 Task: Add an event with the title Second Training Session: Change Management Strategies, date ''2024/04/21'', time 8:00 AM to 10:00 AMand add a description: Participants will learn how to provide feedback and constructive criticism in a constructive and respectful manner. They will practice giving and receiving feedback, focusing on specific behaviors and outcomes, and offering suggestions for improvement.Select event color  Tomato . Add location for the event as: Shanghai, China, logged in from the account softage.8@softage.netand send the event invitation to softage.9@softage.net and softage.10@softage.net. Set a reminder for the event Every weekday(Monday to Friday)
Action: Mouse moved to (45, 96)
Screenshot: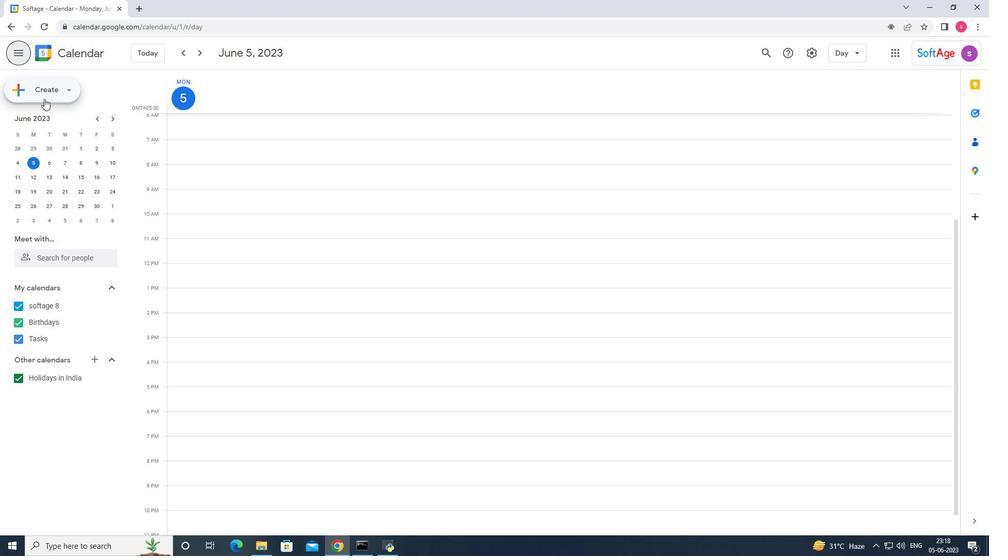 
Action: Mouse pressed left at (45, 96)
Screenshot: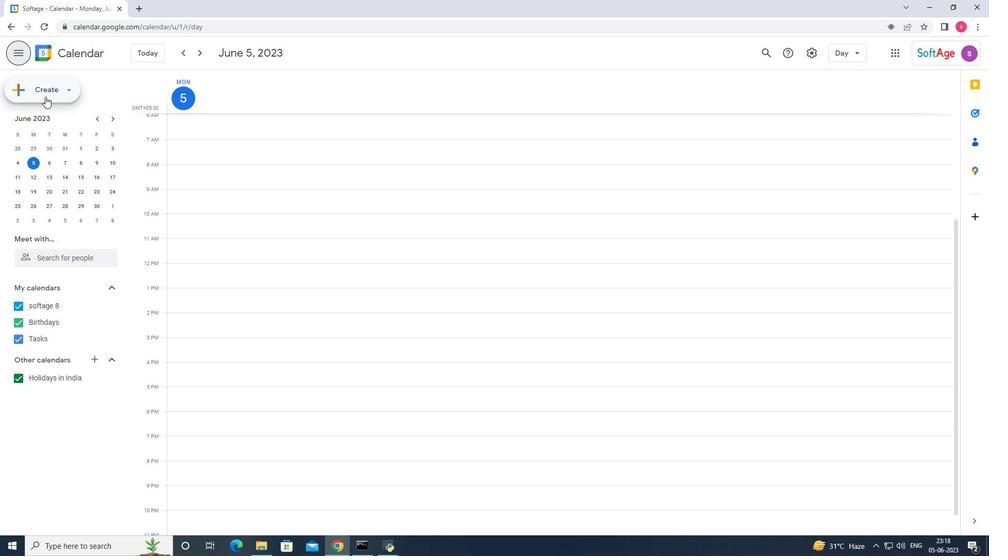 
Action: Mouse moved to (36, 122)
Screenshot: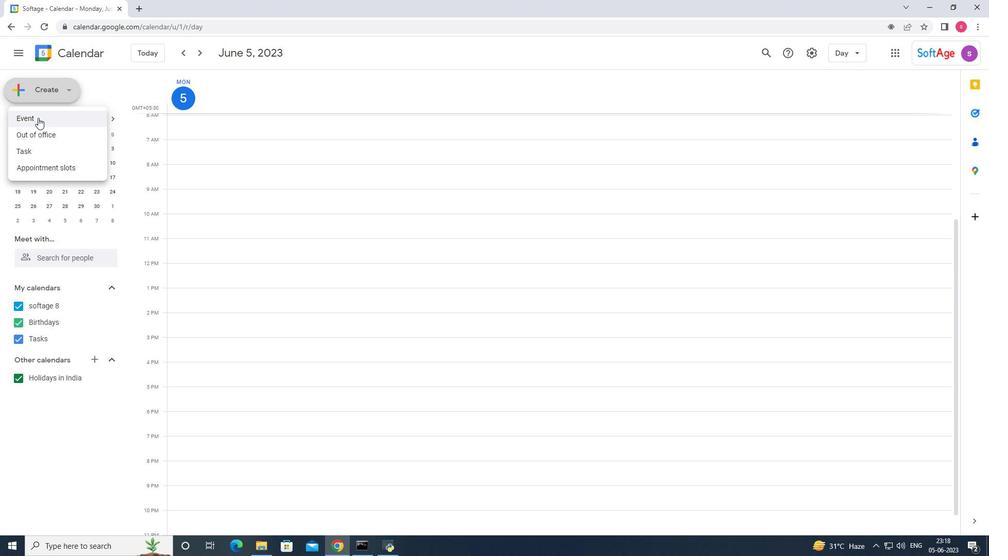 
Action: Mouse pressed left at (36, 122)
Screenshot: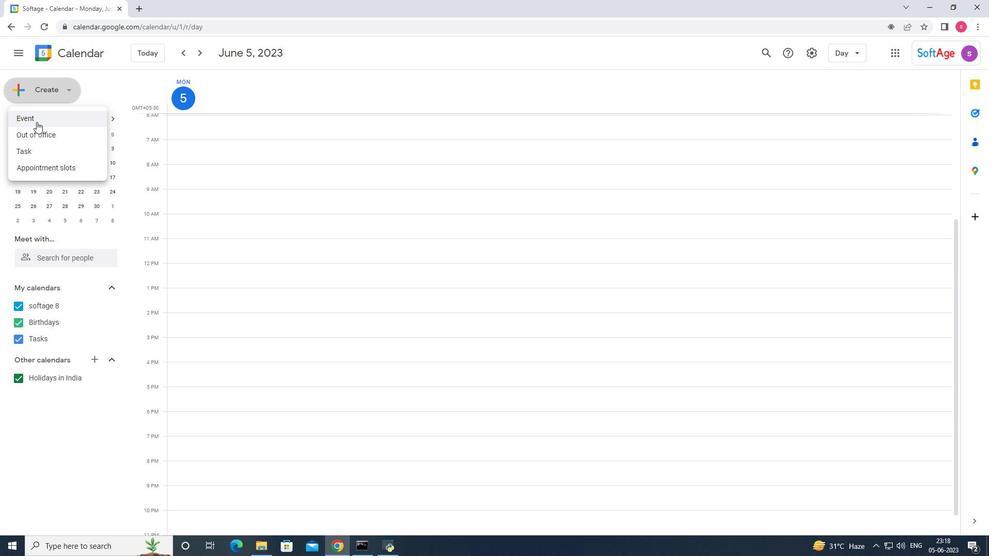 
Action: Mouse moved to (574, 503)
Screenshot: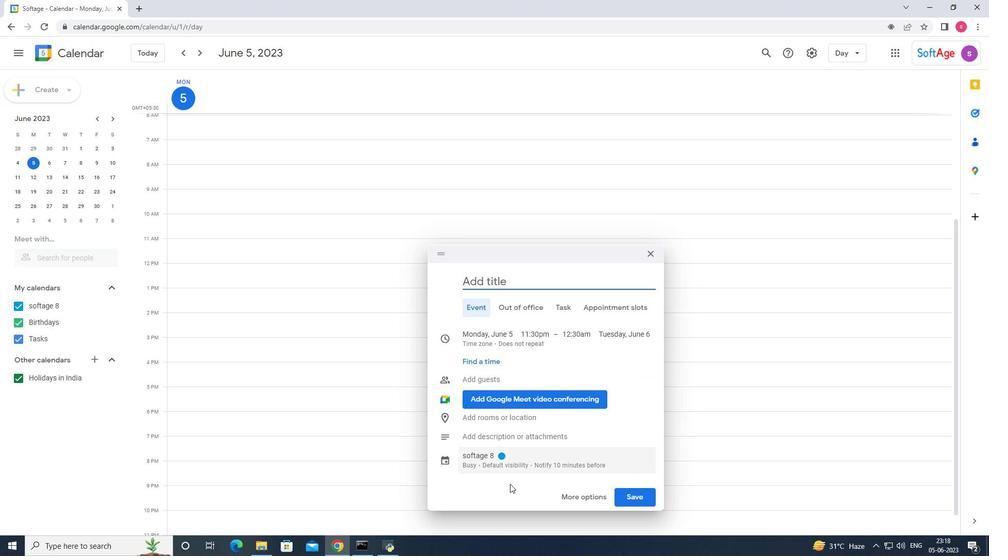 
Action: Mouse pressed left at (574, 503)
Screenshot: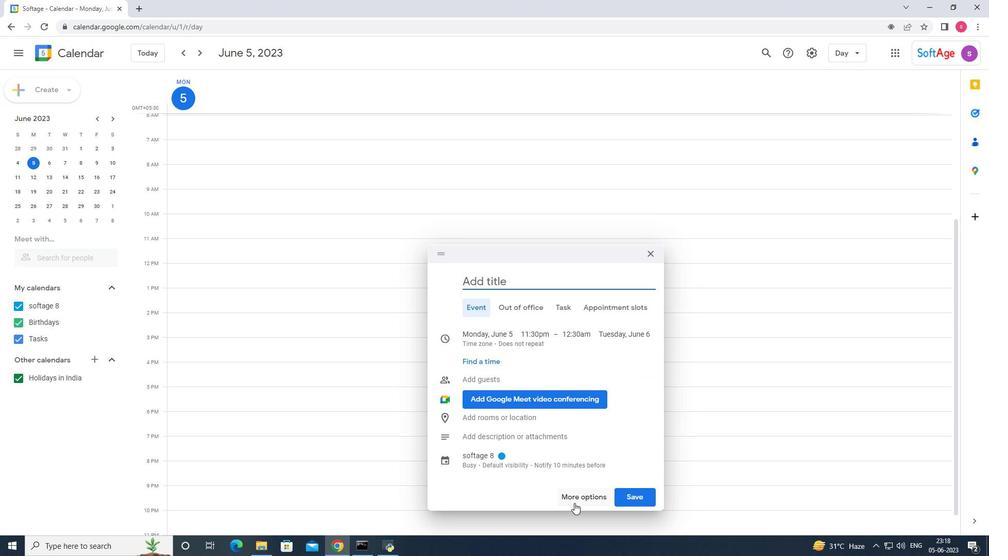 
Action: Mouse moved to (174, 60)
Screenshot: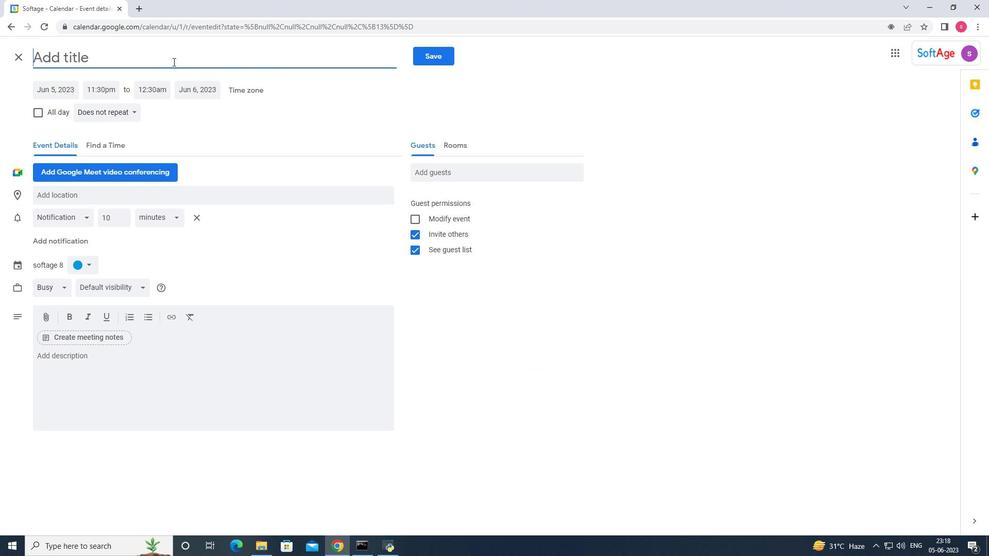 
Action: Mouse pressed left at (174, 60)
Screenshot: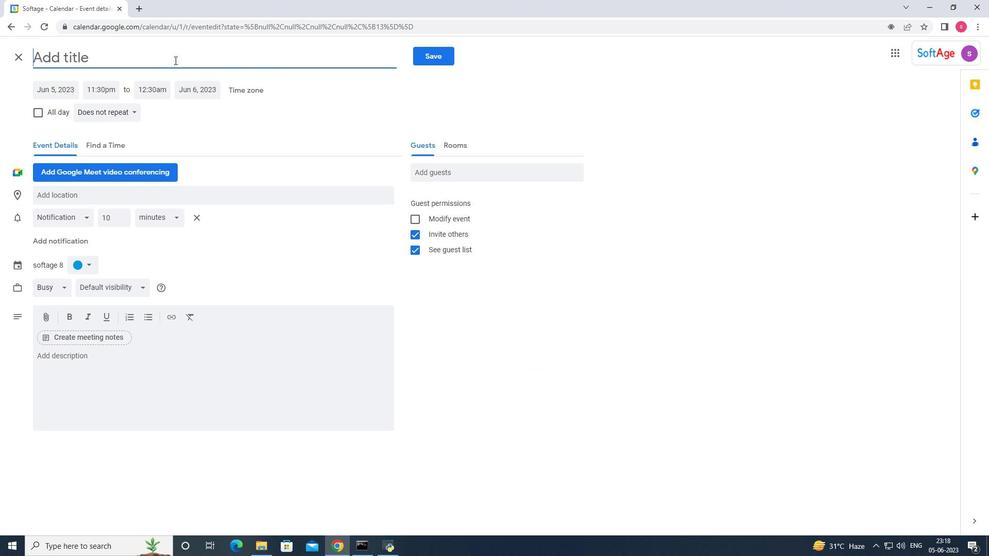 
Action: Key pressed <Key.shift>Second<Key.space>n<Key.backspace><Key.shift>Training<Key.space><Key.shift>Session<Key.space><Key.shift>:<Key.backspace><Key.backspace><Key.shift><Key.shift><Key.shift><Key.shift><Key.shift><Key.shift><Key.shift><Key.shift><Key.shift><Key.shift><Key.shift><Key.shift><Key.shift><Key.shift><Key.shift>:<Key.space><Key.shift>Change<Key.space><Key.shift>Management<Key.space><Key.shift>Strar<Key.backspace>tegies<Key.space>
Screenshot: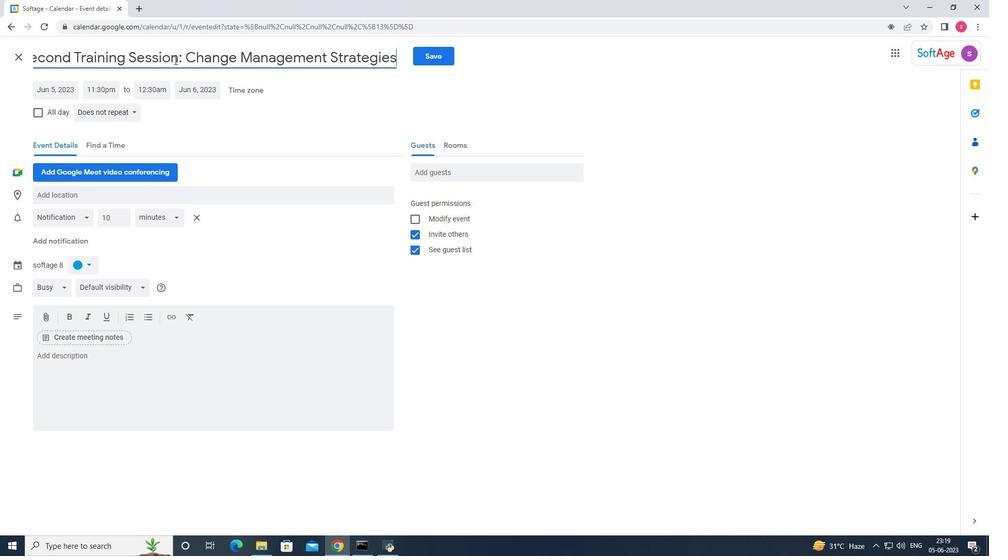
Action: Mouse moved to (62, 84)
Screenshot: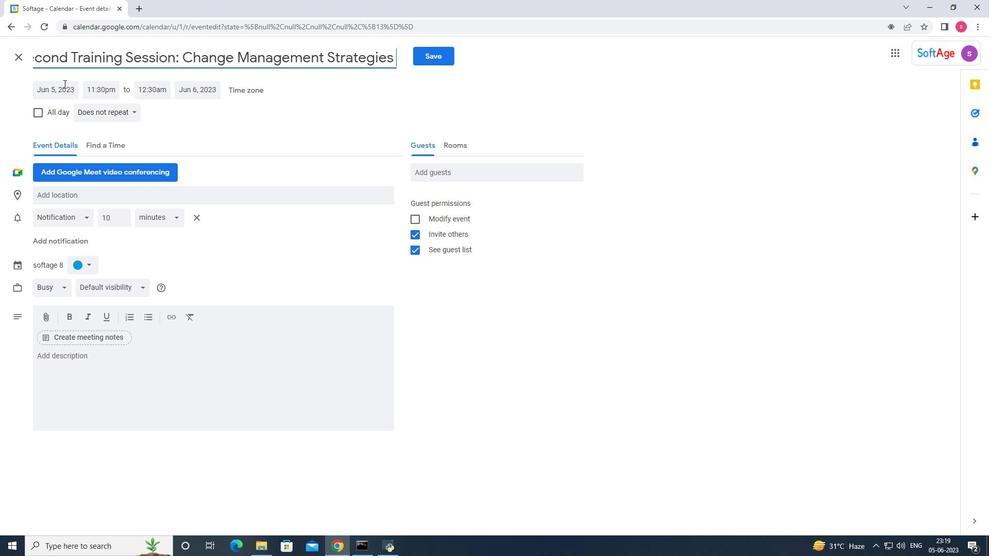 
Action: Mouse pressed left at (62, 84)
Screenshot: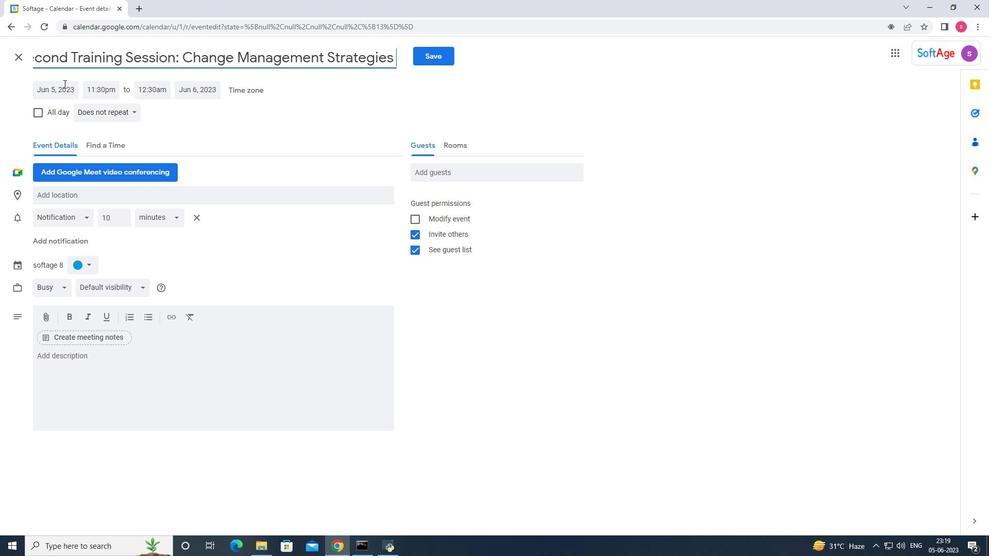 
Action: Mouse moved to (168, 114)
Screenshot: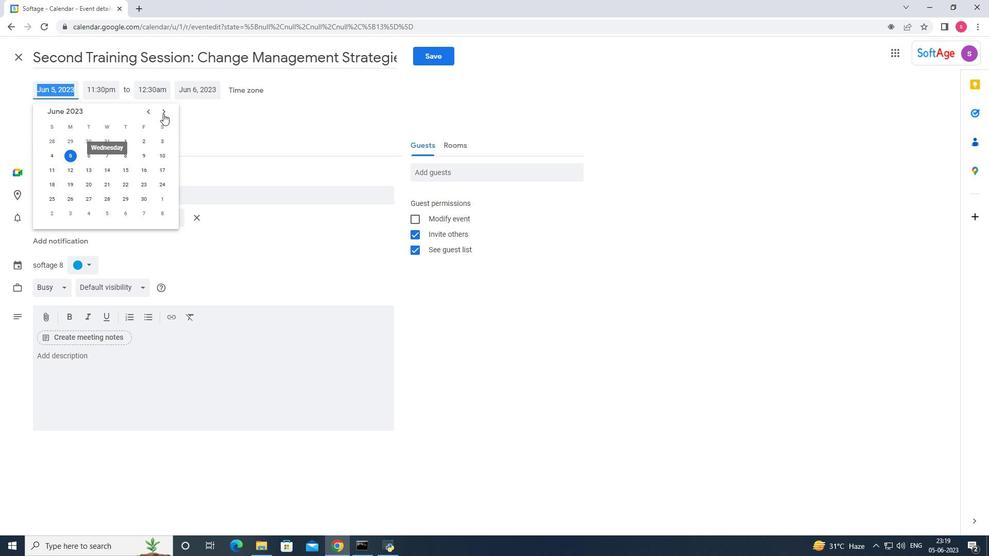 
Action: Mouse pressed left at (168, 114)
Screenshot: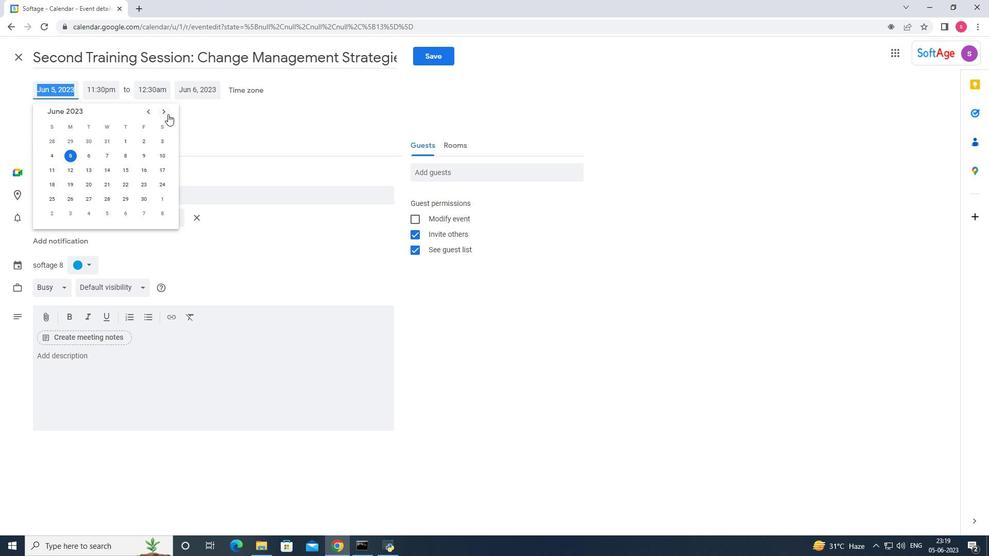 
Action: Mouse pressed left at (168, 114)
Screenshot: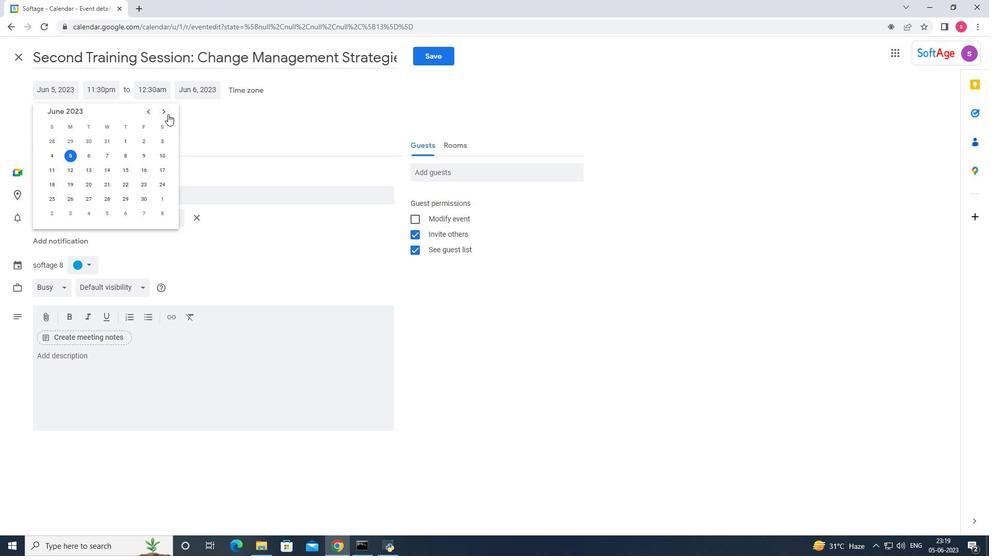 
Action: Mouse pressed left at (168, 114)
Screenshot: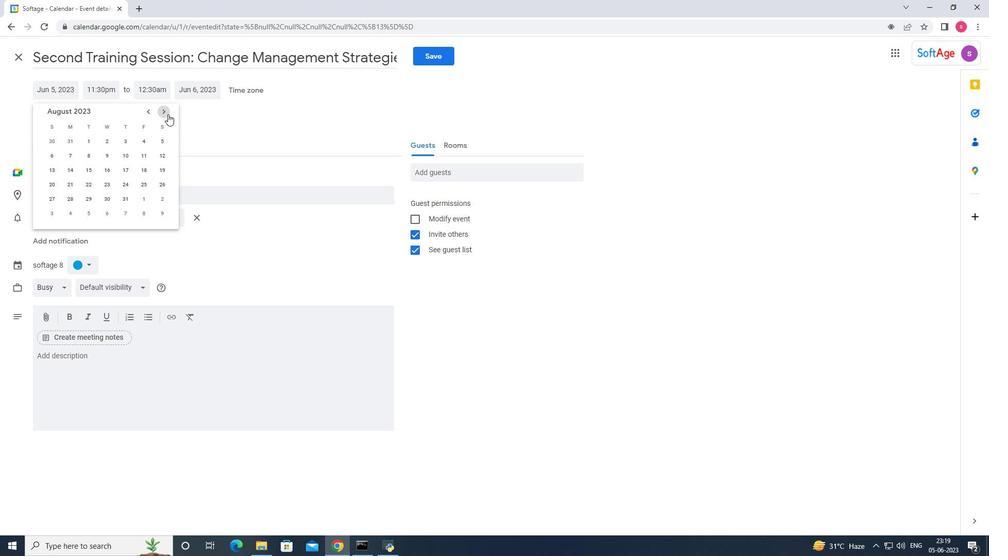 
Action: Mouse pressed left at (168, 114)
Screenshot: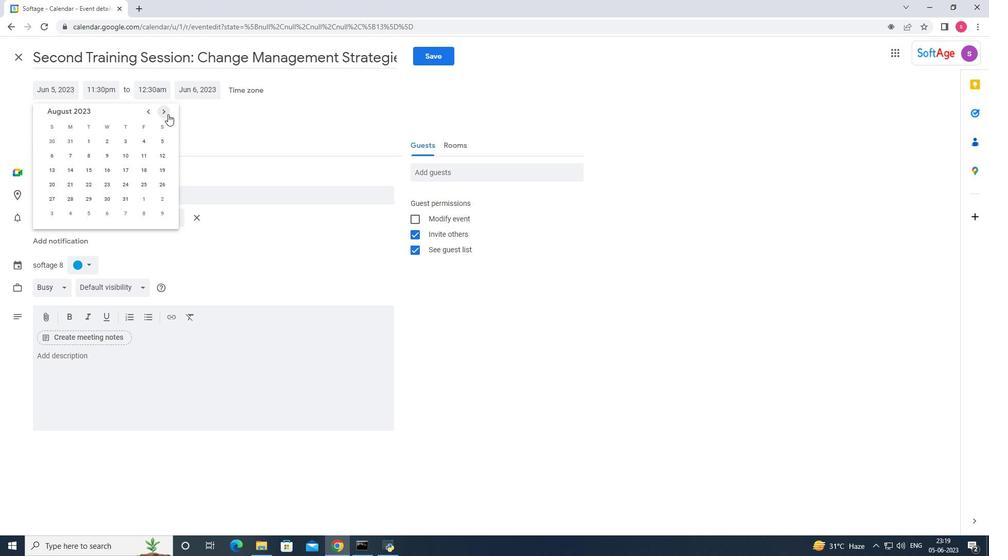 
Action: Mouse pressed left at (168, 114)
Screenshot: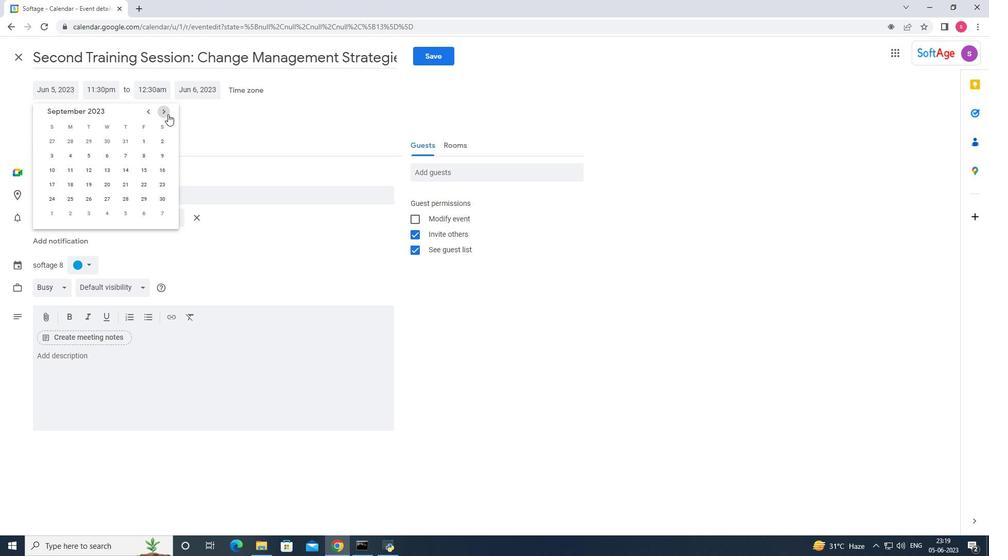 
Action: Mouse pressed left at (168, 114)
Screenshot: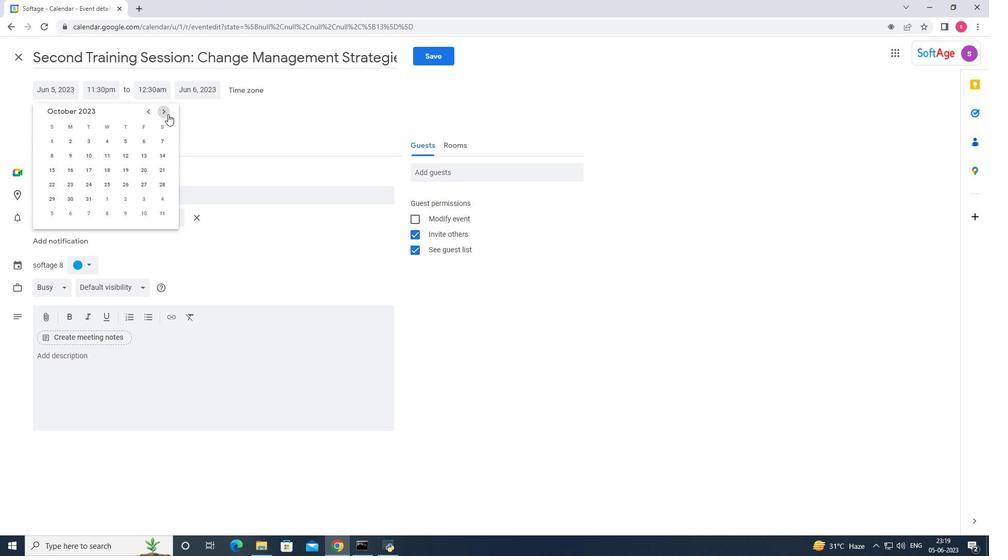 
Action: Mouse pressed left at (168, 114)
Screenshot: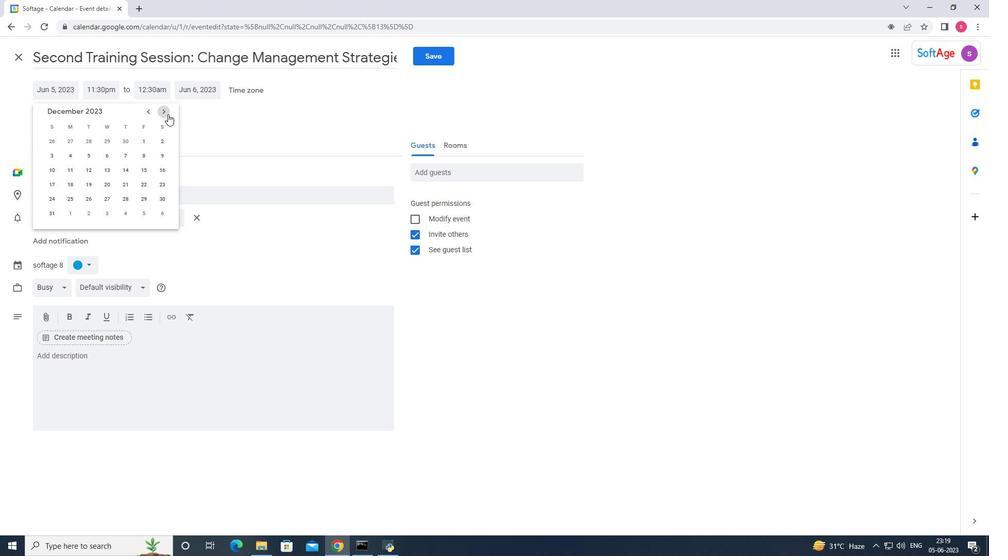 
Action: Mouse pressed left at (168, 114)
Screenshot: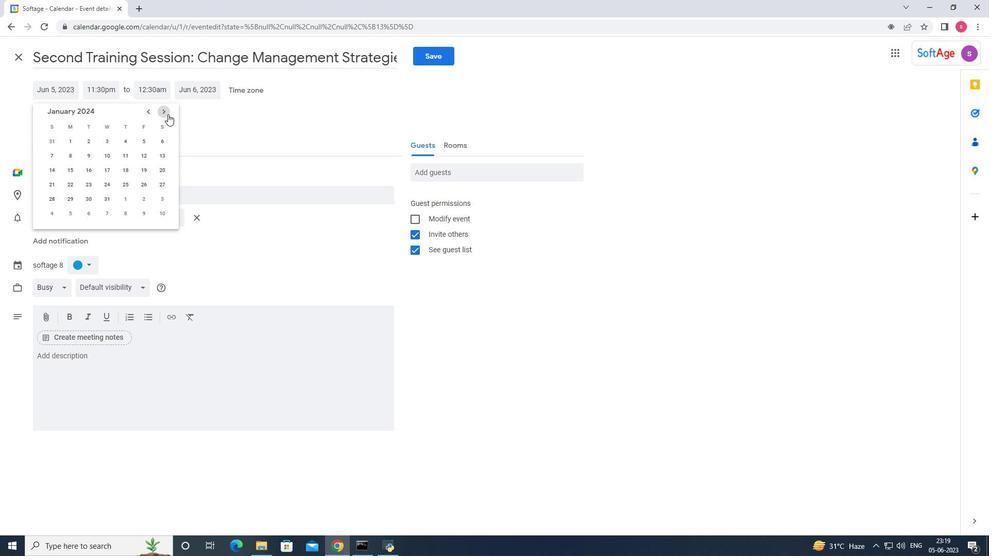 
Action: Mouse pressed left at (168, 114)
Screenshot: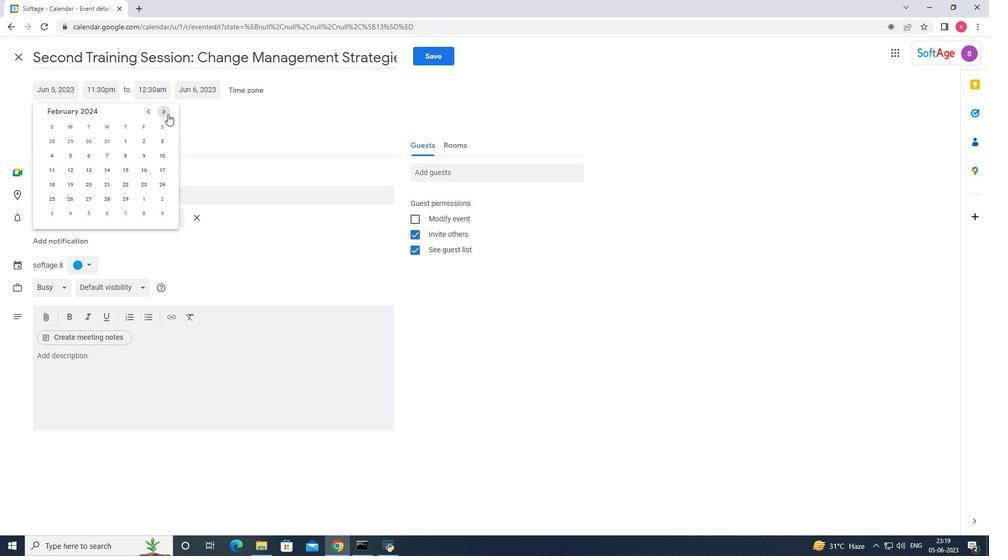 
Action: Mouse pressed left at (168, 114)
Screenshot: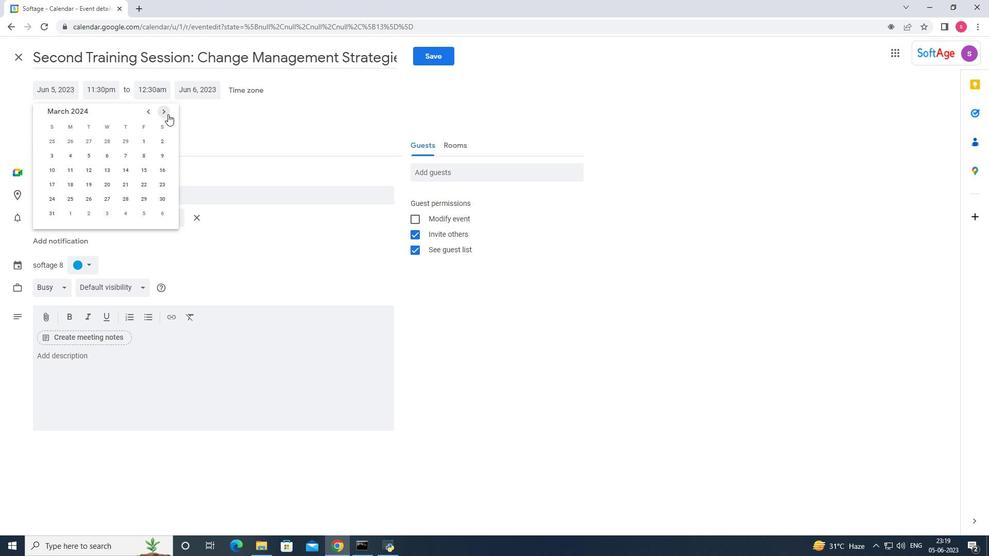 
Action: Mouse moved to (54, 189)
Screenshot: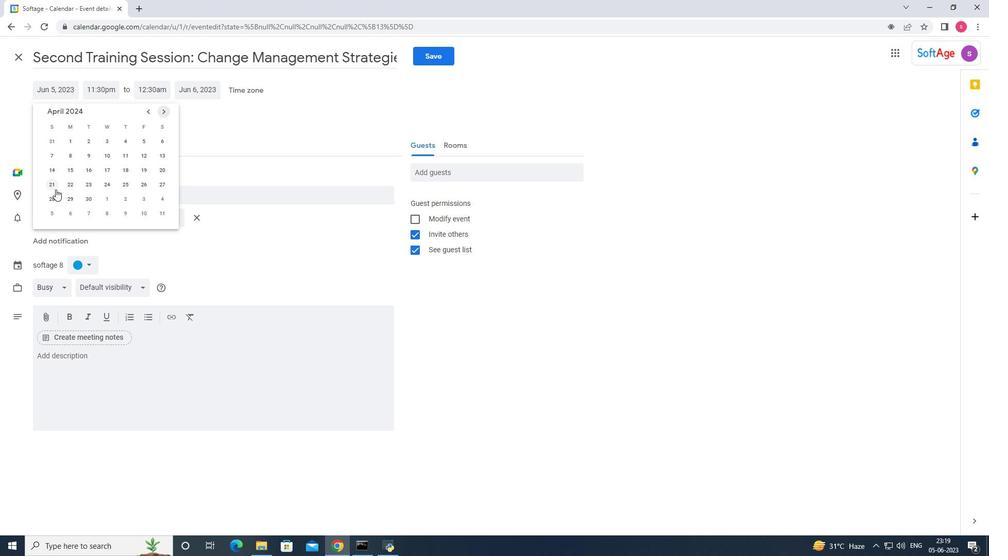 
Action: Mouse pressed left at (54, 189)
Screenshot: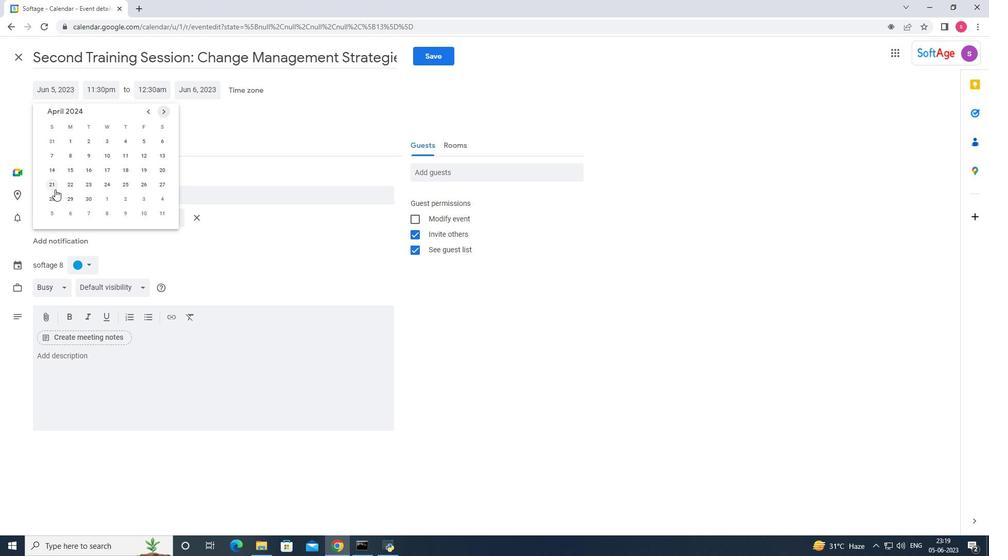 
Action: Mouse moved to (117, 88)
Screenshot: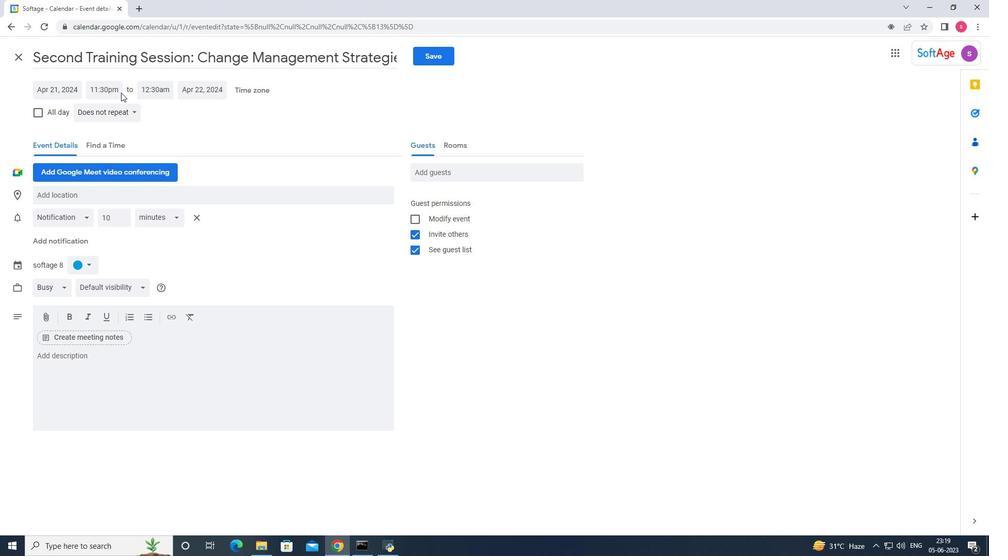 
Action: Mouse pressed left at (117, 88)
Screenshot: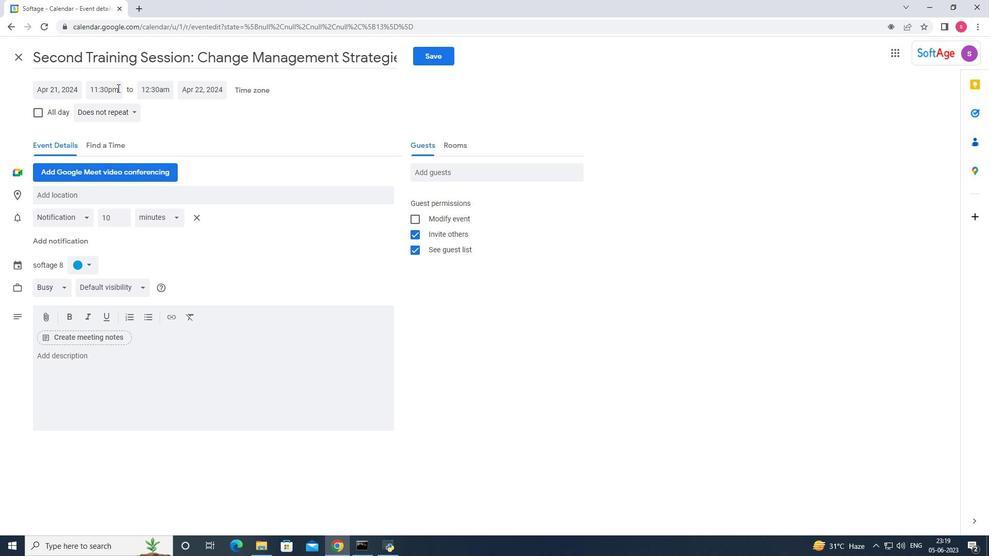 
Action: Mouse moved to (131, 153)
Screenshot: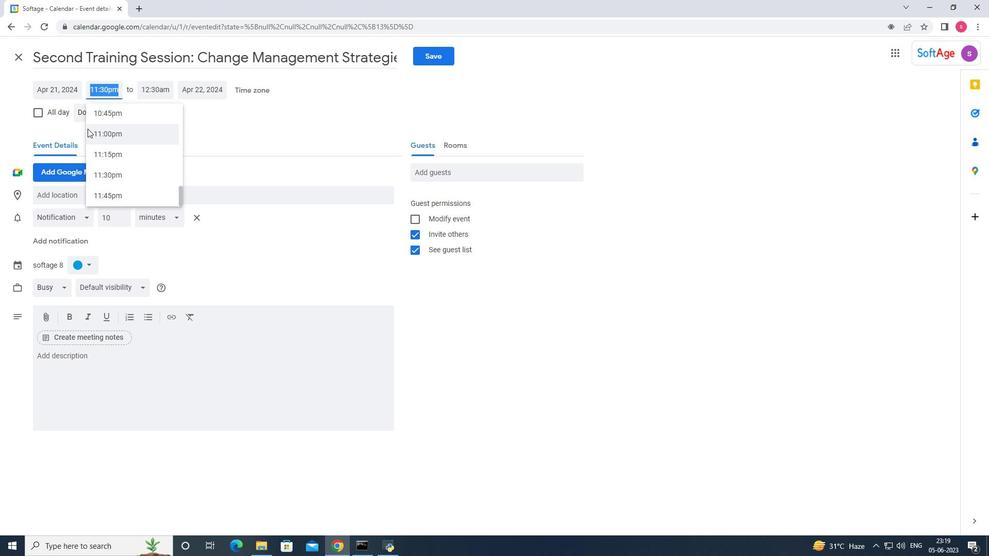 
Action: Mouse scrolled (131, 153) with delta (0, 0)
Screenshot: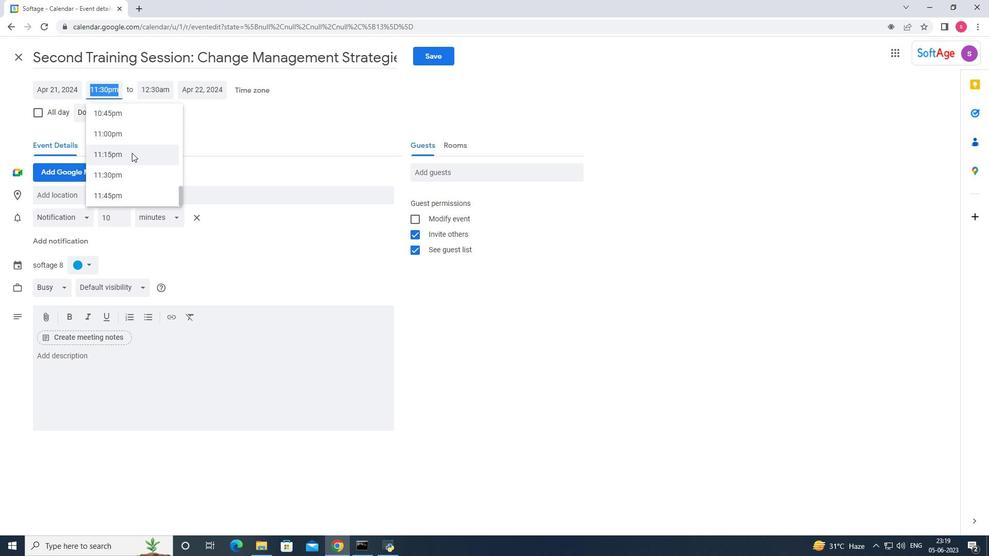 
Action: Mouse scrolled (131, 153) with delta (0, 0)
Screenshot: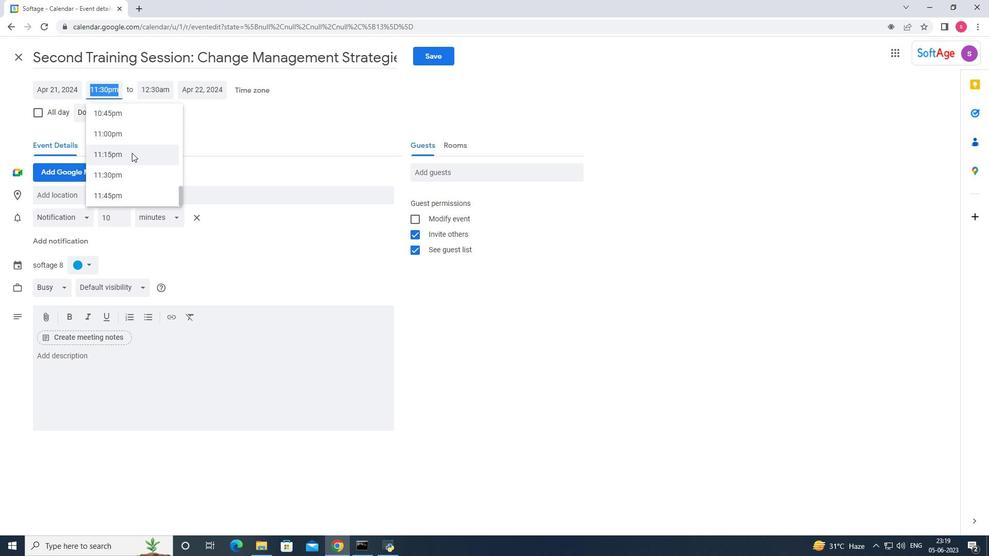 
Action: Mouse scrolled (131, 153) with delta (0, 0)
Screenshot: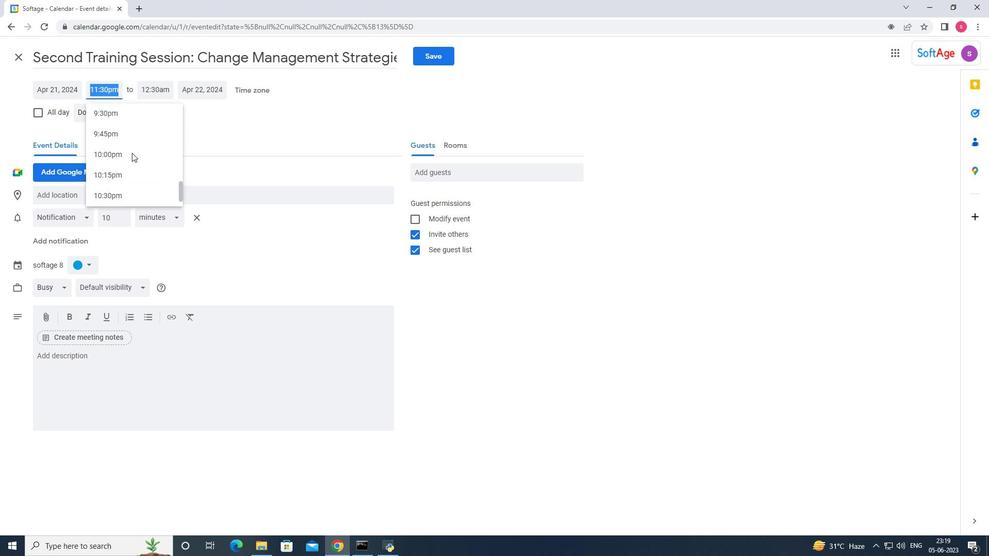 
Action: Mouse scrolled (131, 153) with delta (0, 0)
Screenshot: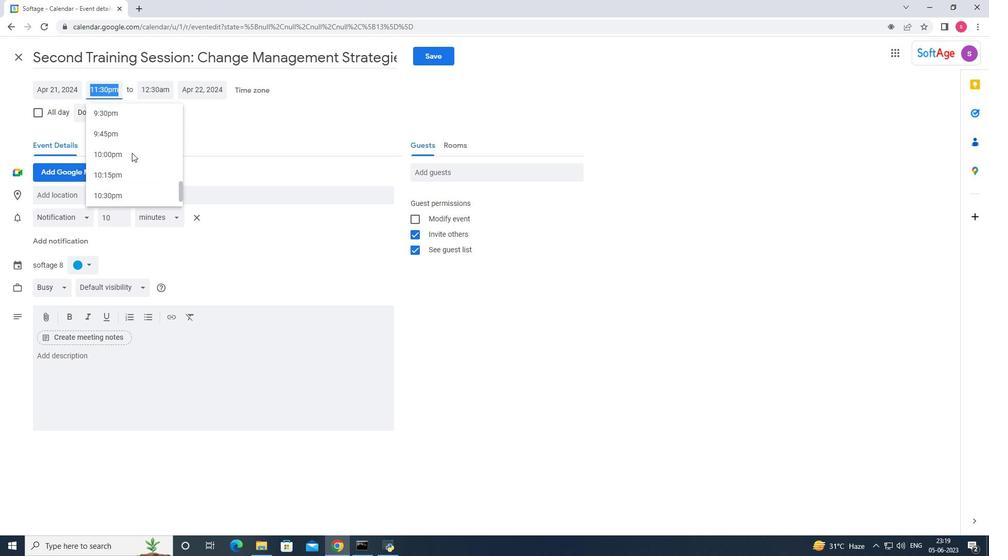 
Action: Mouse scrolled (131, 153) with delta (0, 0)
Screenshot: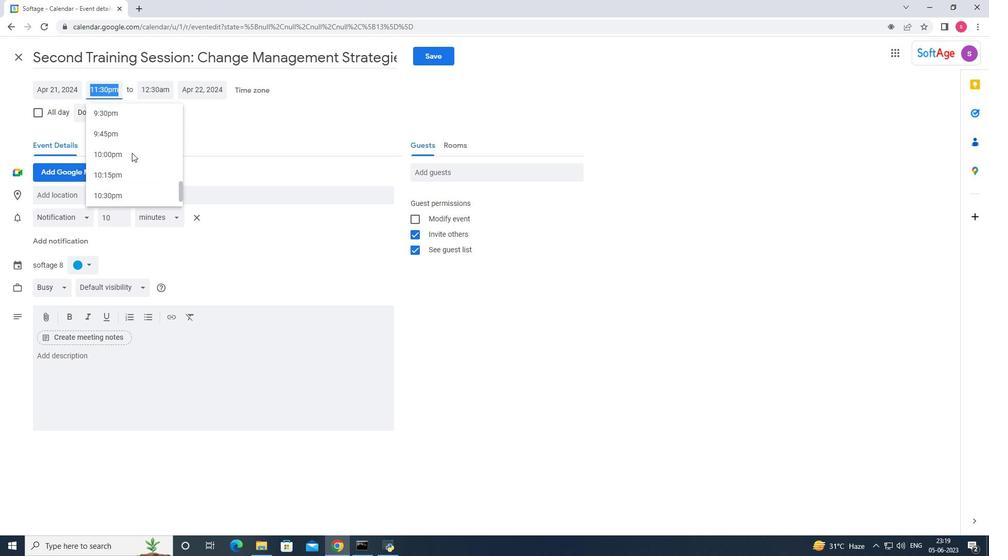
Action: Mouse scrolled (131, 153) with delta (0, 0)
Screenshot: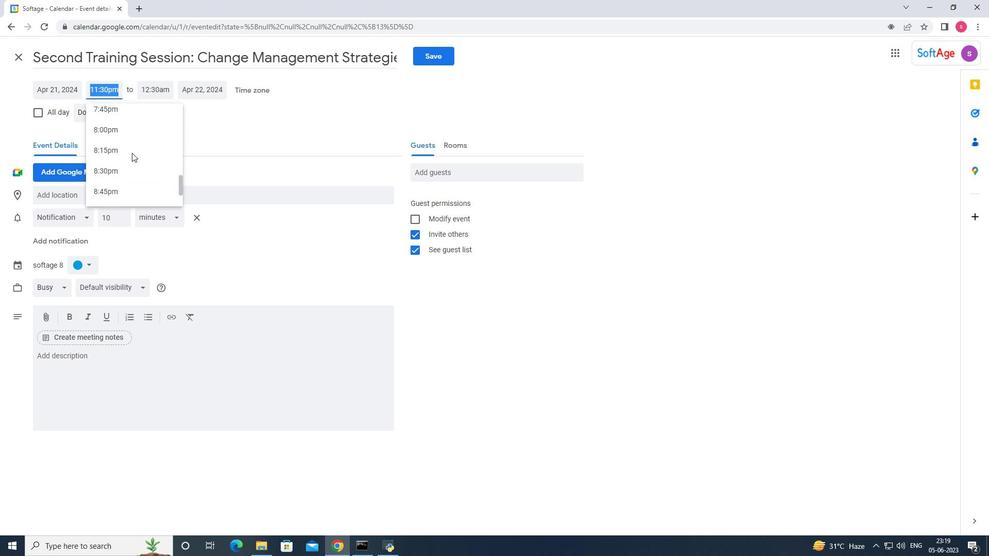 
Action: Mouse scrolled (131, 153) with delta (0, 0)
Screenshot: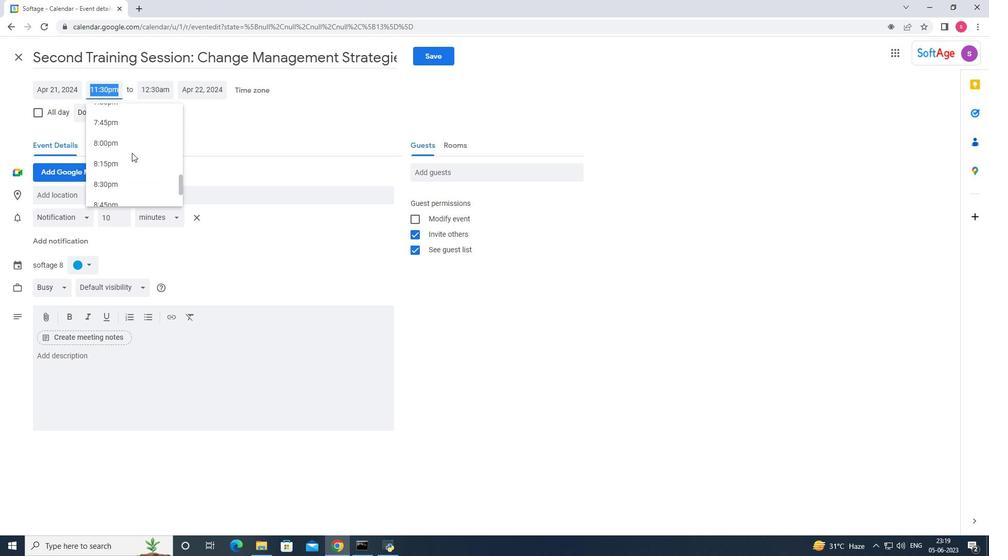 
Action: Mouse scrolled (131, 153) with delta (0, 0)
Screenshot: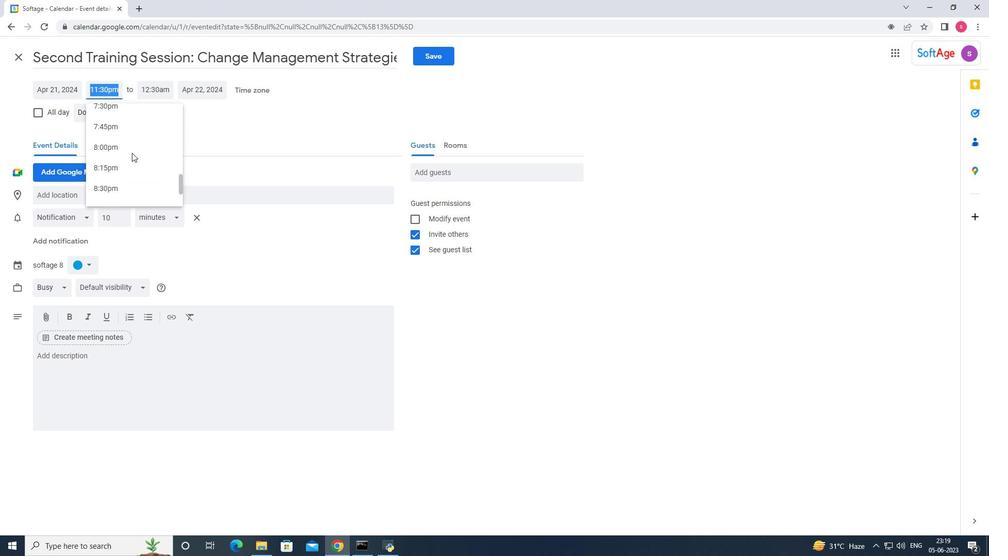 
Action: Mouse scrolled (131, 153) with delta (0, 0)
Screenshot: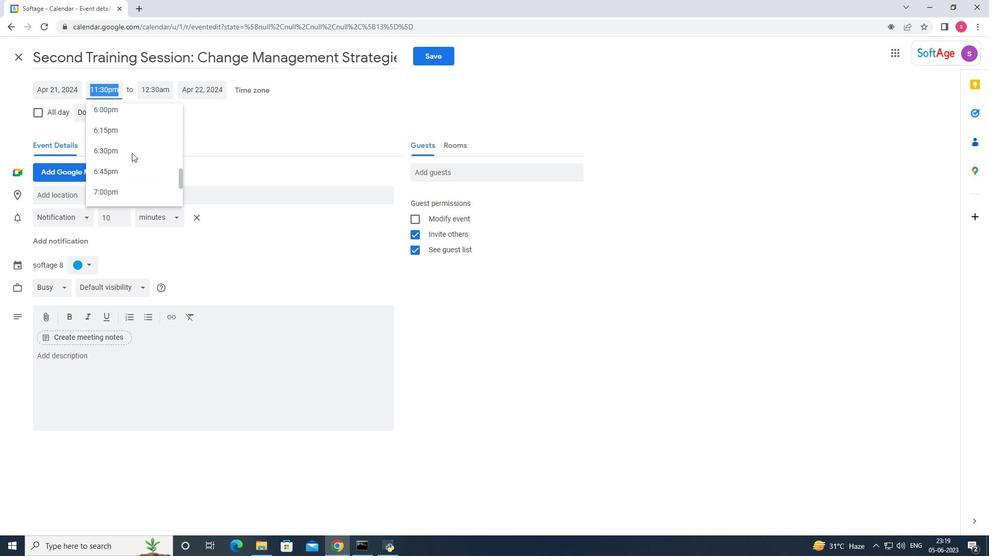 
Action: Mouse scrolled (131, 153) with delta (0, 0)
Screenshot: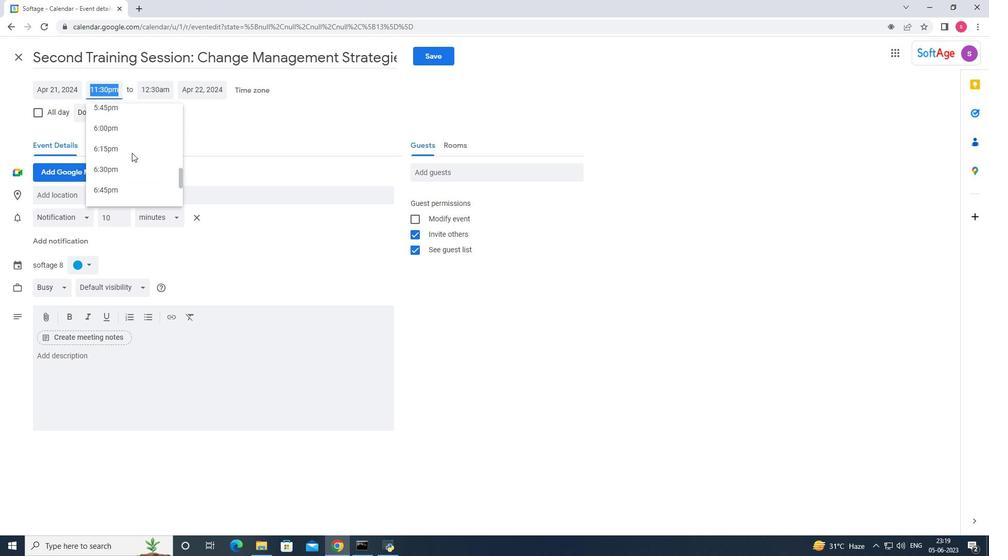 
Action: Mouse scrolled (131, 153) with delta (0, 0)
Screenshot: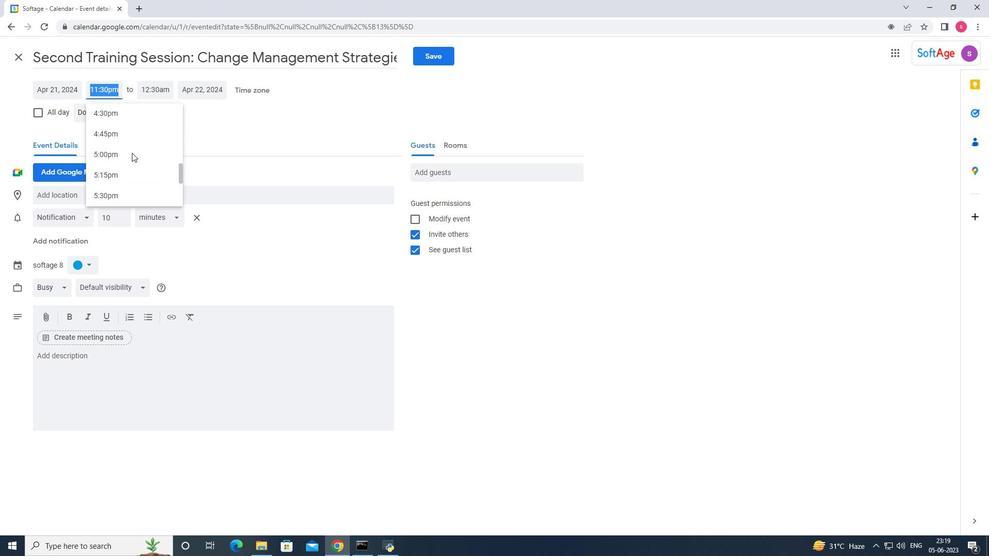 
Action: Mouse scrolled (131, 153) with delta (0, 0)
Screenshot: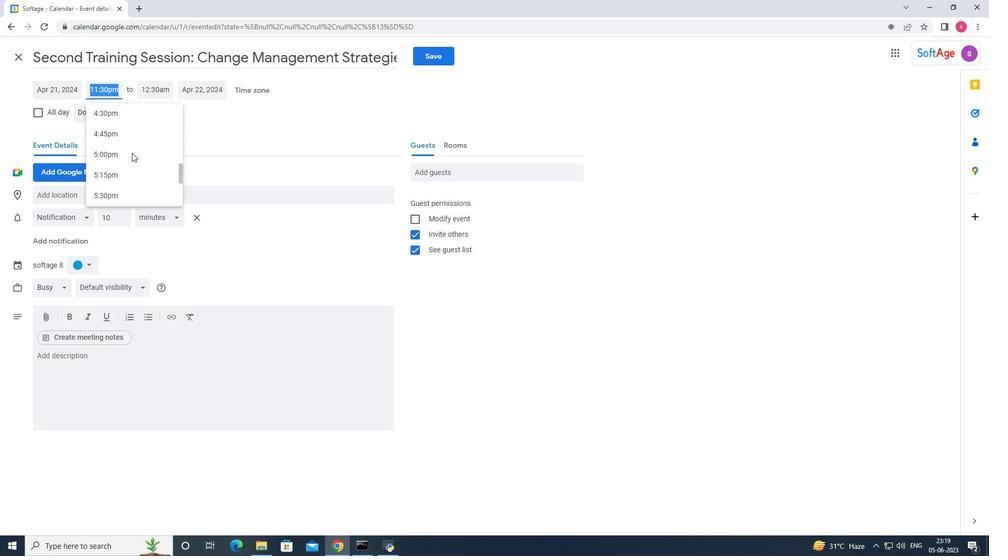 
Action: Mouse scrolled (131, 153) with delta (0, 0)
Screenshot: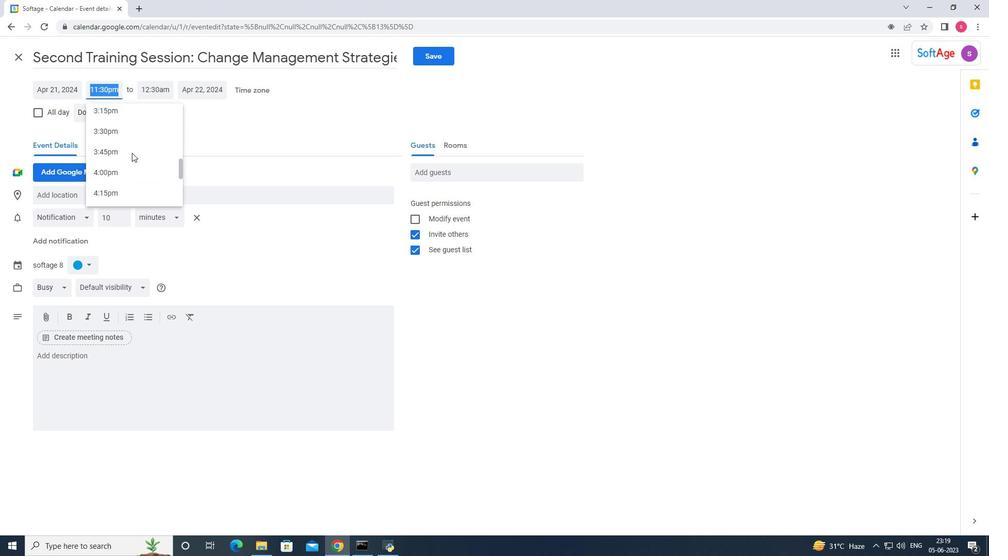 
Action: Mouse scrolled (131, 153) with delta (0, 0)
Screenshot: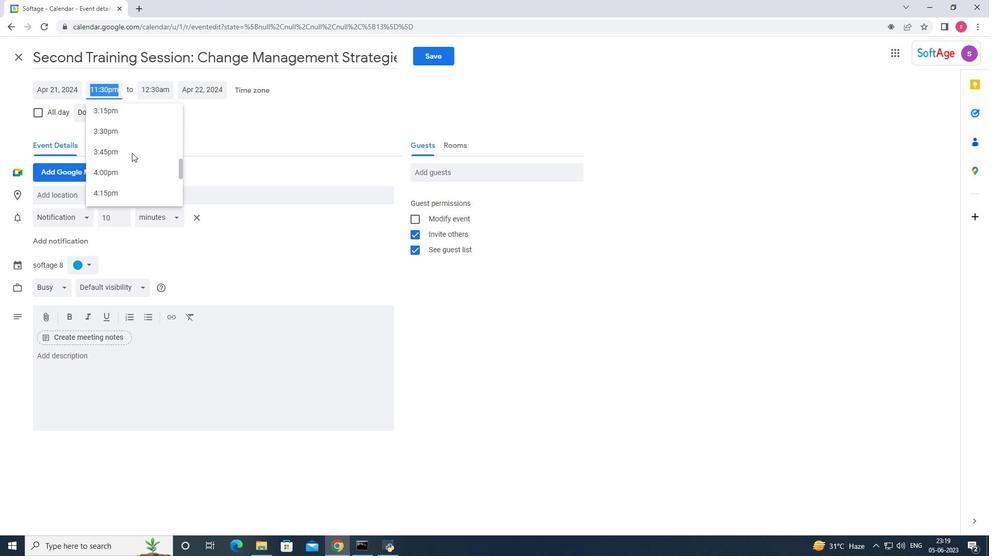 
Action: Mouse scrolled (131, 153) with delta (0, 0)
Screenshot: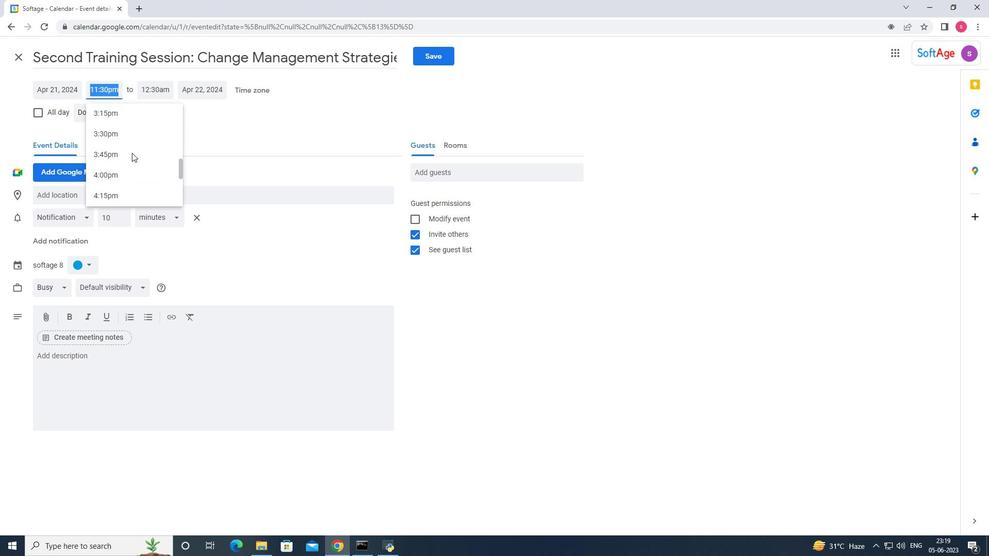 
Action: Mouse scrolled (131, 153) with delta (0, 0)
Screenshot: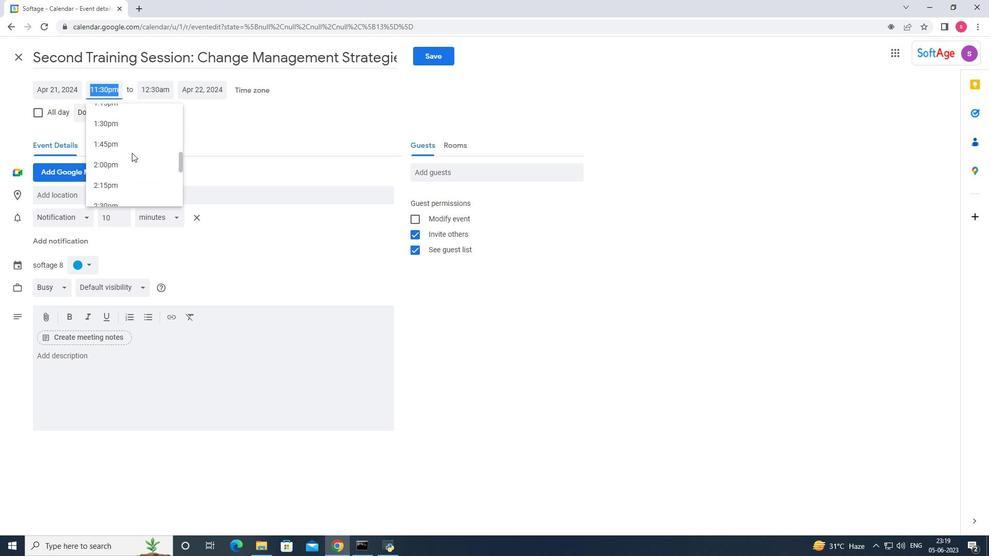 
Action: Mouse scrolled (131, 153) with delta (0, 0)
Screenshot: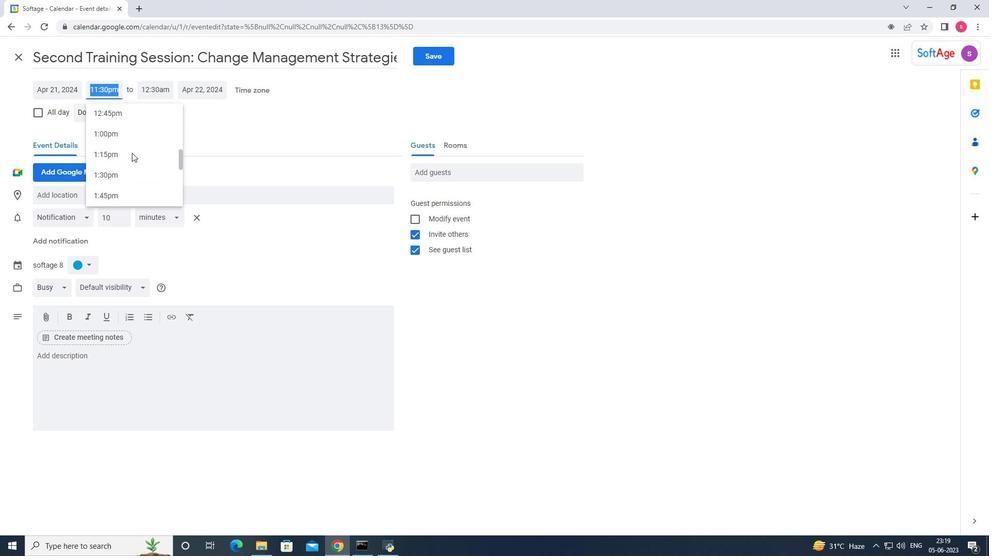 
Action: Mouse scrolled (131, 153) with delta (0, 0)
Screenshot: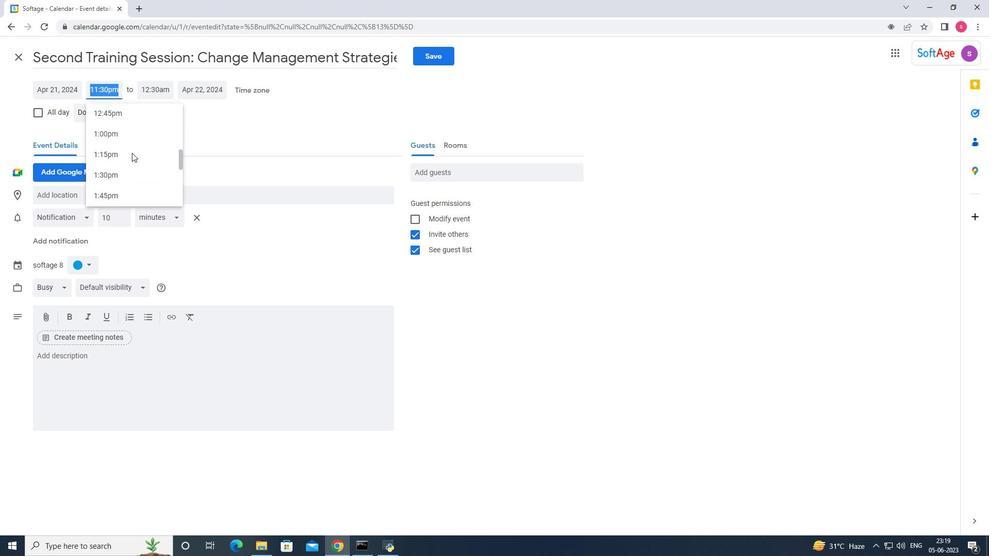 
Action: Mouse scrolled (131, 153) with delta (0, 0)
Screenshot: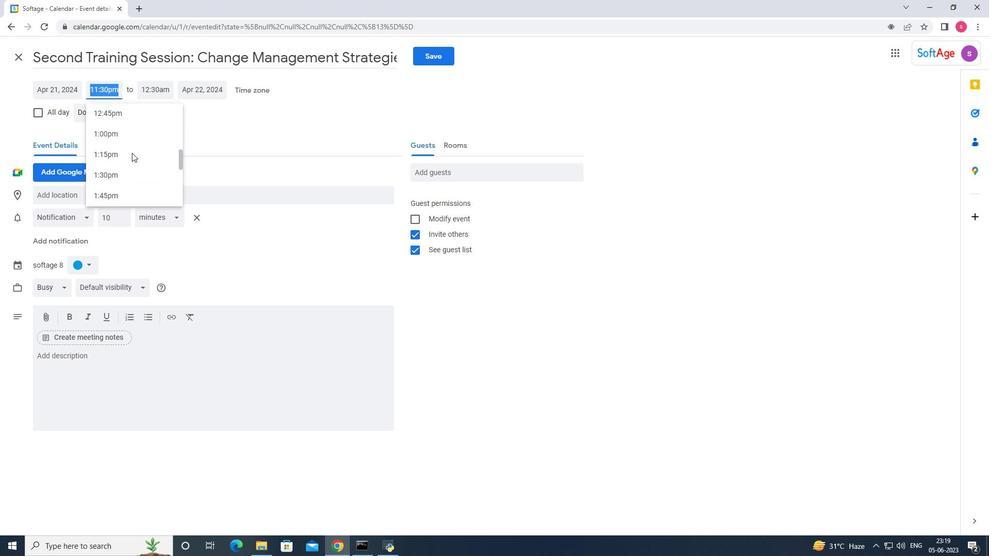 
Action: Mouse scrolled (131, 153) with delta (0, 0)
Screenshot: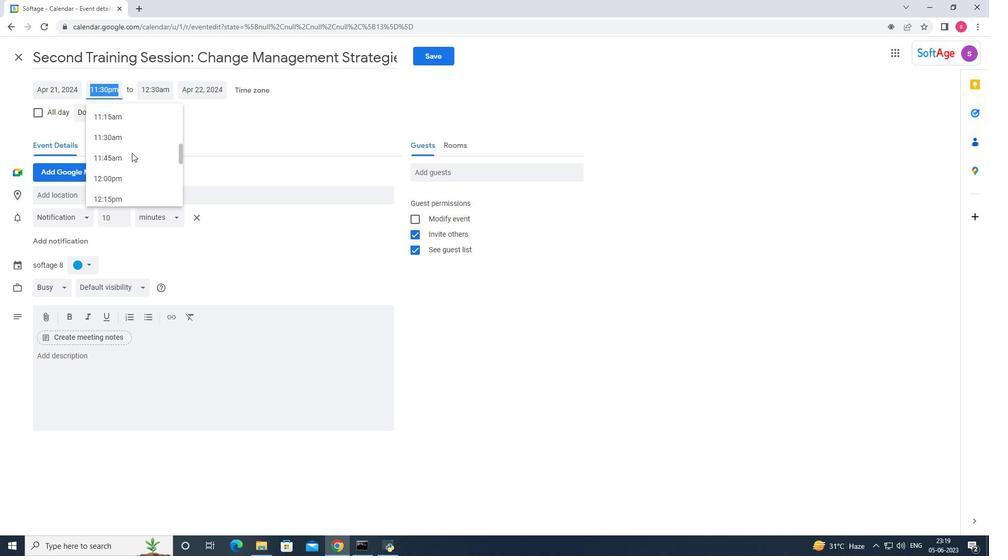 
Action: Mouse scrolled (131, 153) with delta (0, 0)
Screenshot: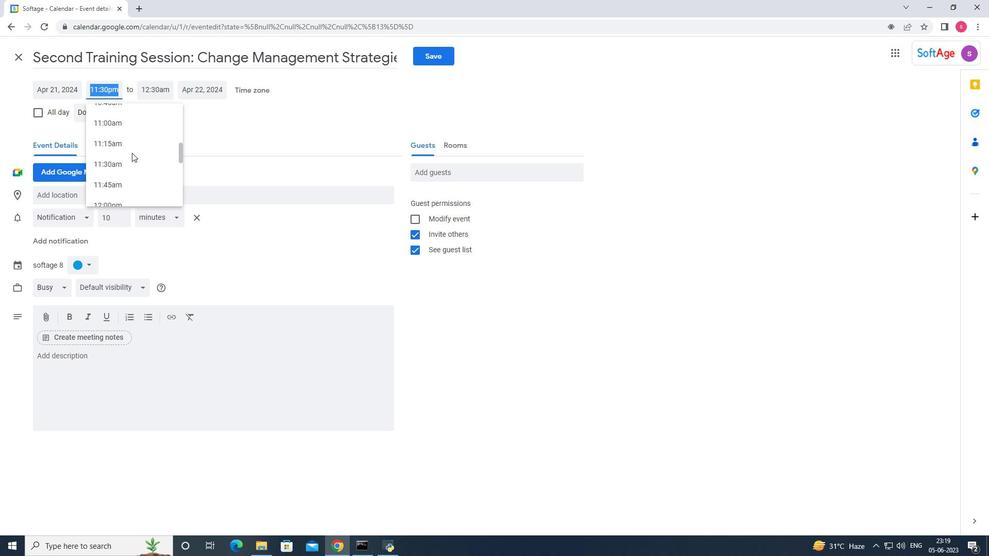 
Action: Mouse scrolled (131, 153) with delta (0, 0)
Screenshot: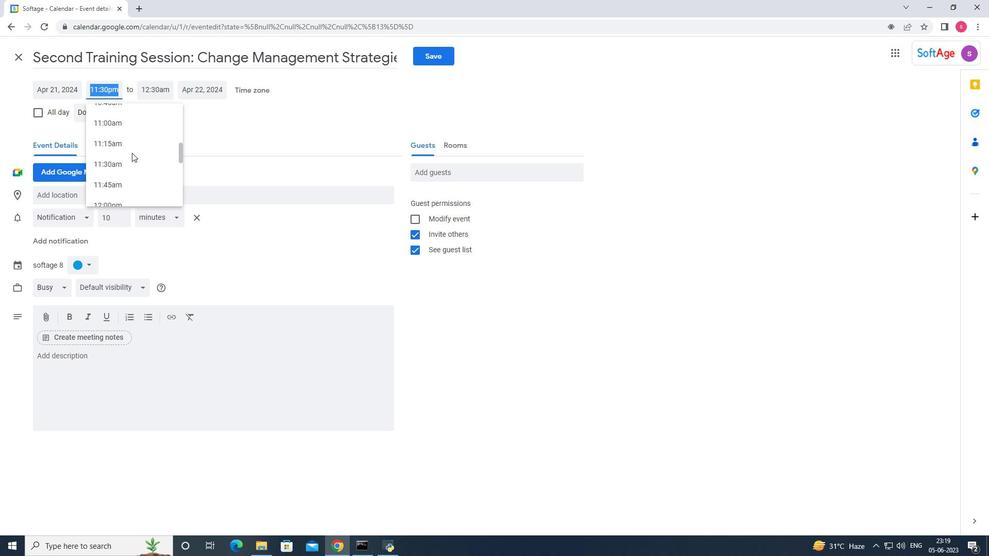 
Action: Mouse scrolled (131, 153) with delta (0, 0)
Screenshot: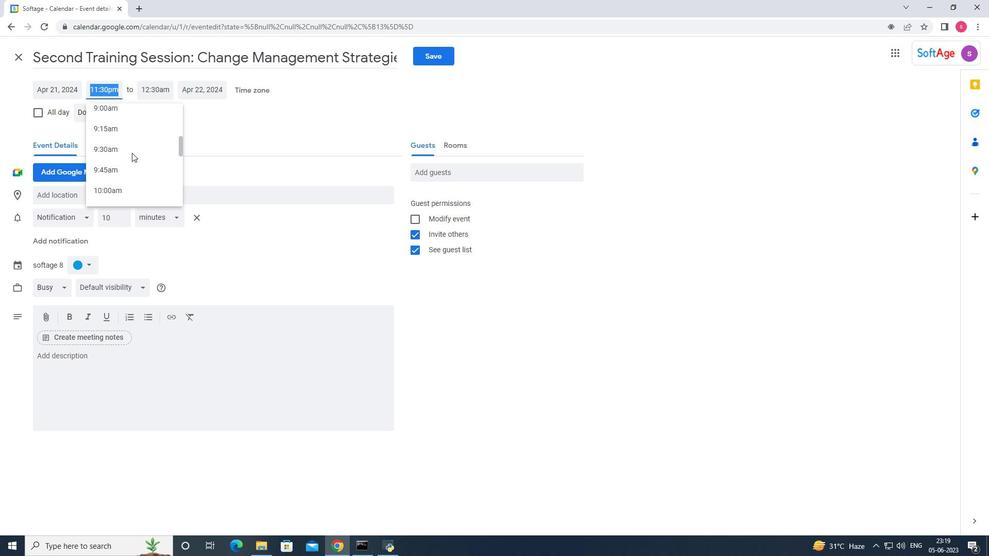 
Action: Mouse scrolled (131, 153) with delta (0, 0)
Screenshot: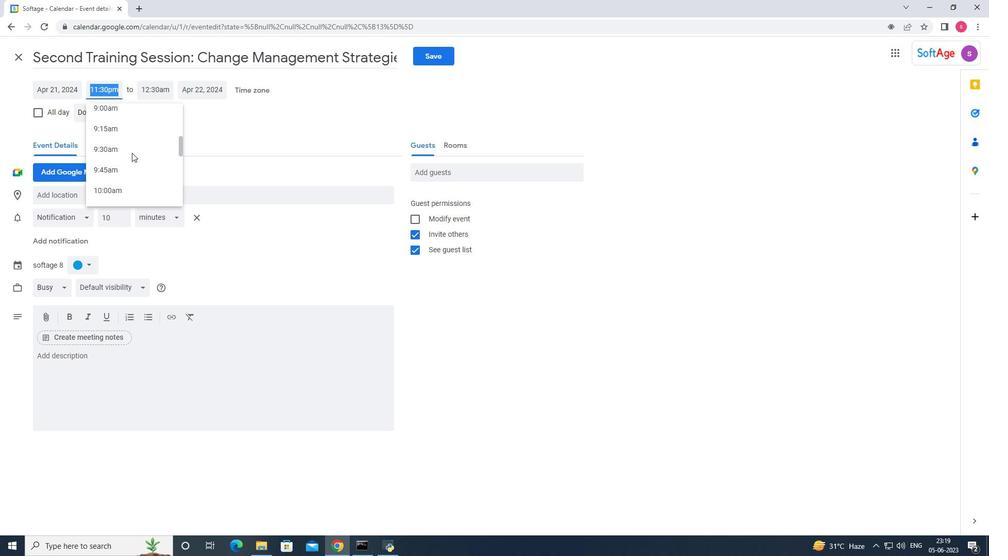 
Action: Mouse scrolled (131, 153) with delta (0, 0)
Screenshot: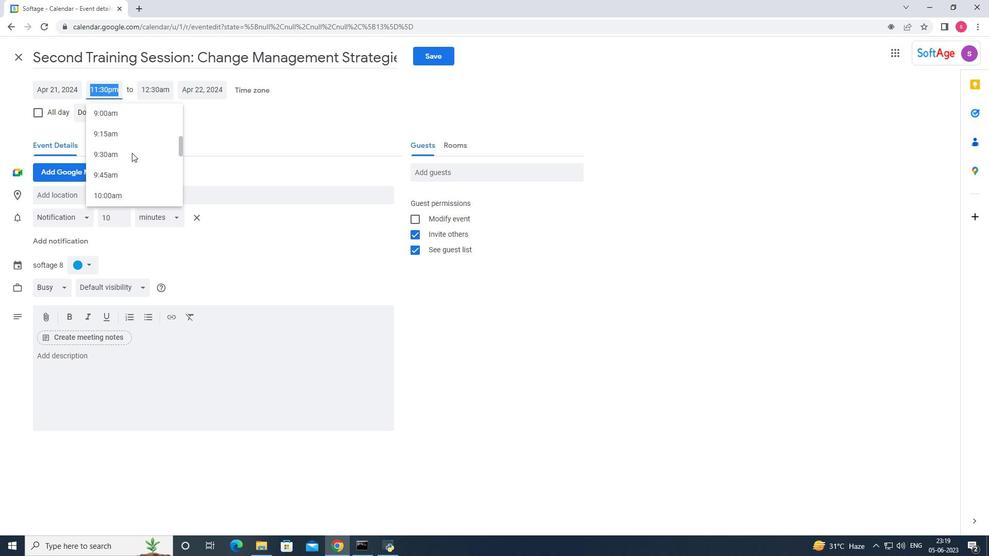 
Action: Mouse scrolled (131, 152) with delta (0, 0)
Screenshot: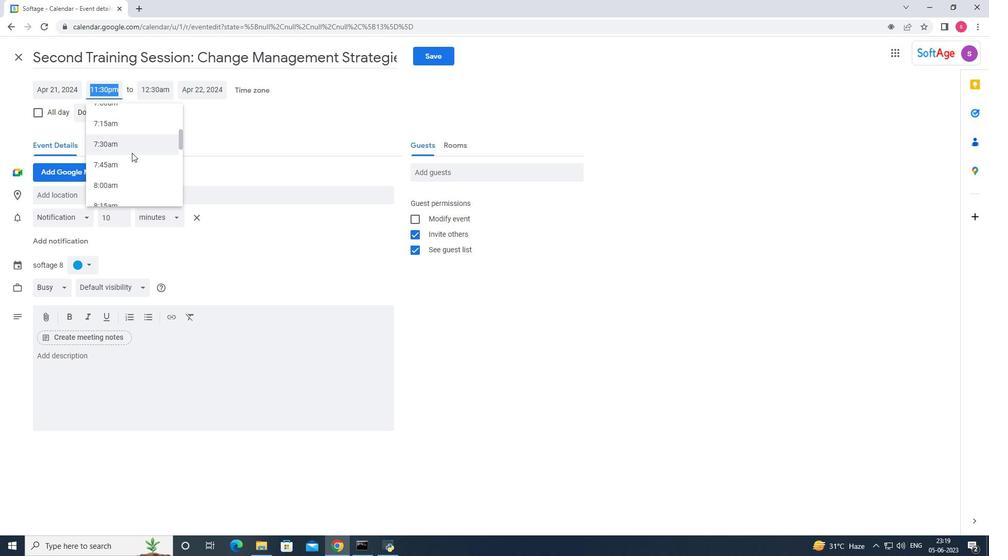 
Action: Mouse scrolled (131, 152) with delta (0, 0)
Screenshot: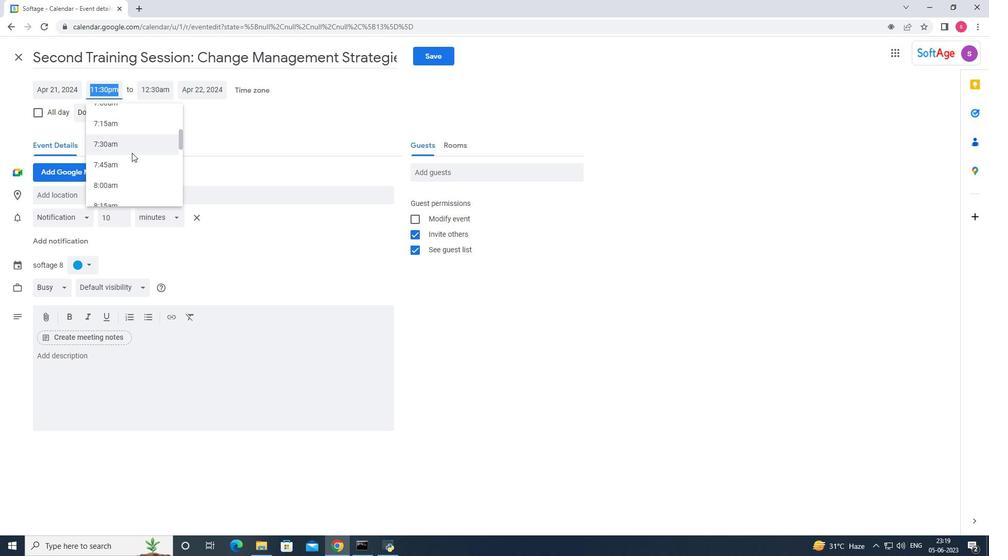 
Action: Mouse moved to (135, 133)
Screenshot: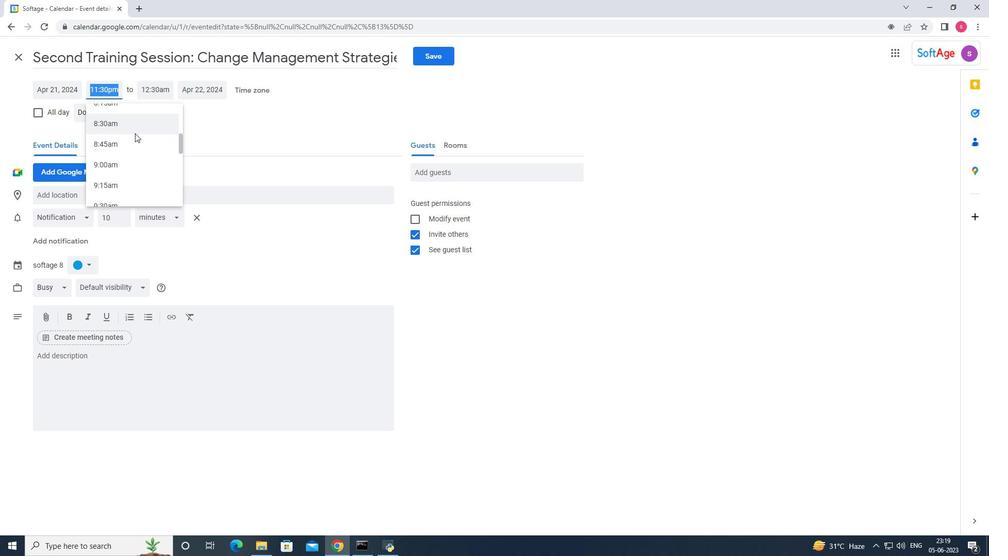 
Action: Mouse scrolled (135, 133) with delta (0, 0)
Screenshot: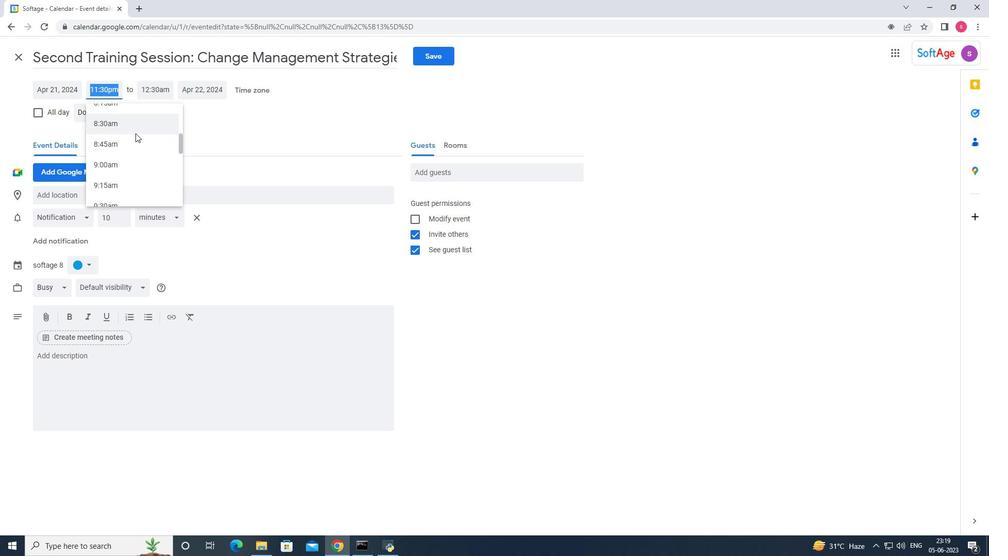 
Action: Mouse moved to (135, 136)
Screenshot: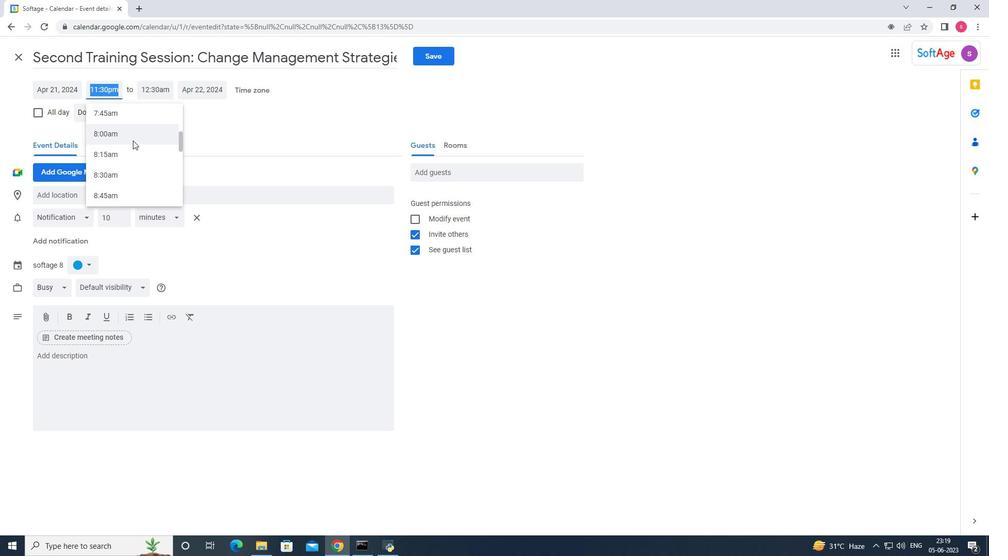 
Action: Mouse pressed left at (135, 136)
Screenshot: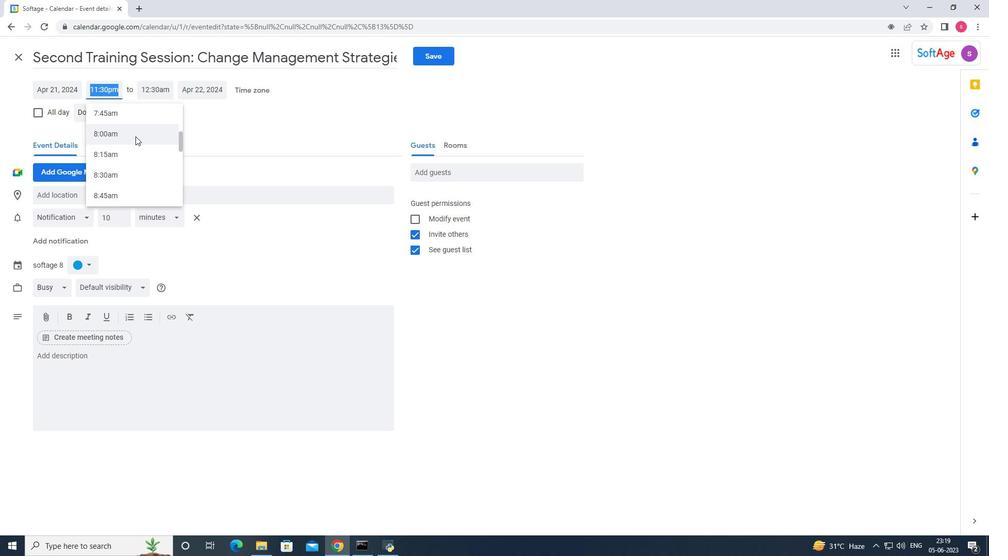 
Action: Mouse moved to (152, 94)
Screenshot: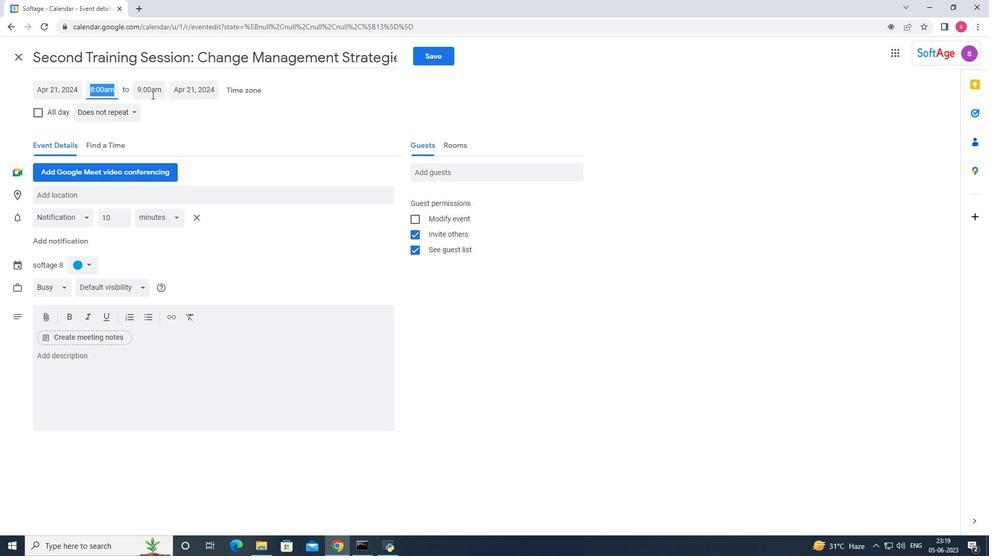 
Action: Mouse pressed left at (152, 94)
Screenshot: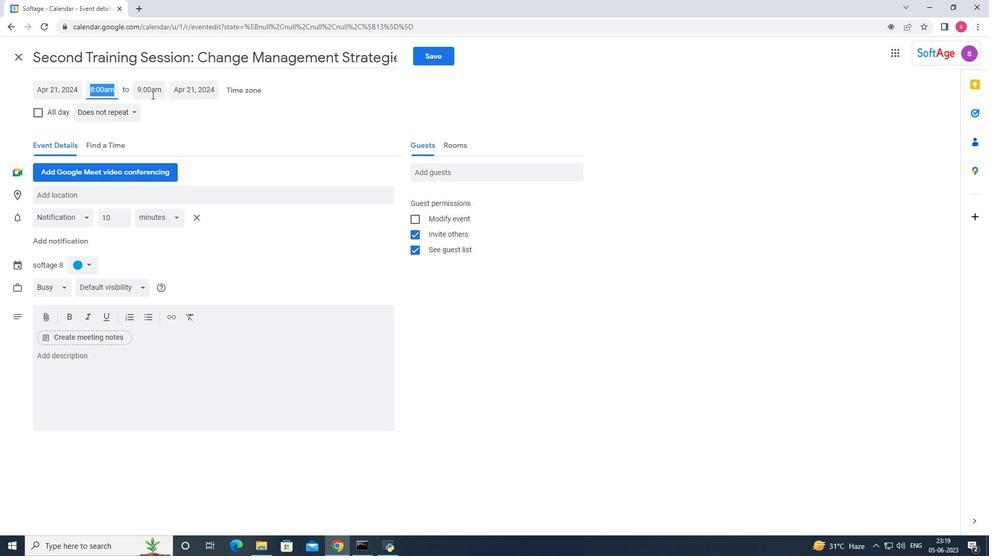 
Action: Mouse moved to (155, 204)
Screenshot: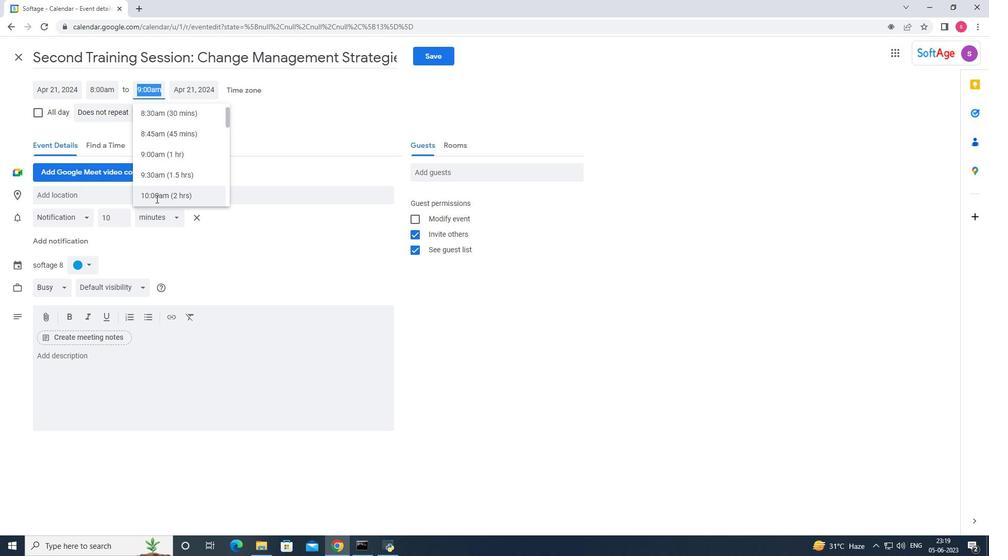 
Action: Mouse pressed left at (155, 204)
Screenshot: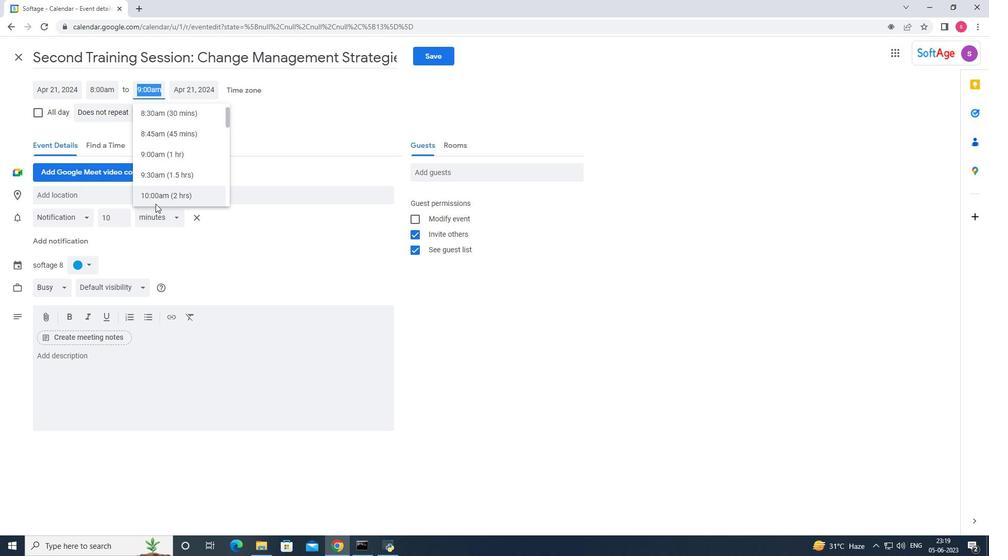 
Action: Mouse moved to (114, 115)
Screenshot: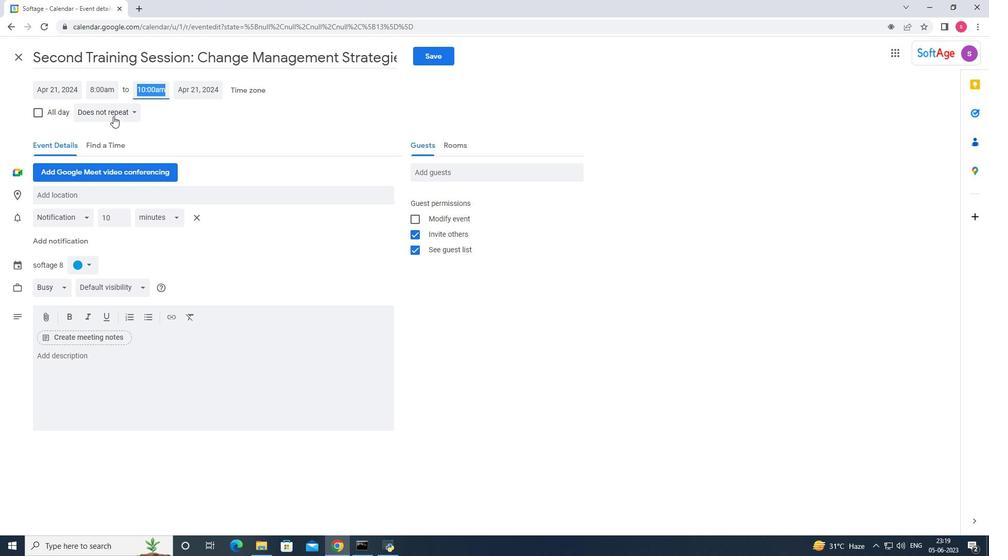 
Action: Mouse pressed left at (114, 115)
Screenshot: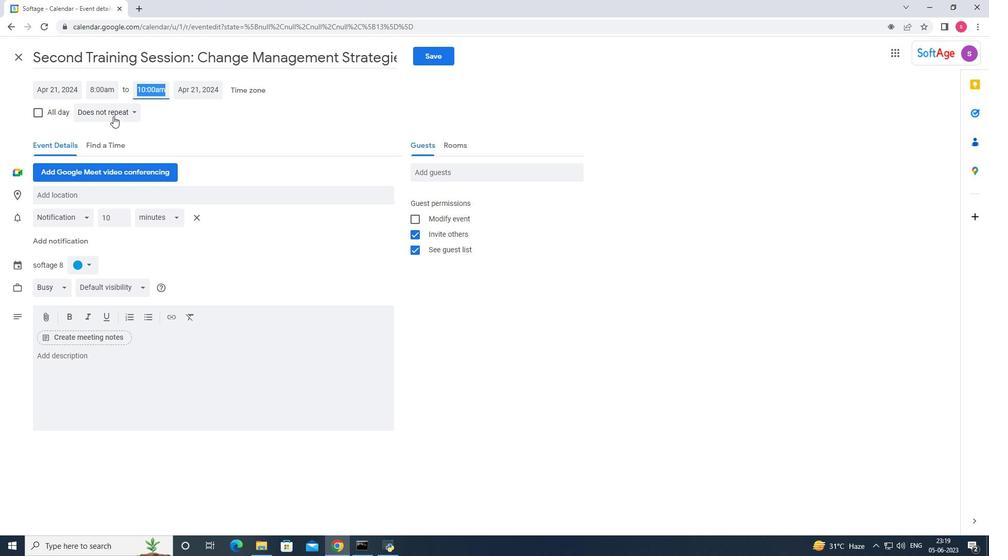 
Action: Mouse moved to (100, 206)
Screenshot: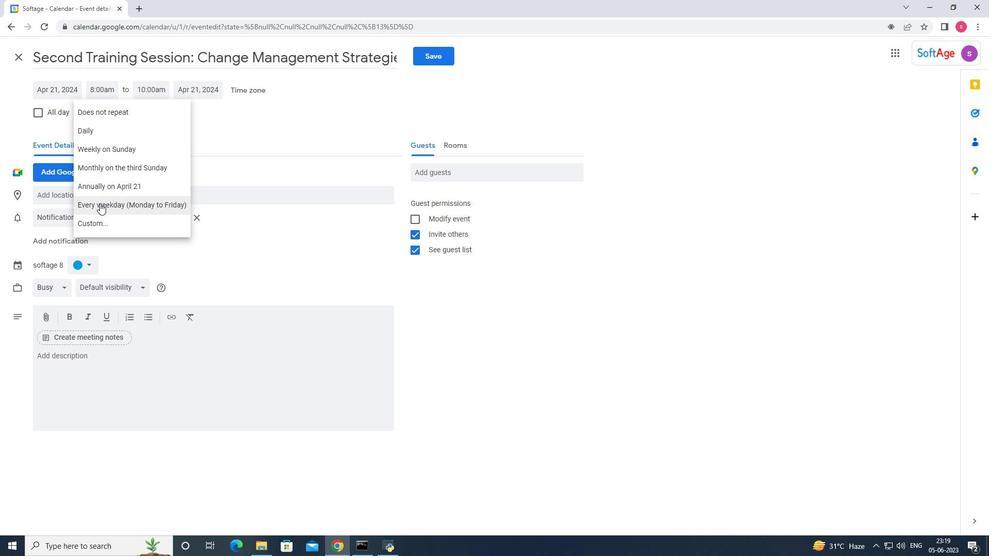 
Action: Mouse pressed left at (100, 206)
Screenshot: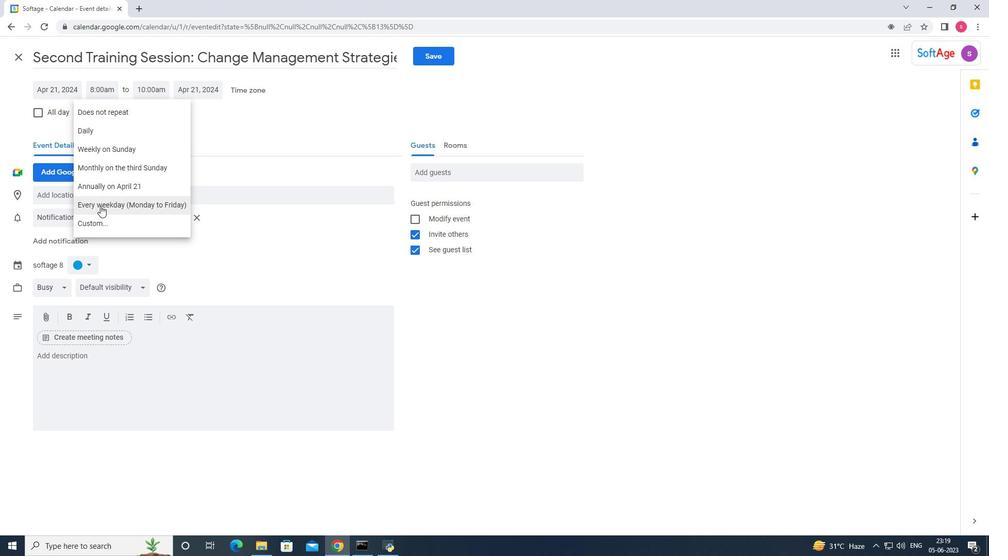 
Action: Mouse moved to (86, 196)
Screenshot: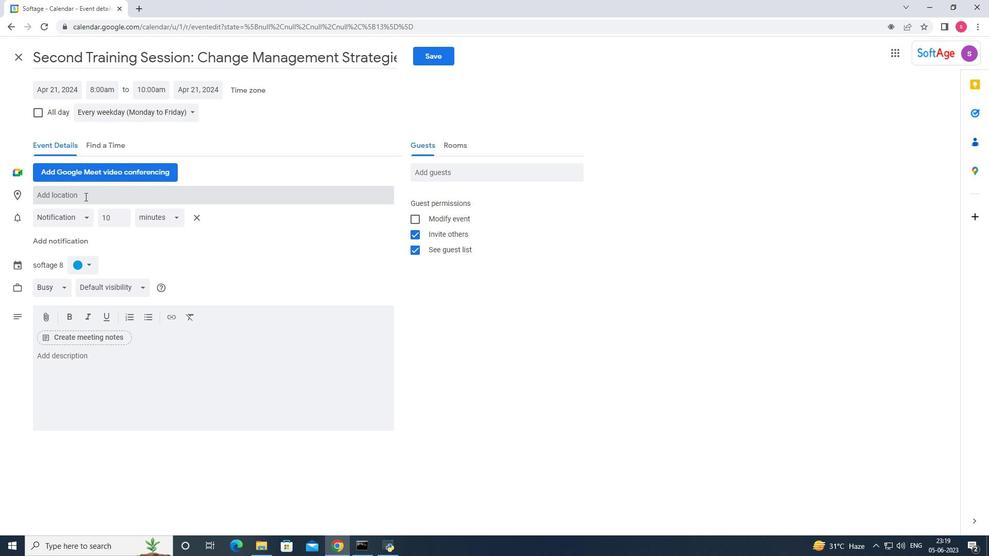 
Action: Mouse pressed left at (86, 196)
Screenshot: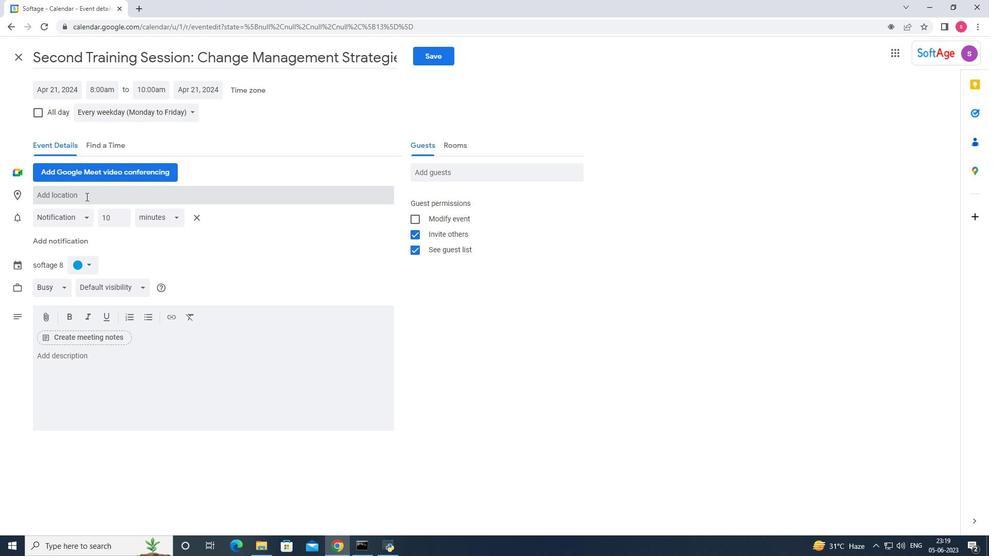 
Action: Key pressed <Key.shift>Shanghai,<Key.space><Key.shift><Key.shift><Key.shift><Key.shift>Chinsa<Key.backspace><Key.backspace>a
Screenshot: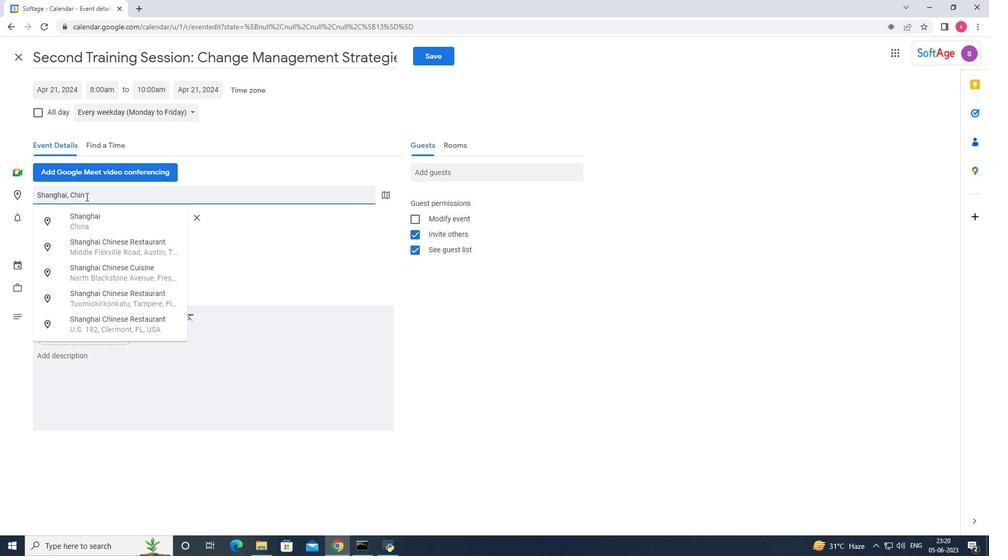 
Action: Mouse moved to (144, 193)
Screenshot: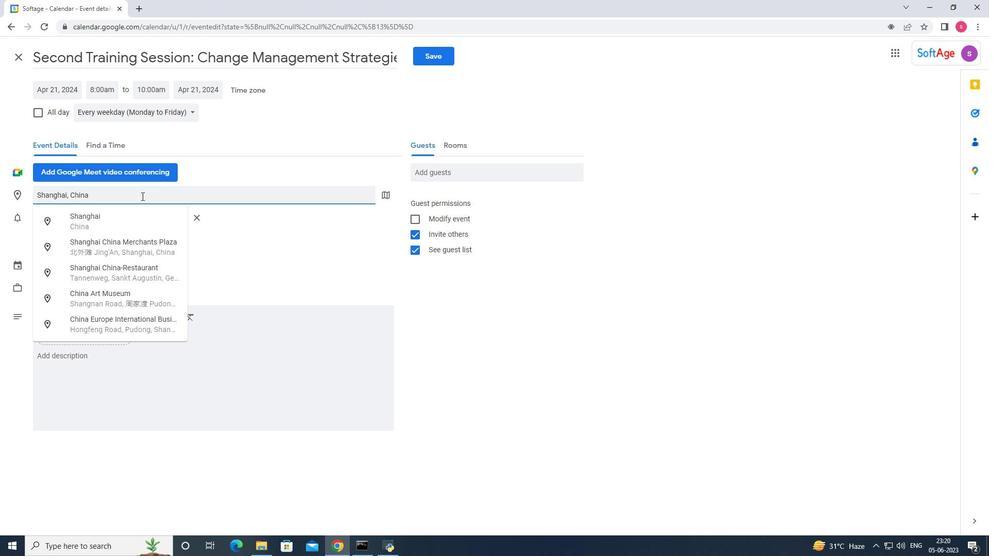
Action: Key pressed <Key.enter>
Screenshot: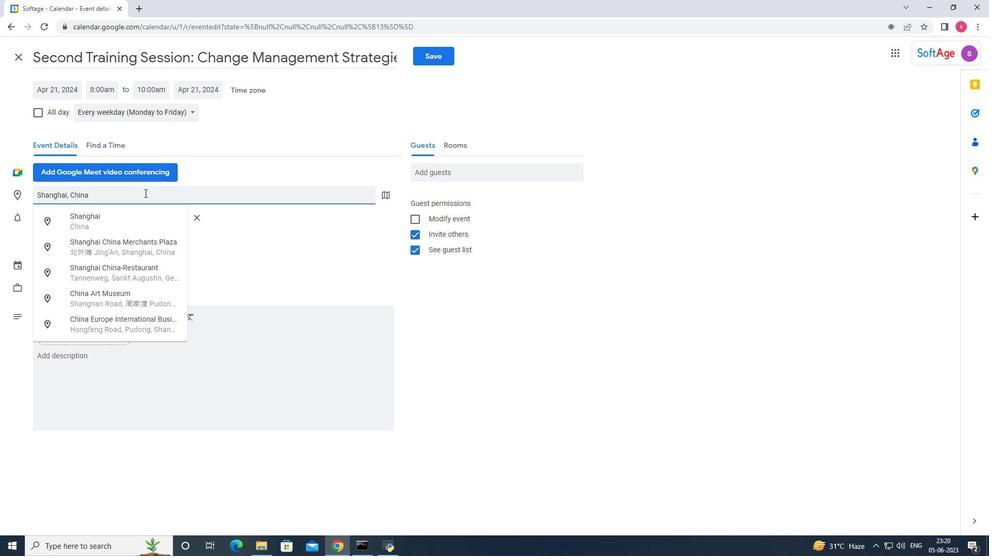 
Action: Mouse moved to (114, 370)
Screenshot: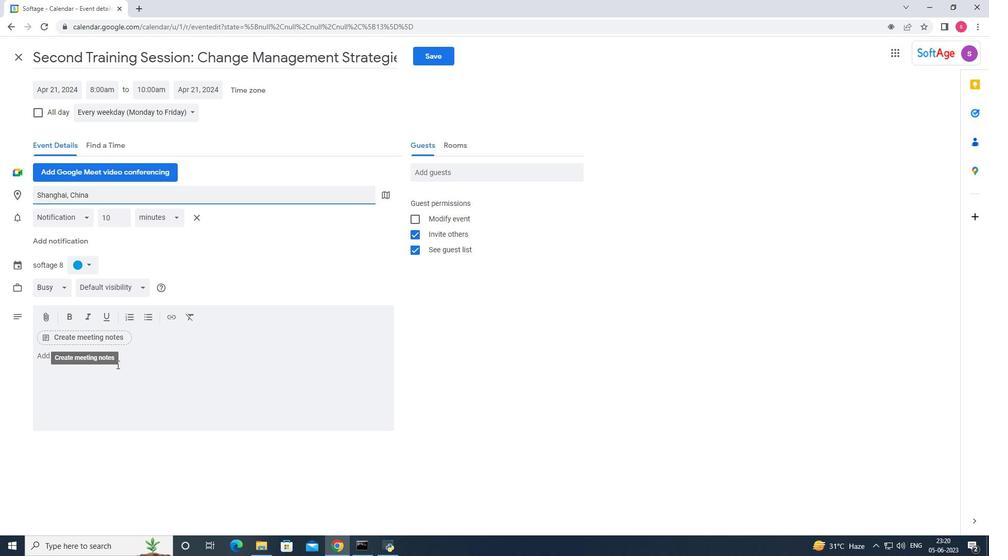 
Action: Mouse pressed left at (114, 370)
Screenshot: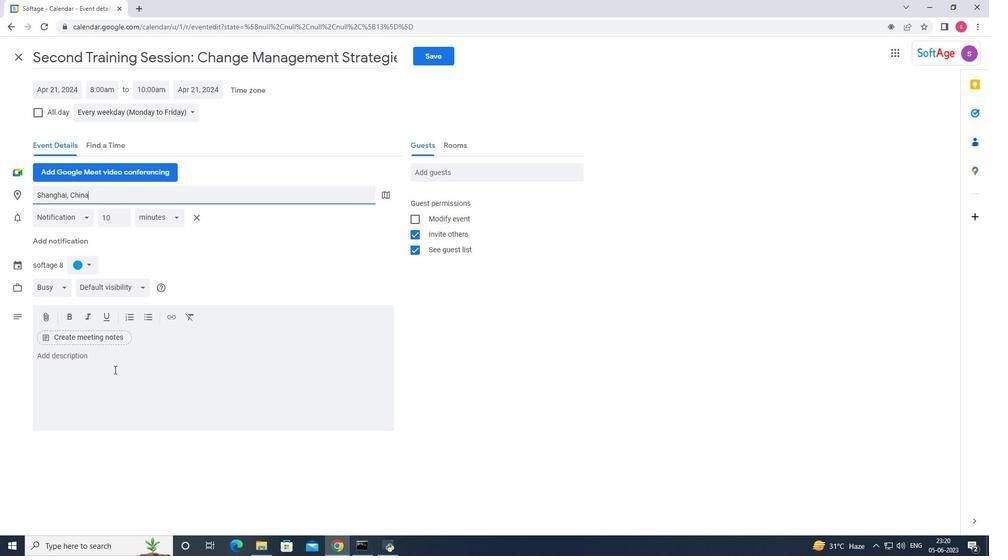 
Action: Mouse moved to (111, 370)
Screenshot: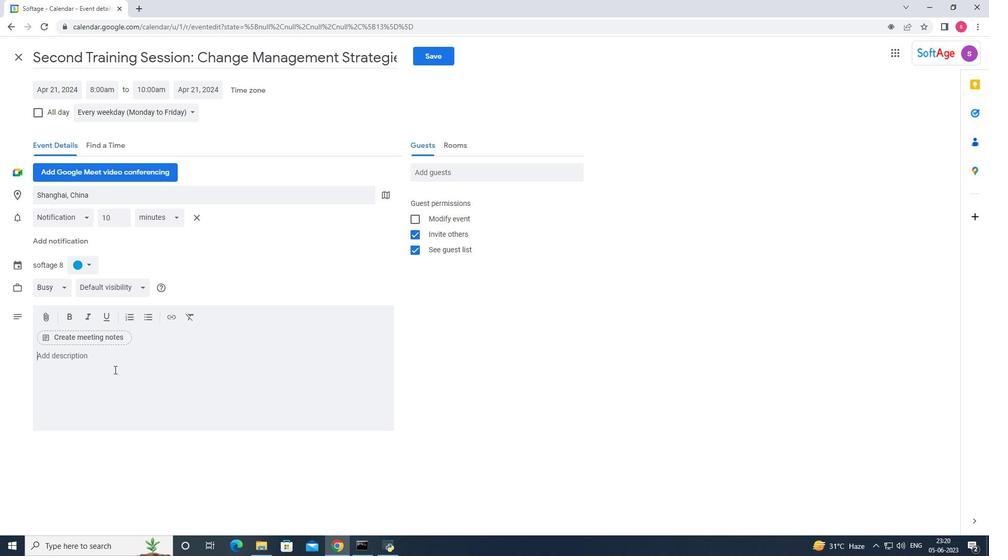 
Action: Key pressed <Key.shift>Participants<Key.space>will<Key.space>learn<Key.space>hoe<Key.backspace>w<Key.space>to<Key.space>provide<Key.space>feedback<Key.space>and<Key.space>constructive<Key.space>criticism<Key.space>in<Key.space>a<Key.space>constructin<Key.backspace>ve<Key.space>and<Key.space>repectful<Key.space>manner.<Key.space><Key.shift><Key.shift><Key.shift><Key.shift><Key.shift><Key.shift><Key.shift>They<Key.space>will<Key.space>practice<Key.space>giving<Key.space>and<Key.space>receving<Key.space>feedback,<Key.space>focusing<Key.space>on<Key.space>specific<Key.space>behaviours<Key.space>and<Key.space>outcomes,<Key.space>and<Key.space>offering<Key.space><Key.left><Key.right>suggestiom<Key.backspace>ns<Key.space>for<Key.space>improvr<Key.backspace>ement.
Screenshot: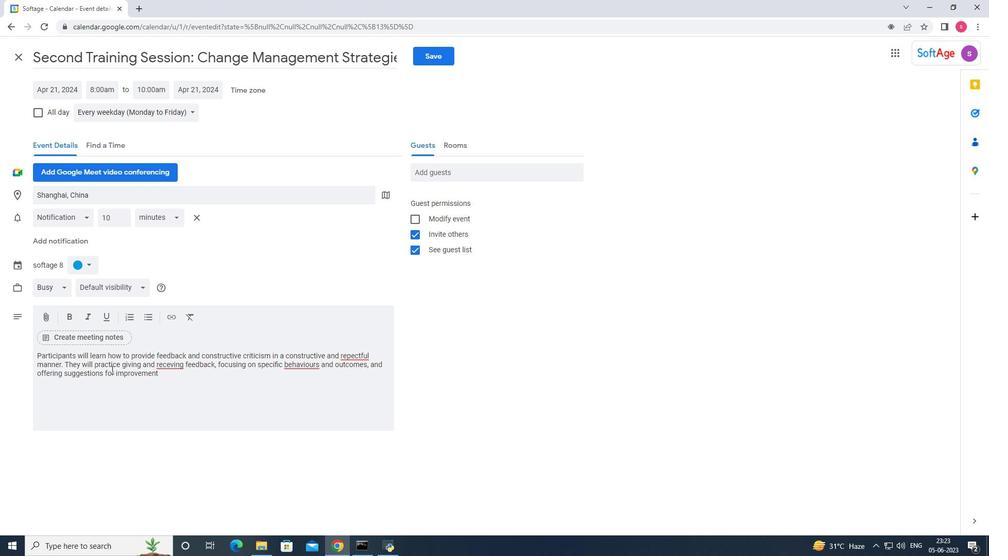 
Action: Mouse moved to (174, 374)
Screenshot: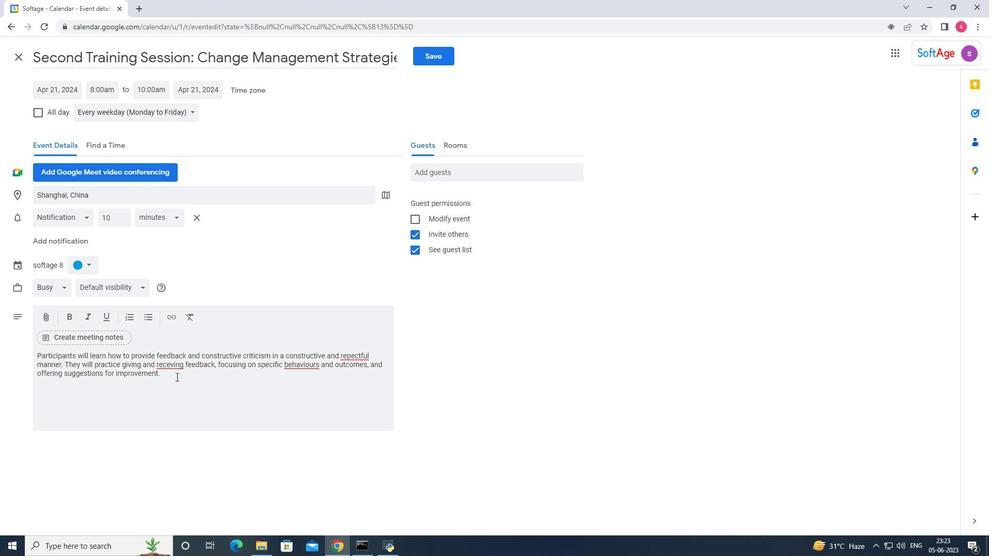 
Action: Mouse pressed right at (174, 374)
Screenshot: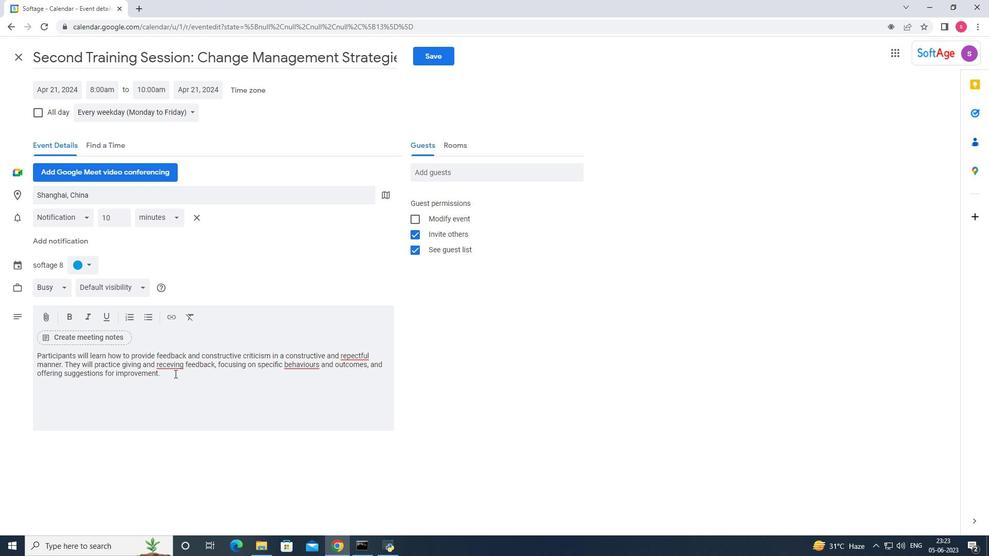 
Action: Mouse moved to (172, 368)
Screenshot: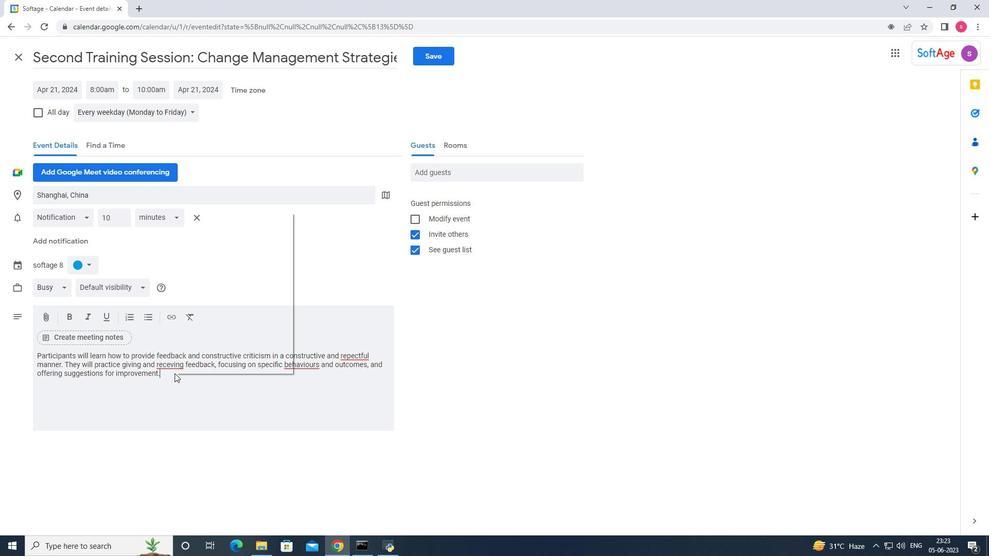 
Action: Mouse pressed left at (172, 368)
Screenshot: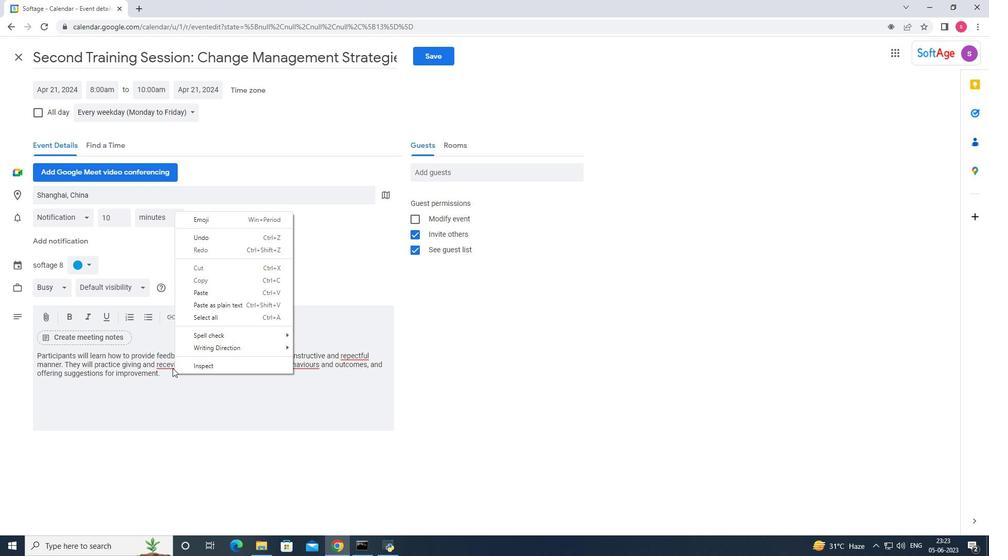 
Action: Mouse moved to (172, 367)
Screenshot: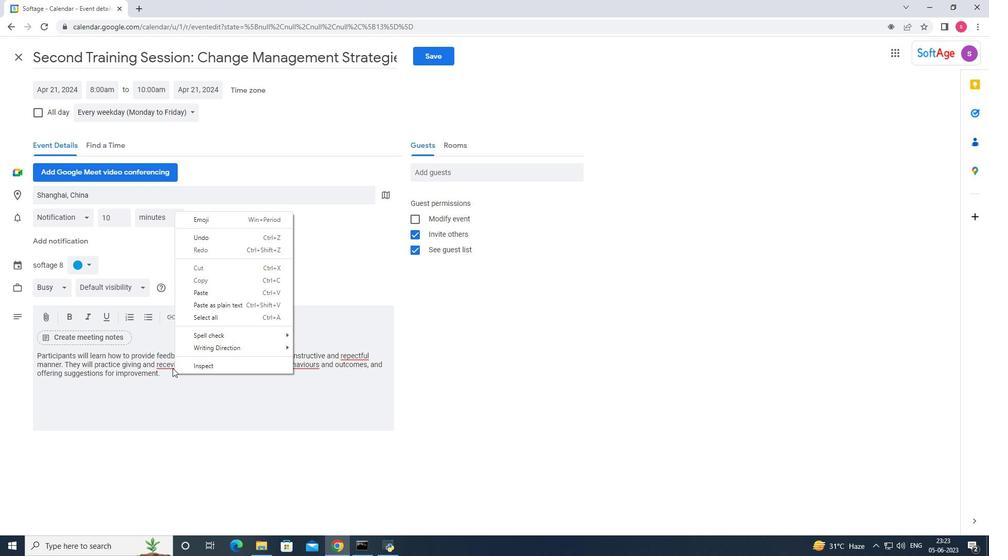 
Action: Mouse pressed right at (172, 367)
Screenshot: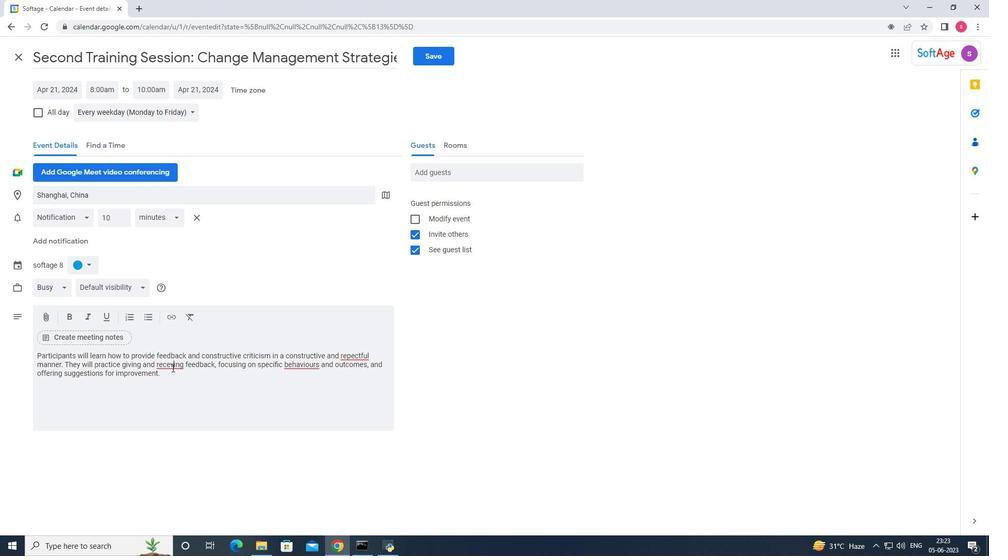 
Action: Mouse moved to (191, 380)
Screenshot: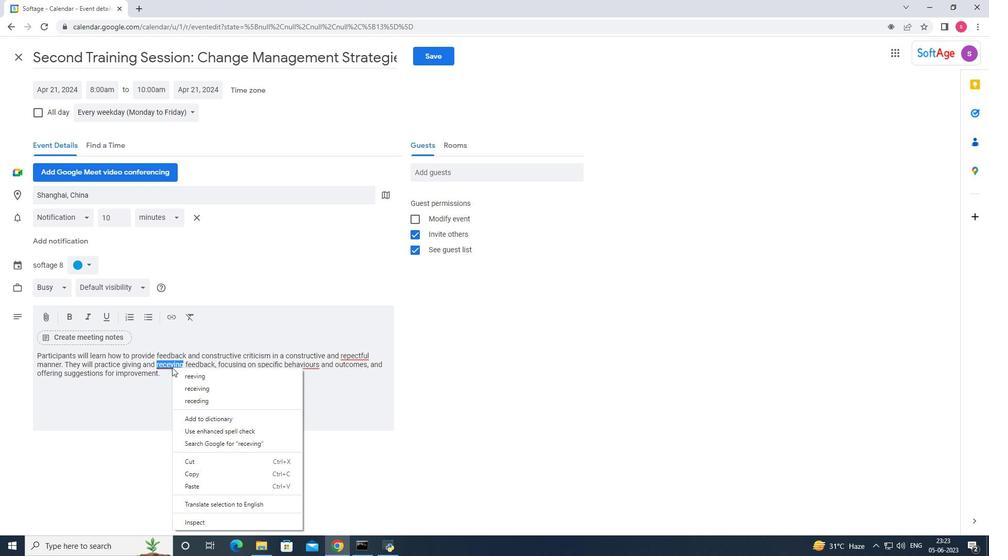 
Action: Mouse pressed left at (191, 380)
Screenshot: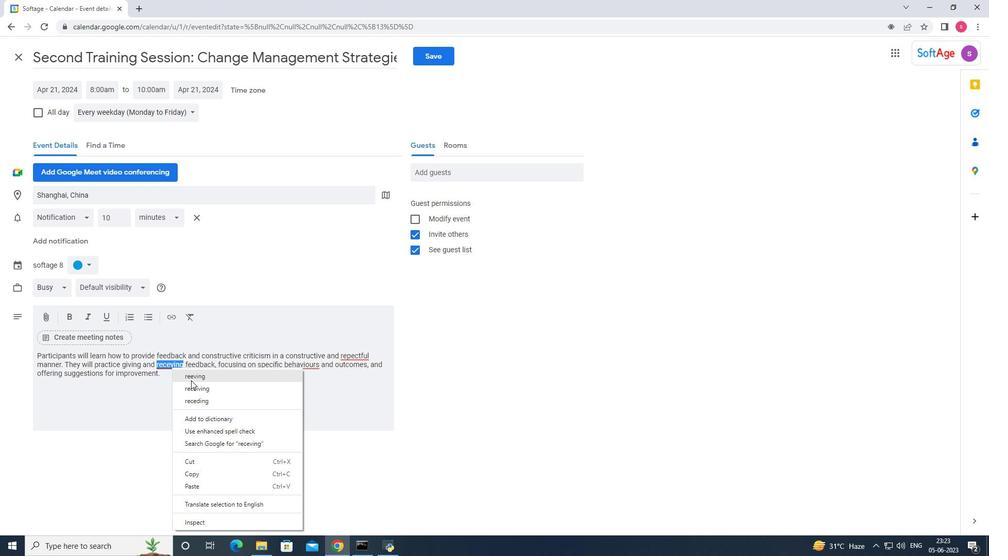 
Action: Mouse moved to (172, 365)
Screenshot: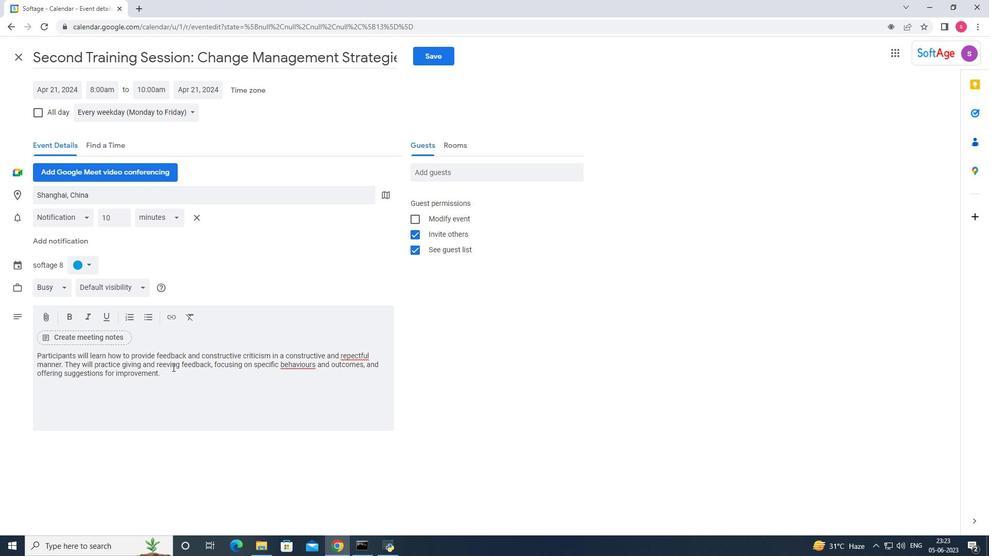 
Action: Mouse pressed right at (172, 365)
Screenshot: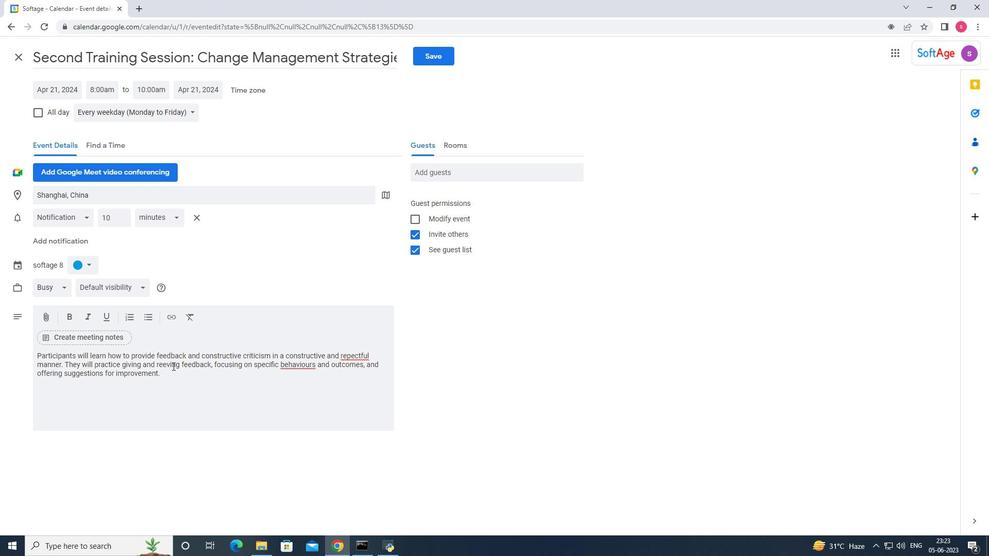 
Action: Mouse moved to (163, 363)
Screenshot: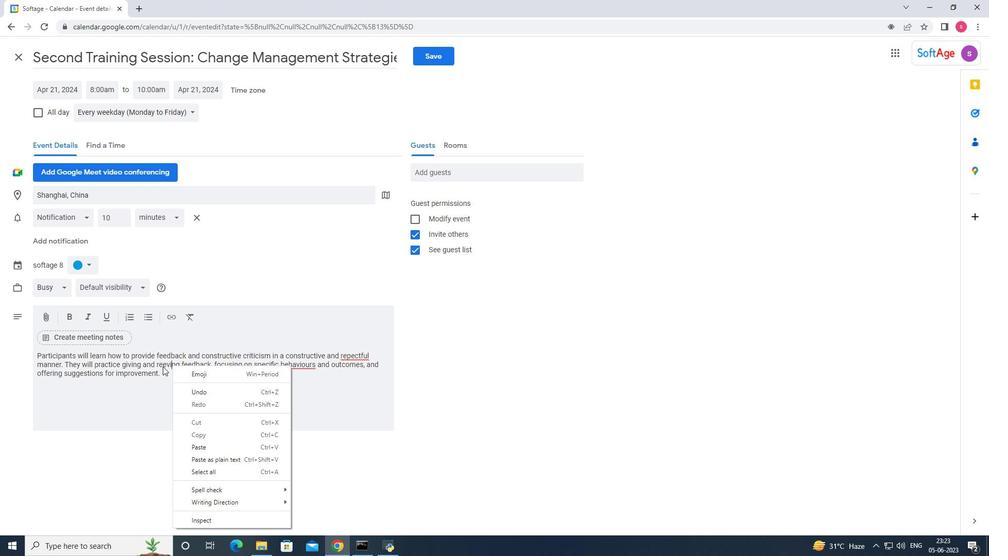 
Action: Mouse pressed right at (163, 363)
Screenshot: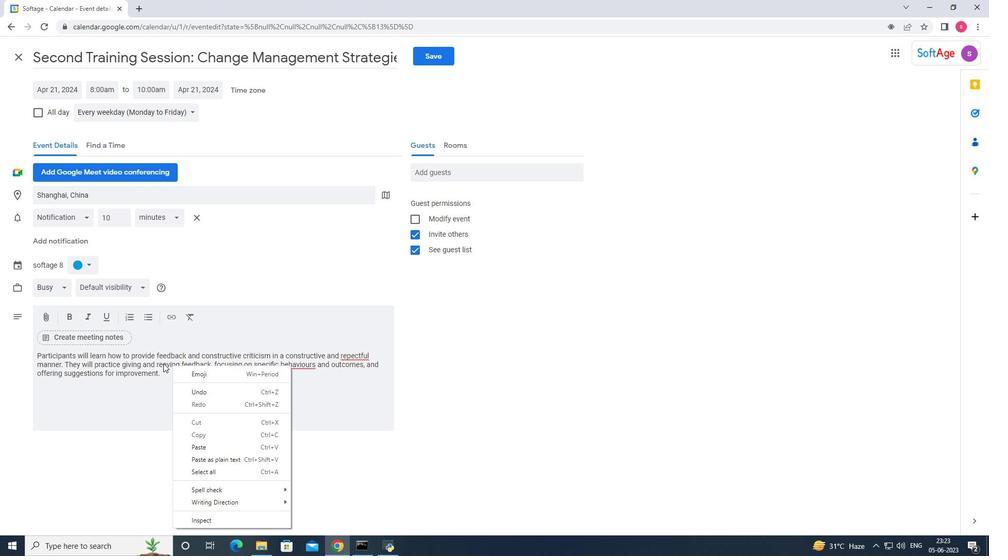 
Action: Mouse moved to (158, 363)
Screenshot: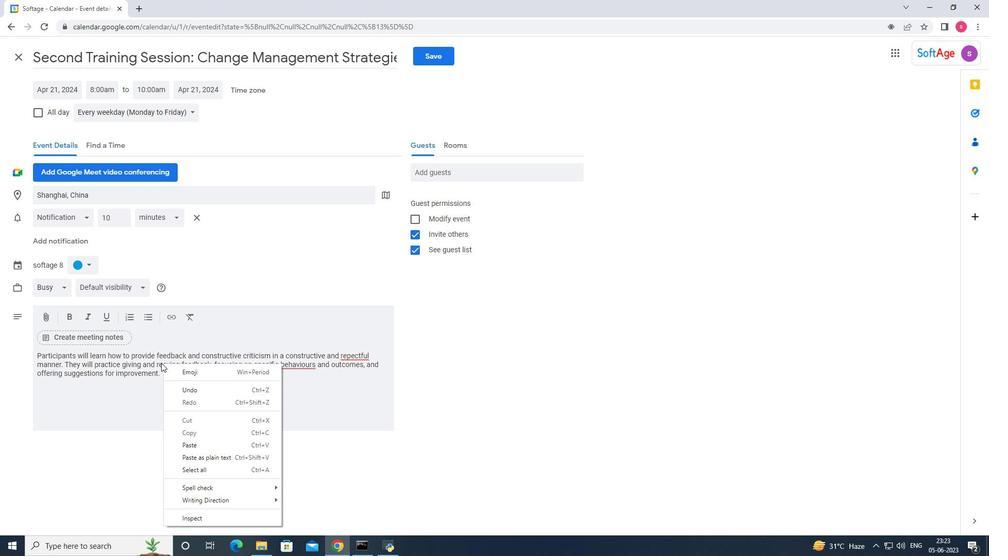
Action: Mouse pressed left at (158, 363)
Screenshot: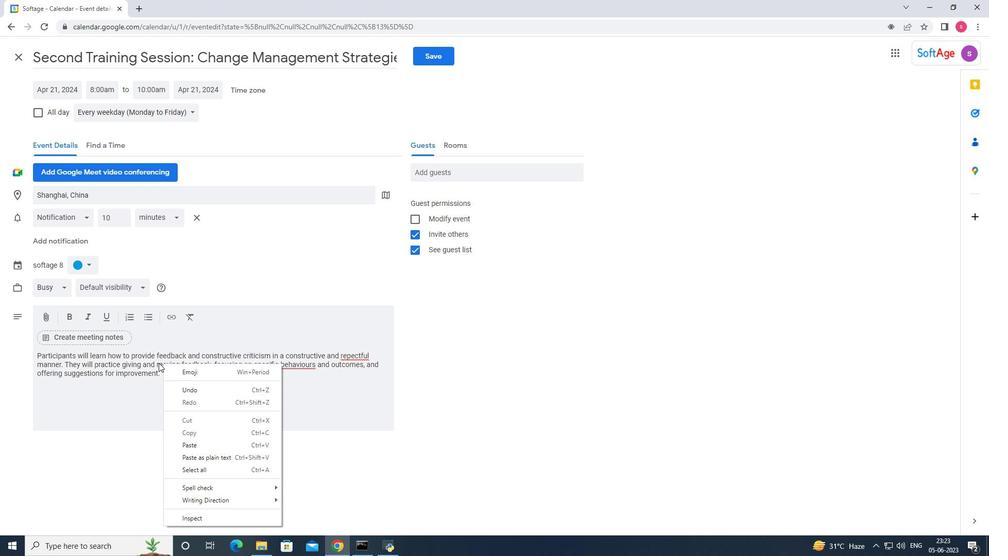 
Action: Mouse moved to (163, 365)
Screenshot: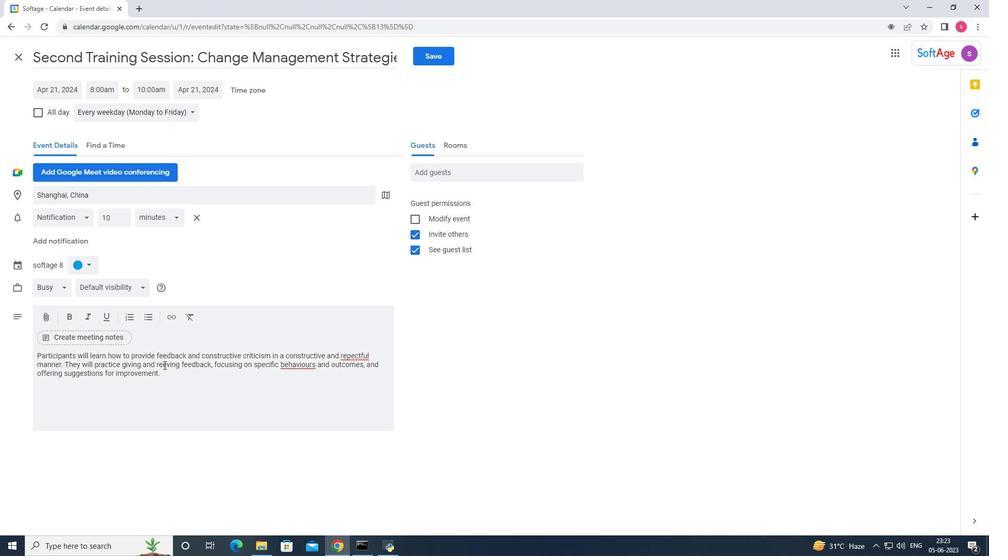 
Action: Mouse pressed left at (163, 365)
Screenshot: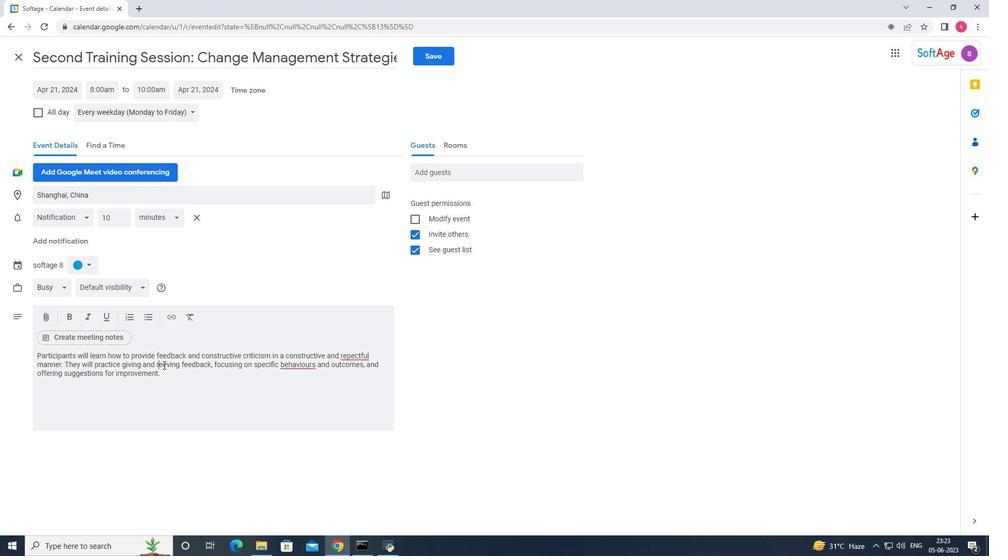 
Action: Mouse moved to (199, 383)
Screenshot: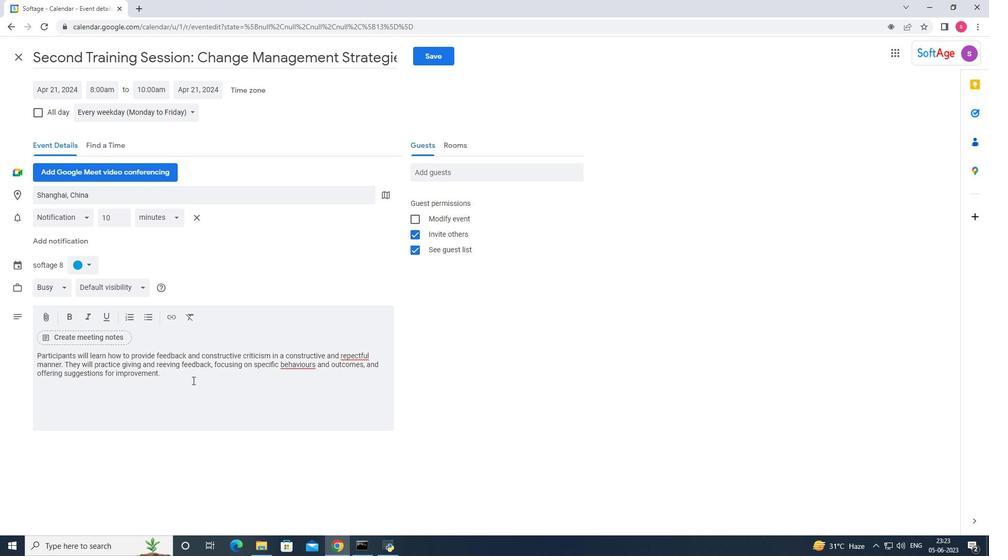 
Action: Key pressed c
Screenshot: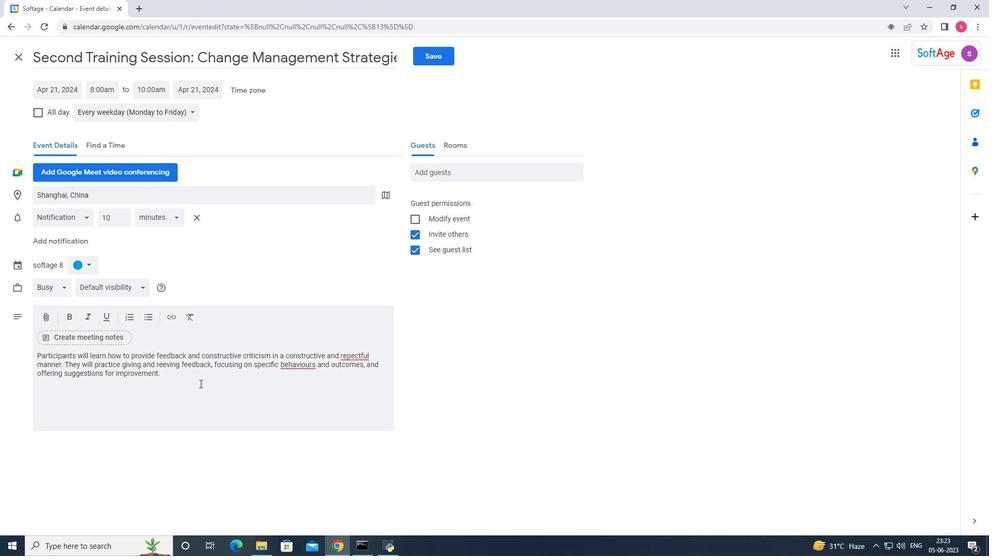
Action: Mouse moved to (167, 360)
Screenshot: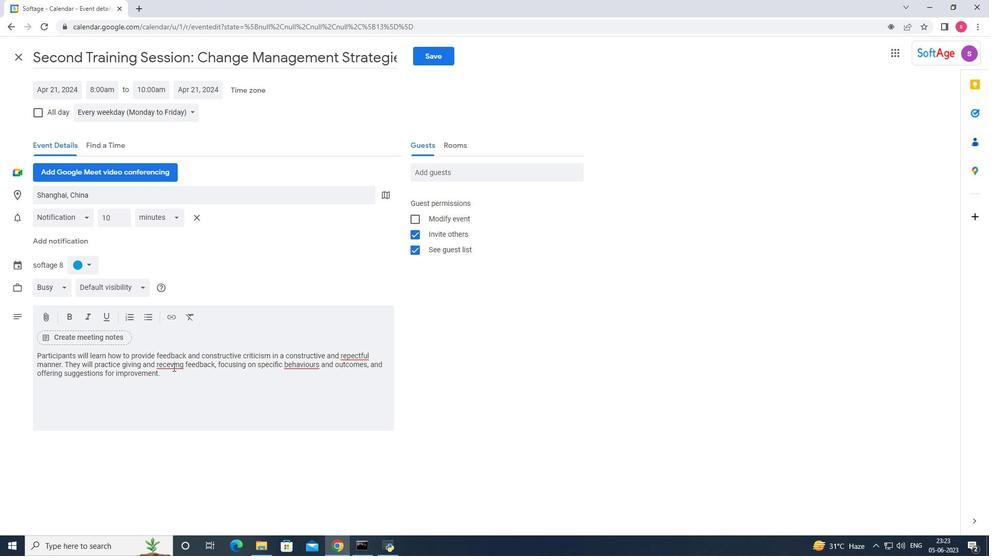 
Action: Mouse pressed right at (167, 360)
Screenshot: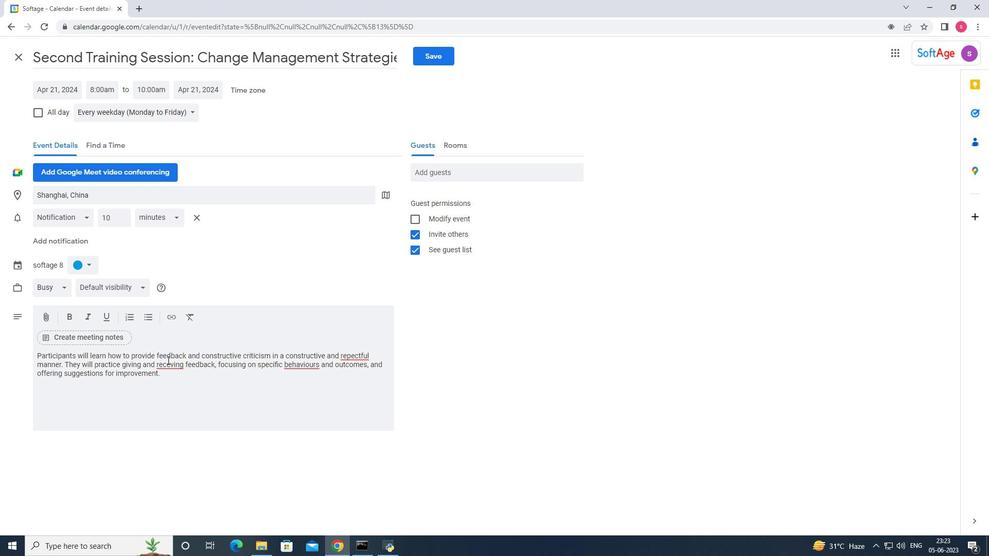 
Action: Mouse moved to (167, 364)
Screenshot: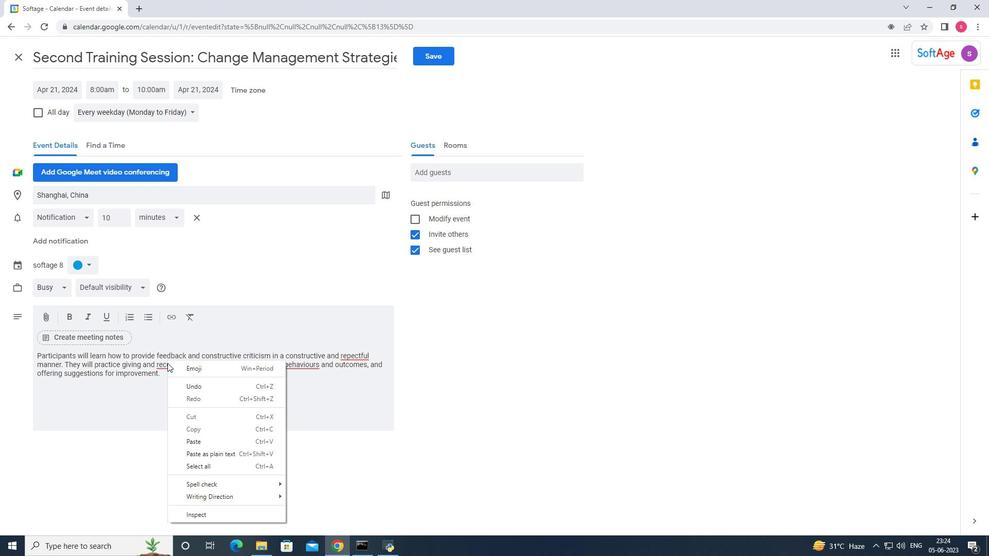 
Action: Mouse pressed left at (167, 364)
Screenshot: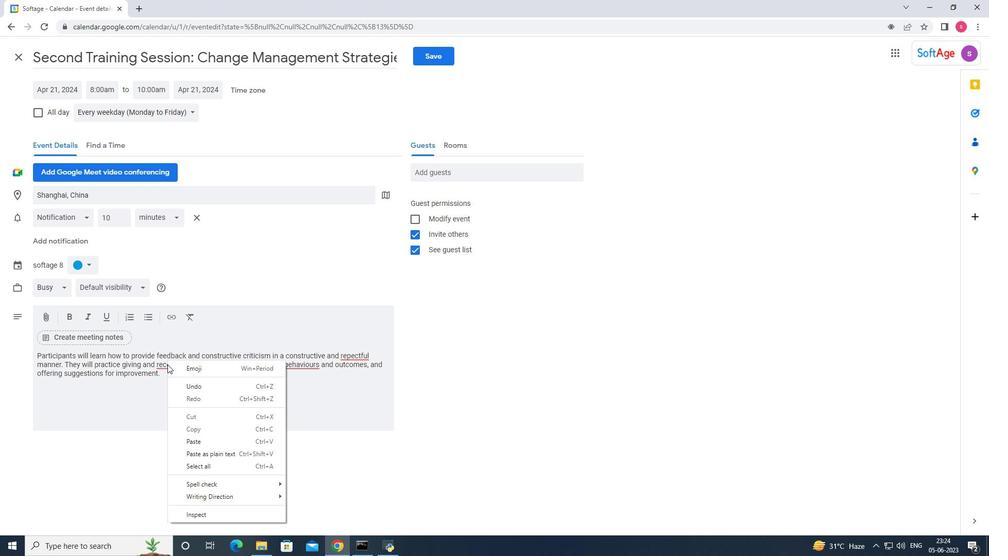 
Action: Mouse moved to (167, 365)
Screenshot: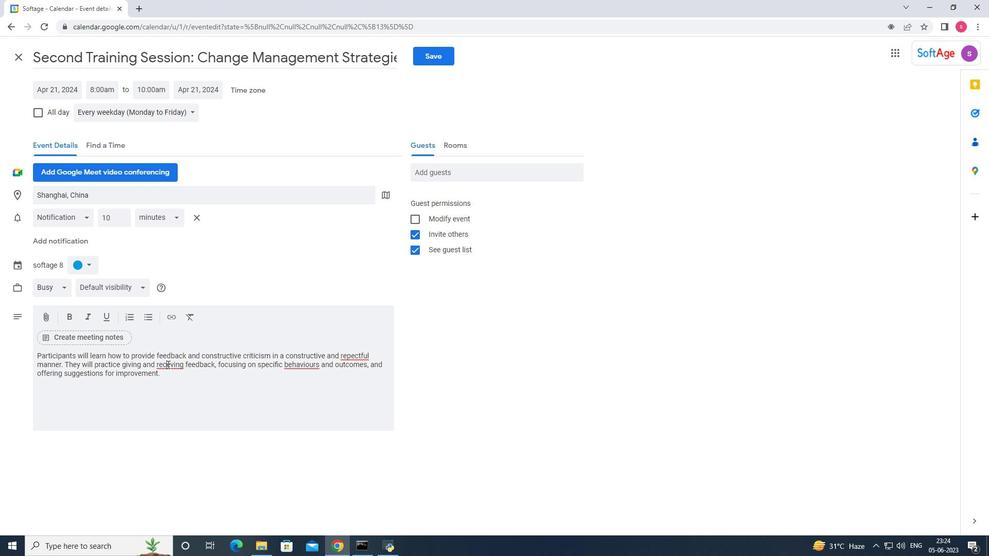 
Action: Mouse pressed right at (167, 365)
Screenshot: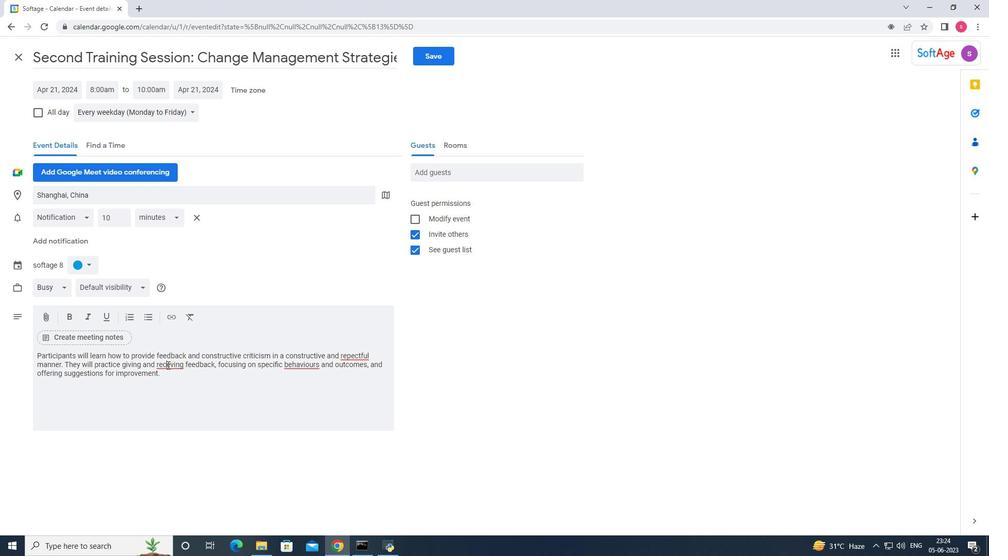 
Action: Mouse moved to (193, 390)
Screenshot: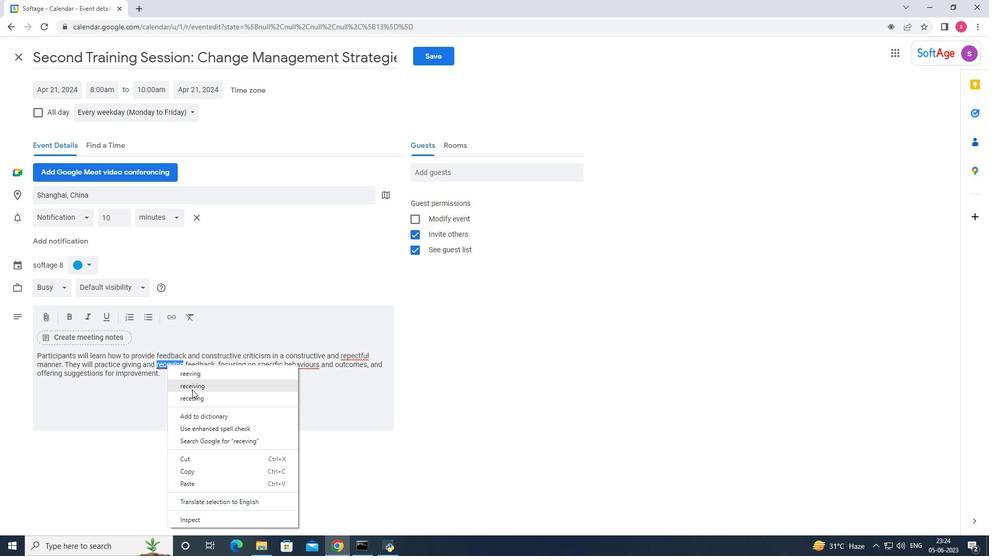 
Action: Mouse pressed left at (193, 390)
Screenshot: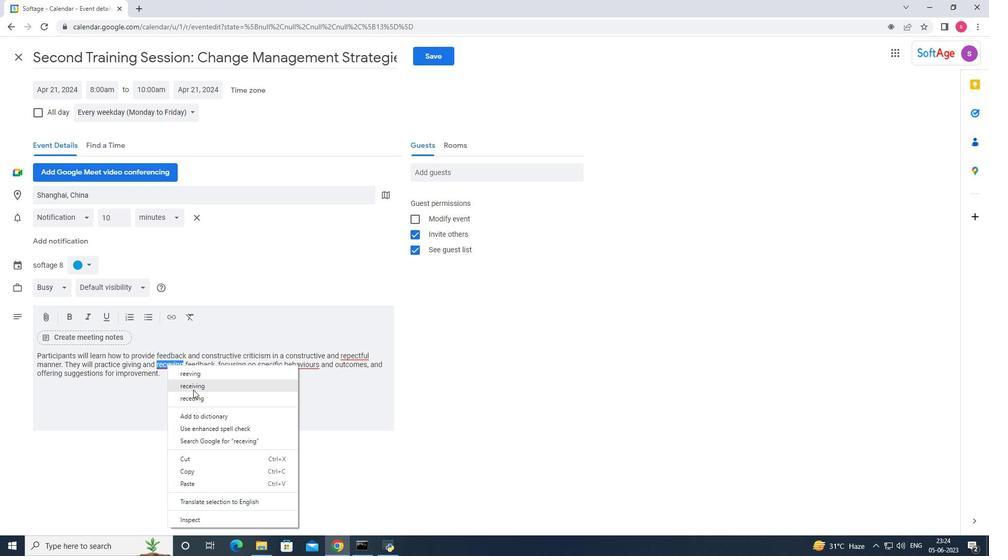 
Action: Mouse moved to (289, 365)
Screenshot: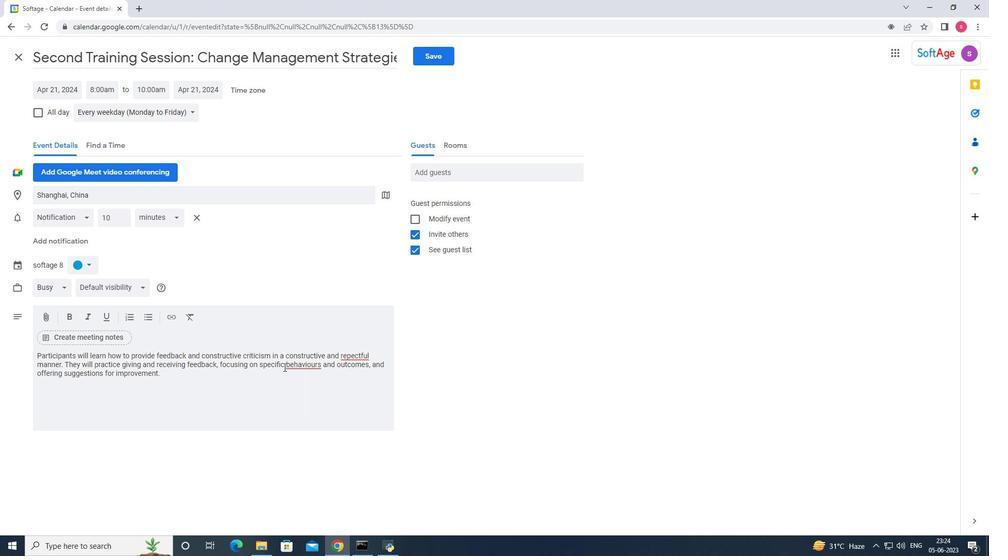 
Action: Mouse pressed right at (289, 365)
Screenshot: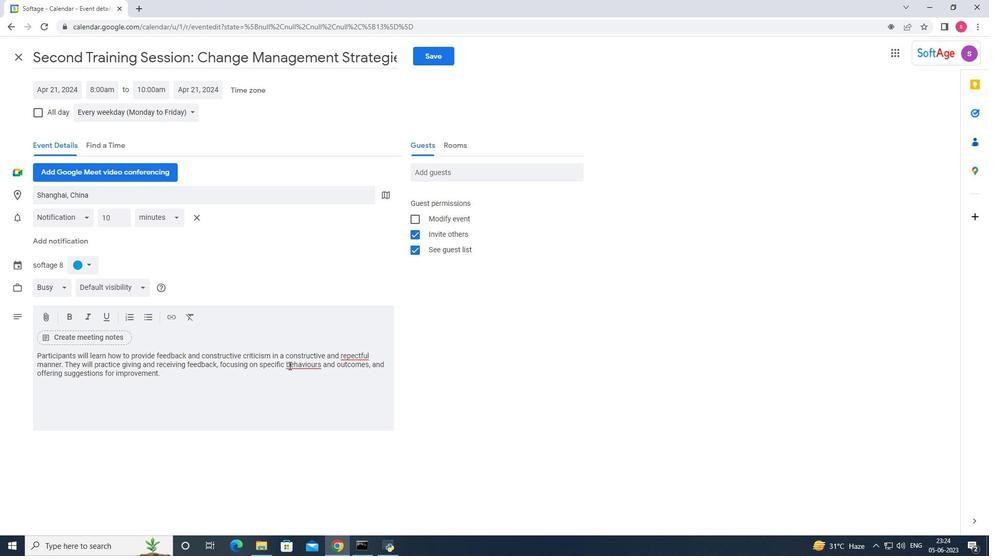 
Action: Mouse moved to (305, 374)
Screenshot: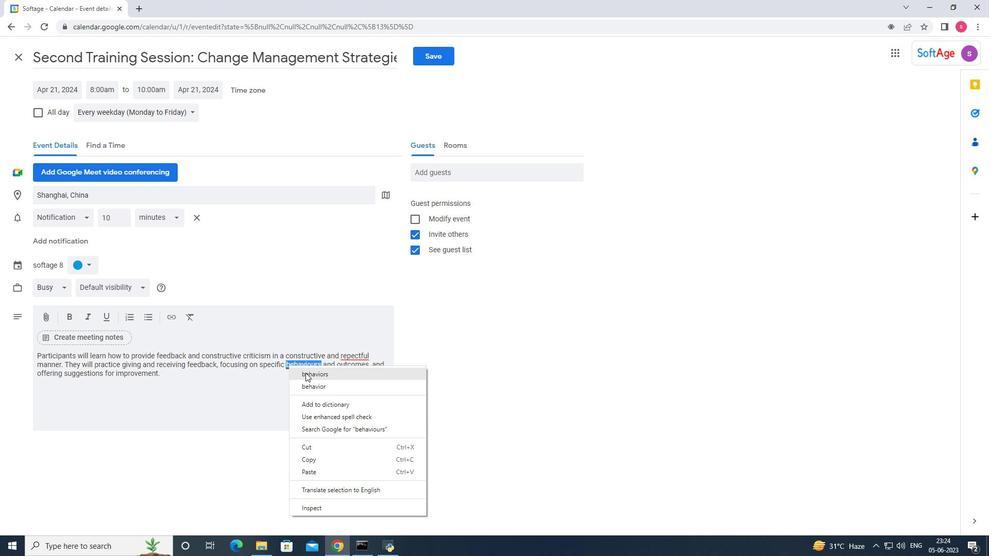 
Action: Mouse pressed left at (305, 374)
Screenshot: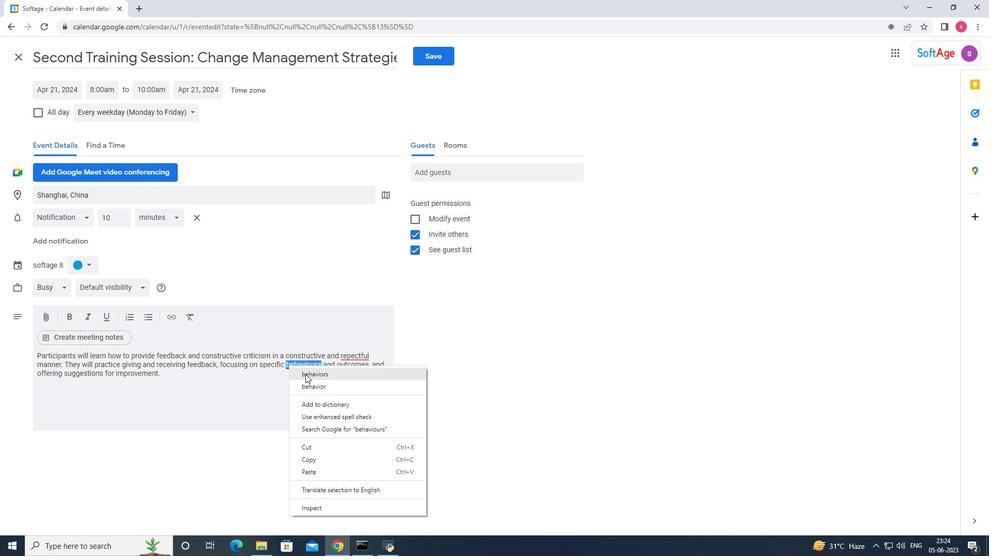 
Action: Mouse moved to (302, 366)
Screenshot: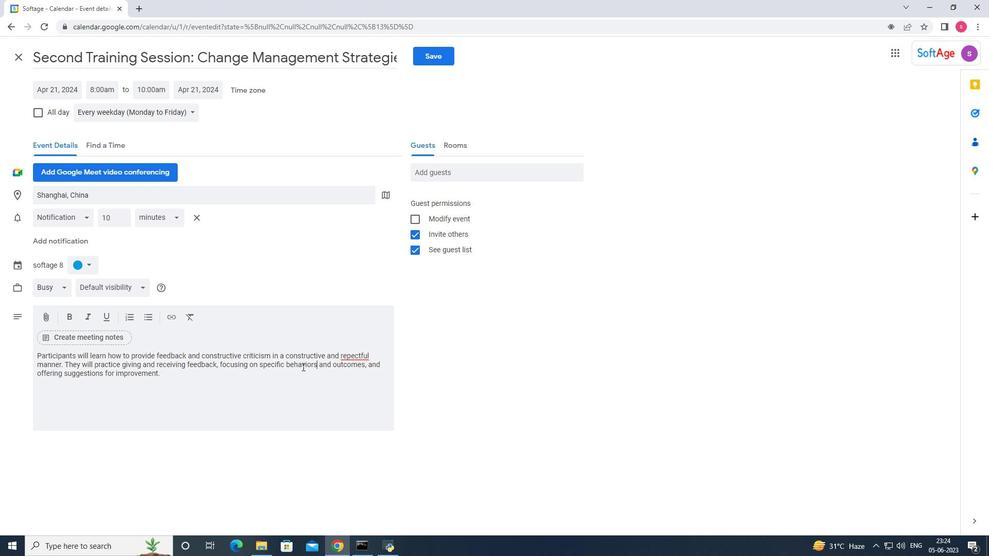 
Action: Mouse pressed left at (302, 366)
Screenshot: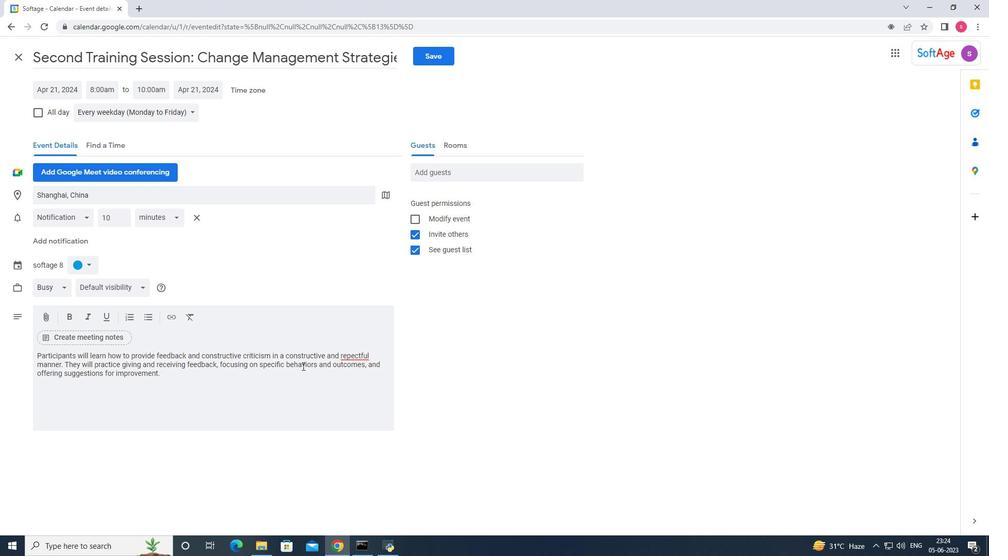 
Action: Key pressed h
Screenshot: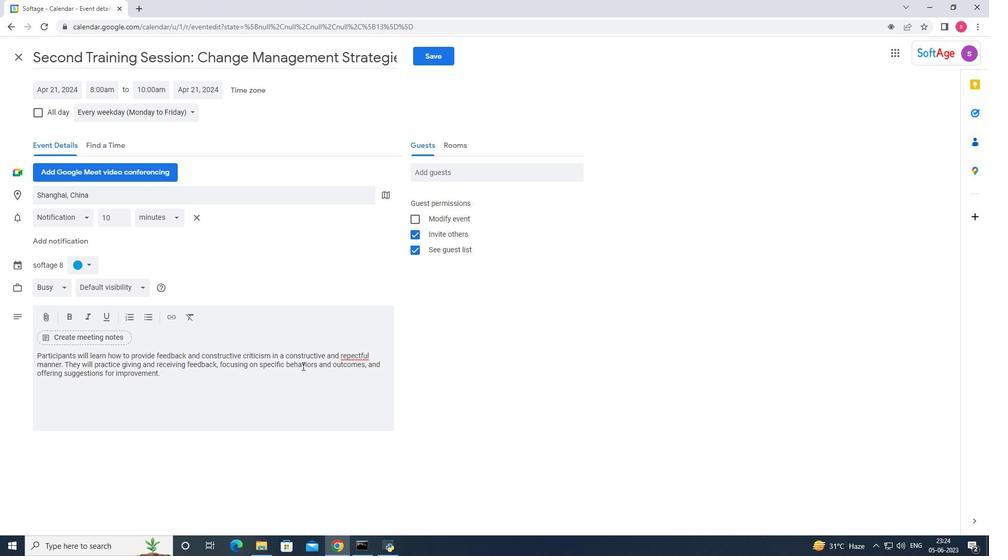 
Action: Mouse pressed right at (302, 366)
Screenshot: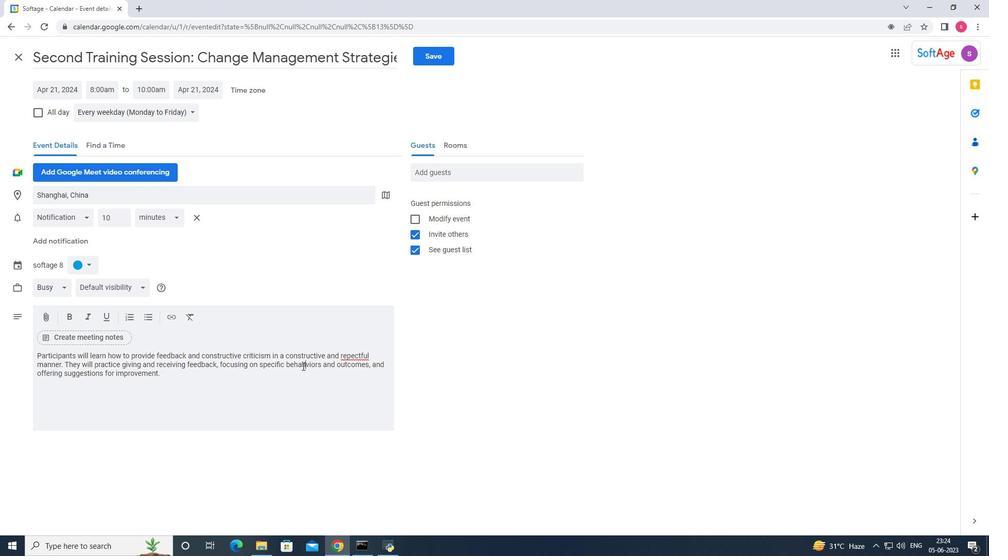 
Action: Mouse moved to (291, 372)
Screenshot: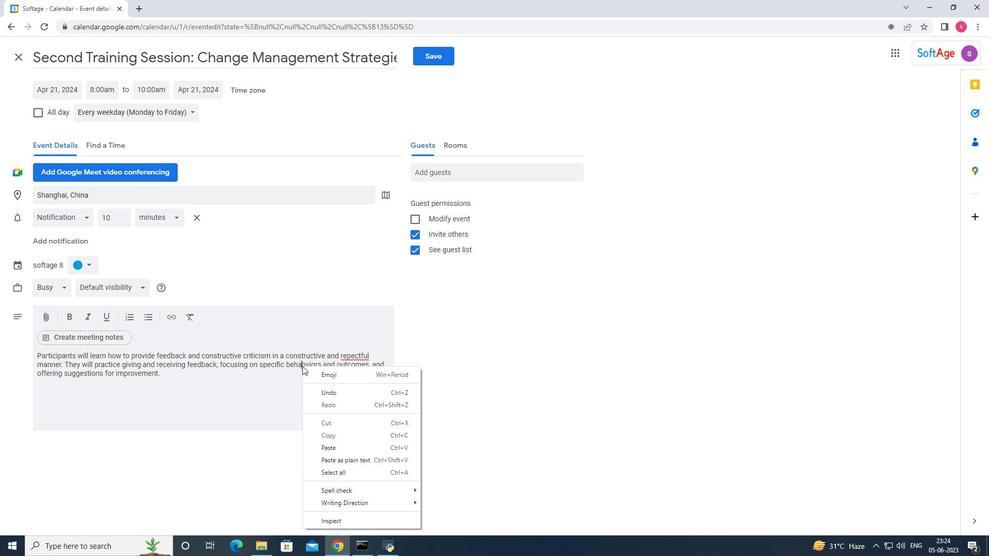 
Action: Mouse pressed left at (291, 372)
Screenshot: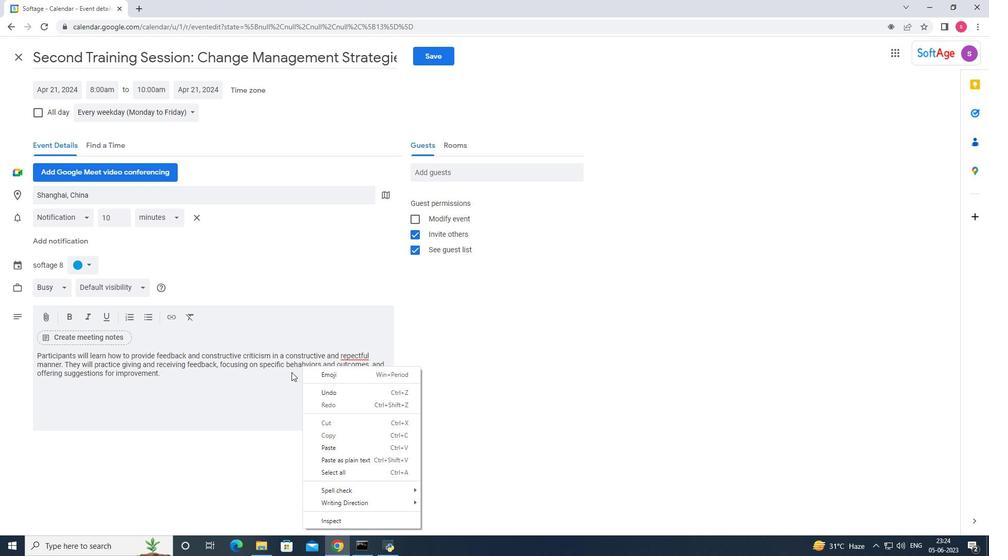
Action: Mouse moved to (293, 366)
Screenshot: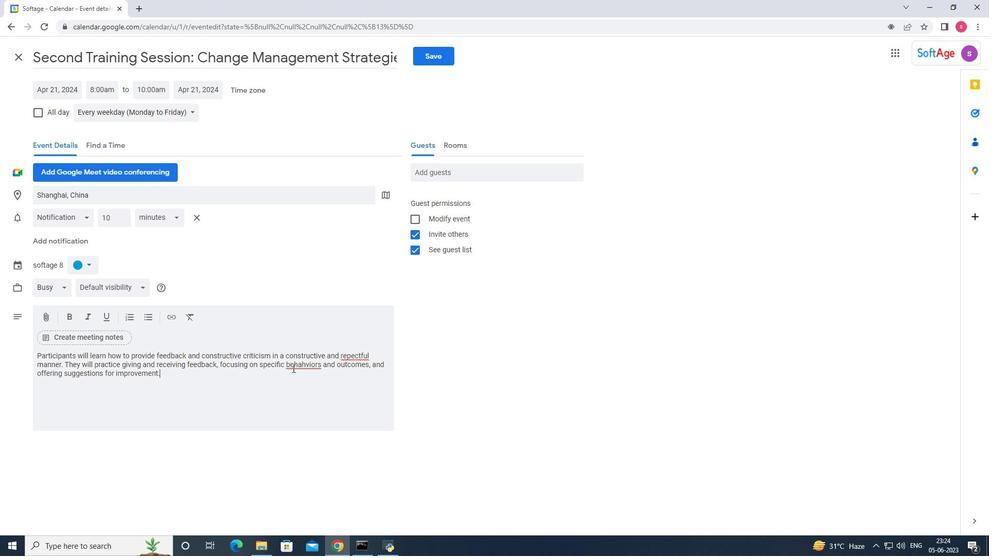
Action: Mouse pressed right at (293, 366)
Screenshot: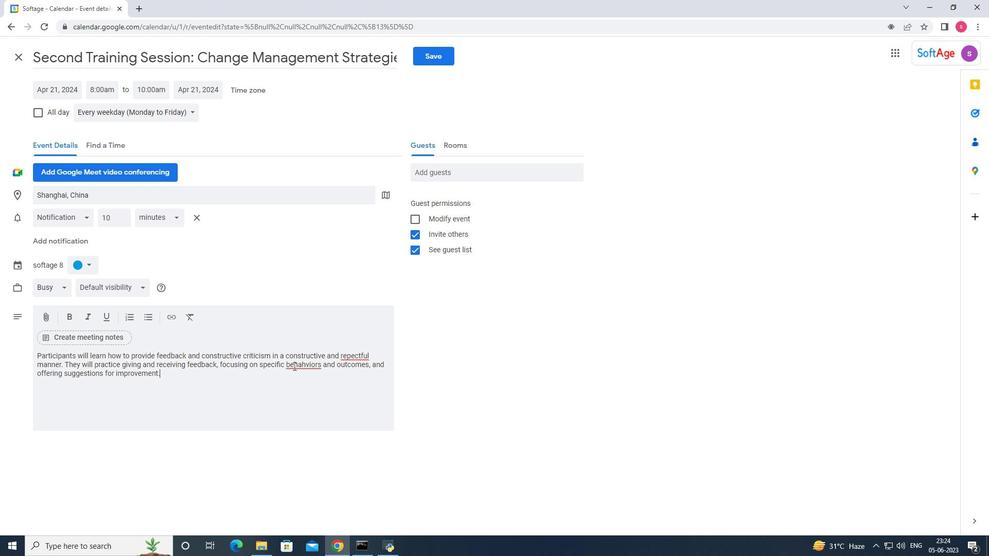 
Action: Mouse moved to (337, 375)
Screenshot: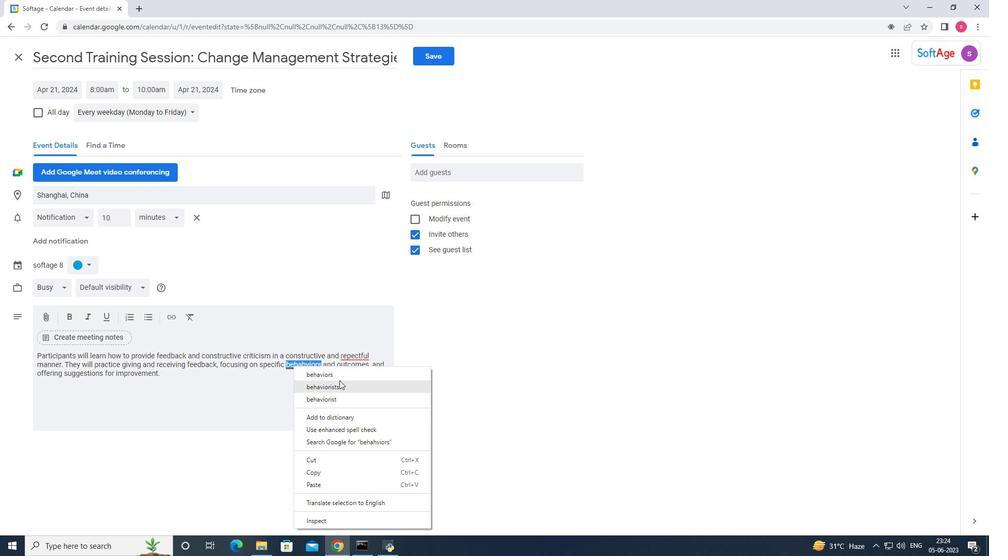 
Action: Mouse pressed left at (337, 375)
Screenshot: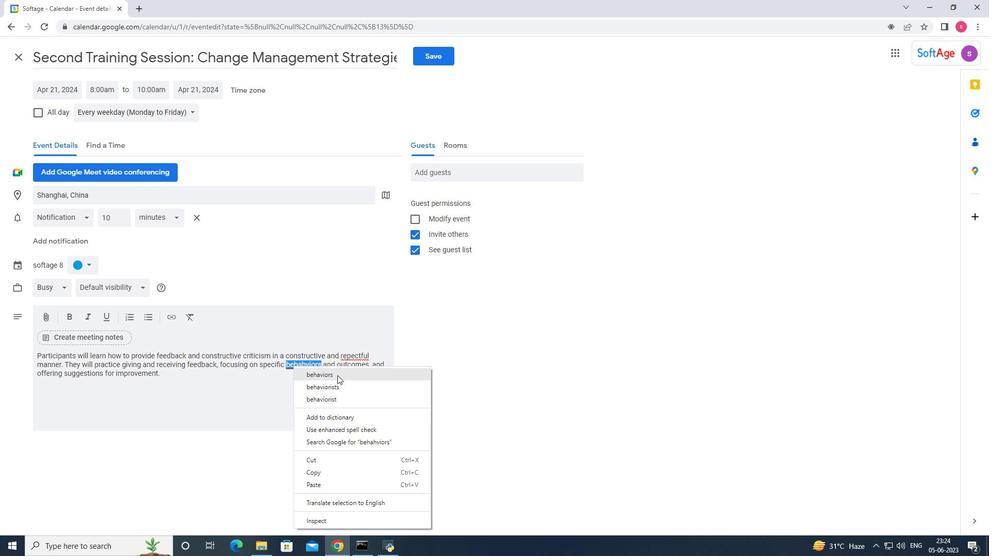 
Action: Mouse moved to (349, 356)
Screenshot: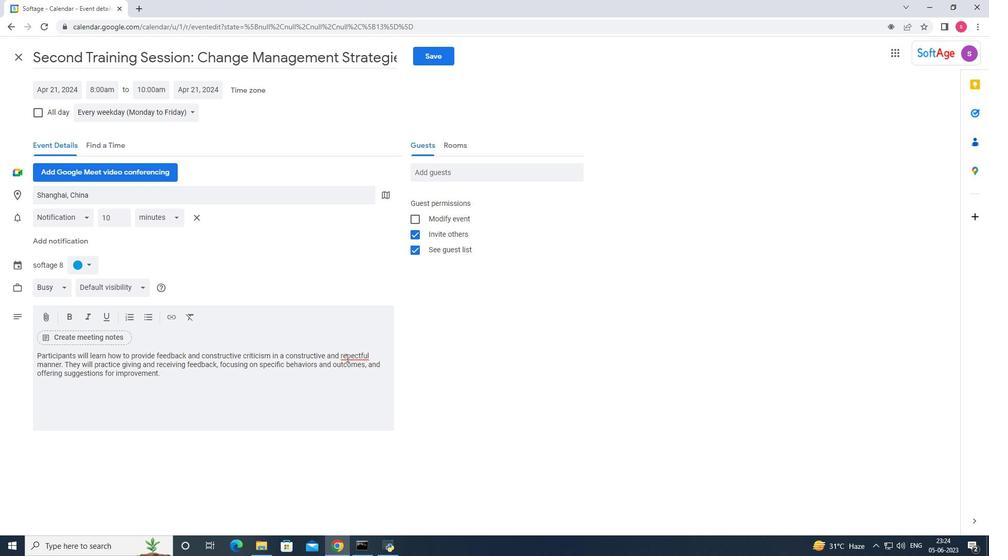 
Action: Mouse pressed right at (349, 356)
Screenshot: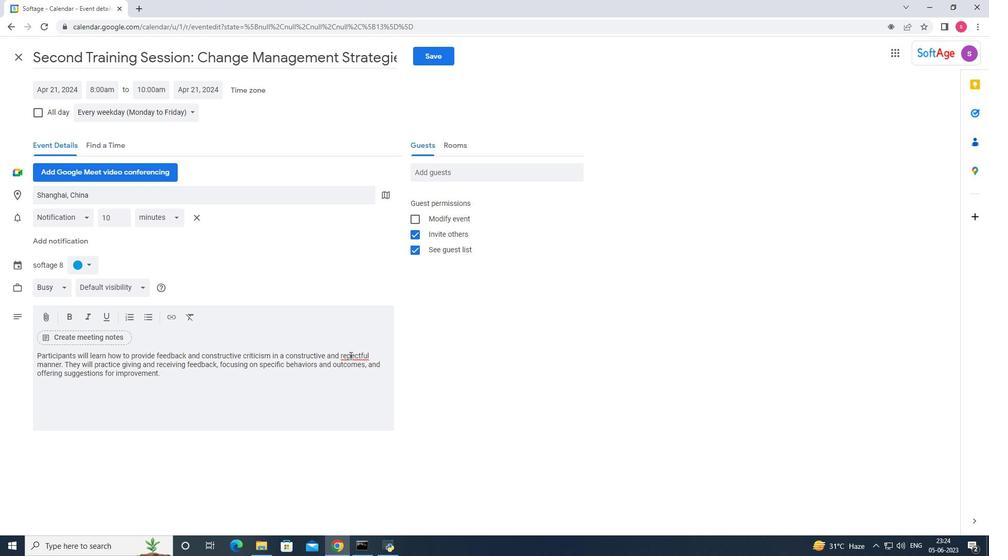 
Action: Mouse moved to (357, 362)
Screenshot: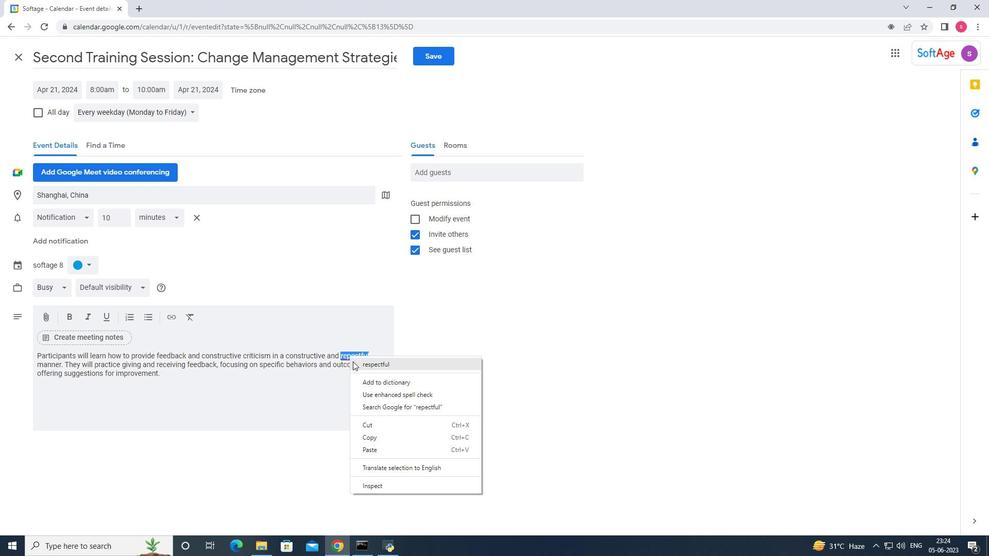 
Action: Mouse pressed left at (357, 362)
Screenshot: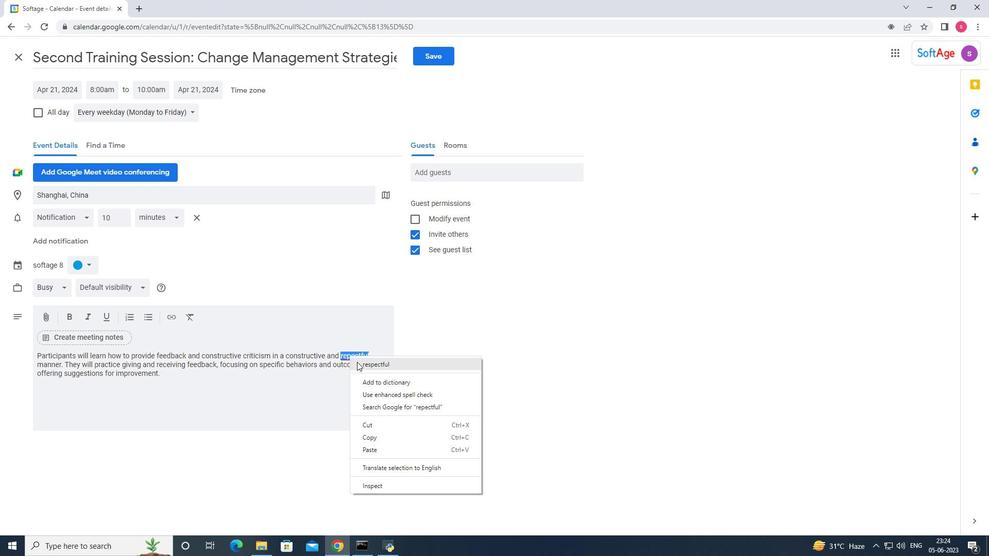 
Action: Mouse moved to (84, 269)
Screenshot: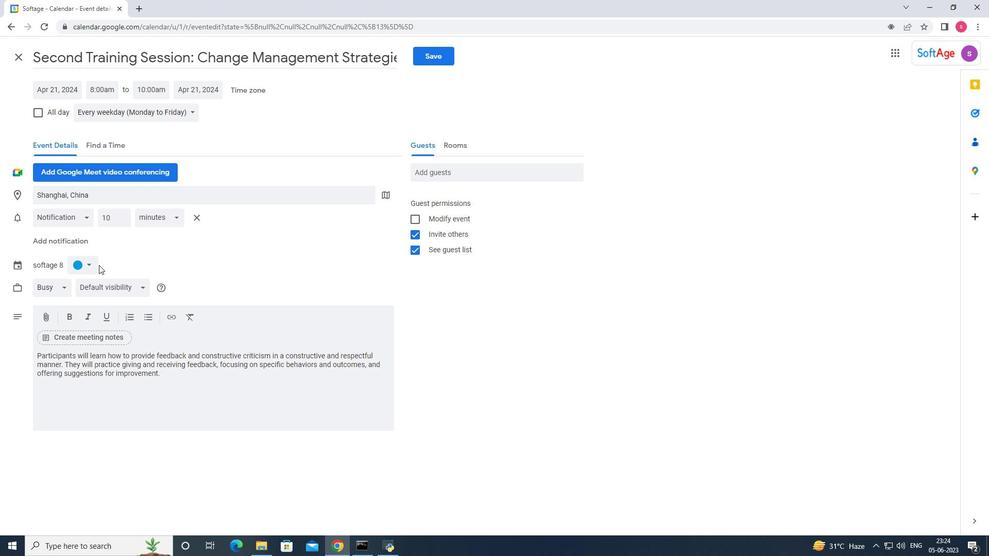 
Action: Mouse pressed left at (84, 269)
Screenshot: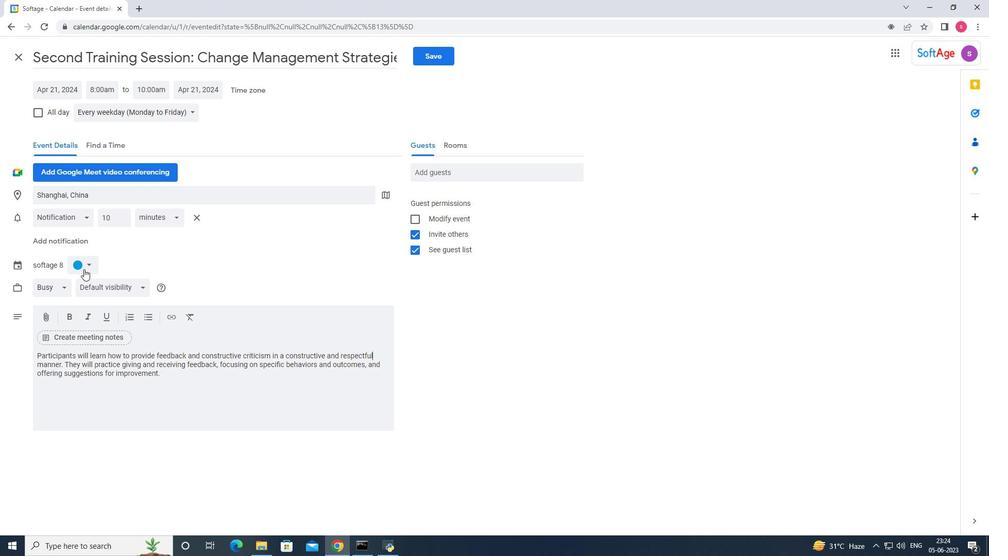 
Action: Mouse moved to (79, 266)
Screenshot: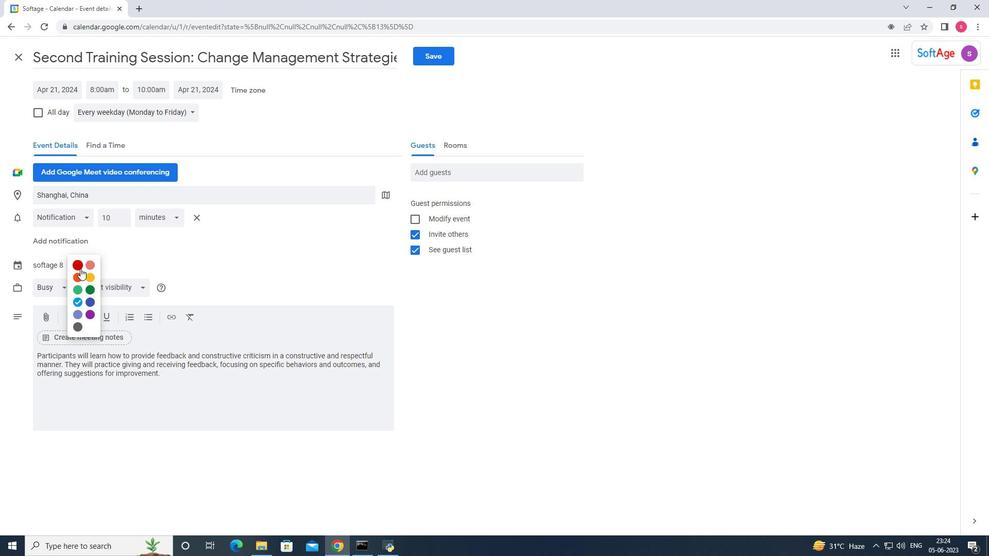 
Action: Mouse pressed left at (79, 266)
Screenshot: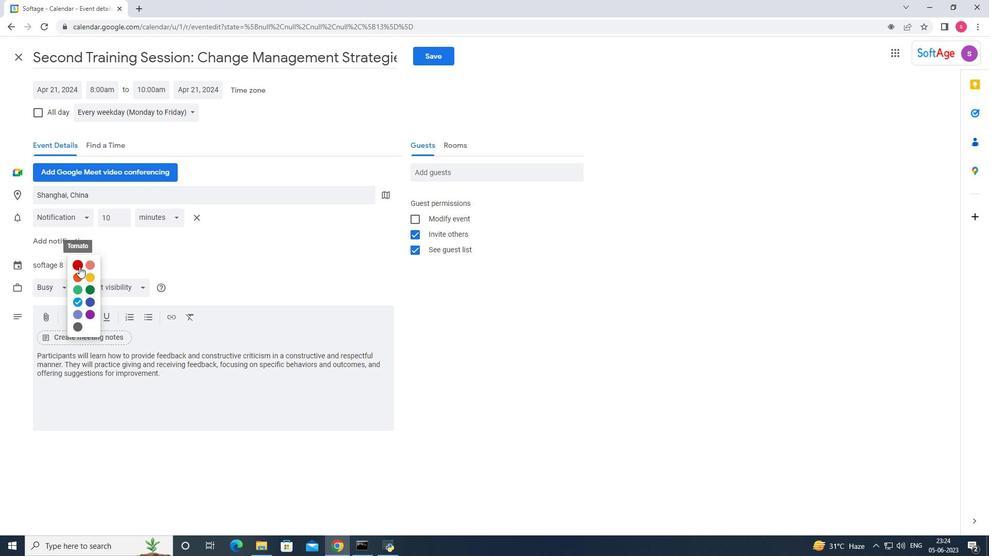 
Action: Mouse moved to (423, 173)
Screenshot: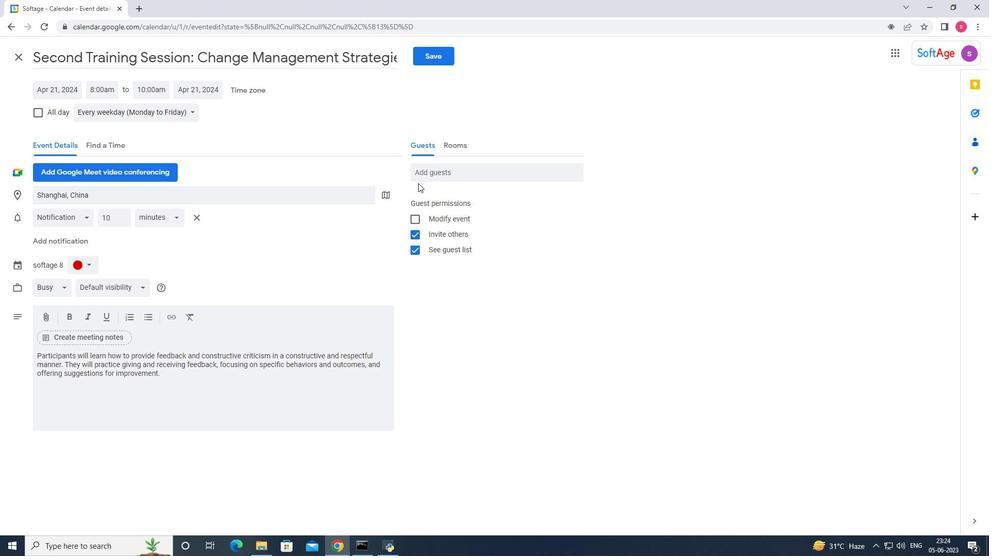 
Action: Mouse pressed left at (423, 173)
Screenshot: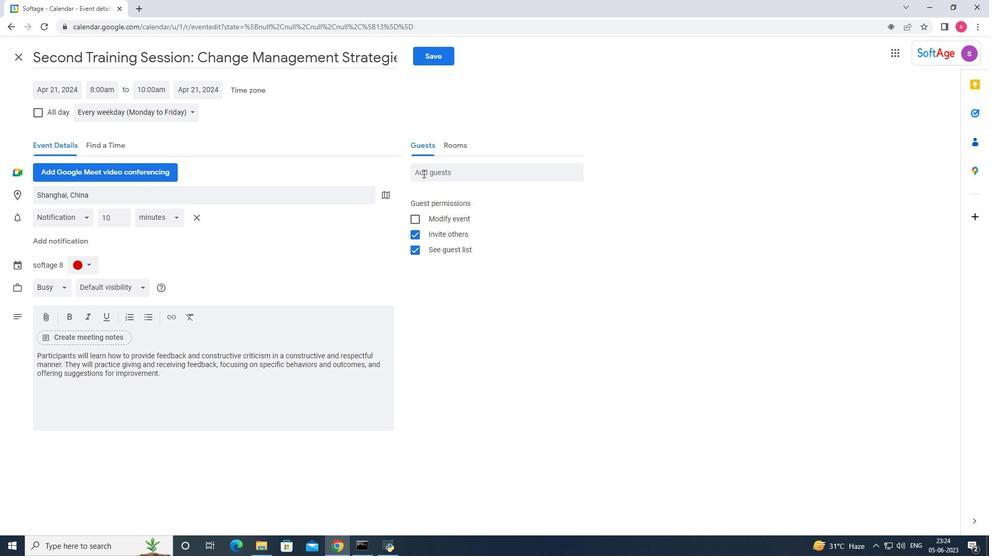 
Action: Key pressed softage.9
Screenshot: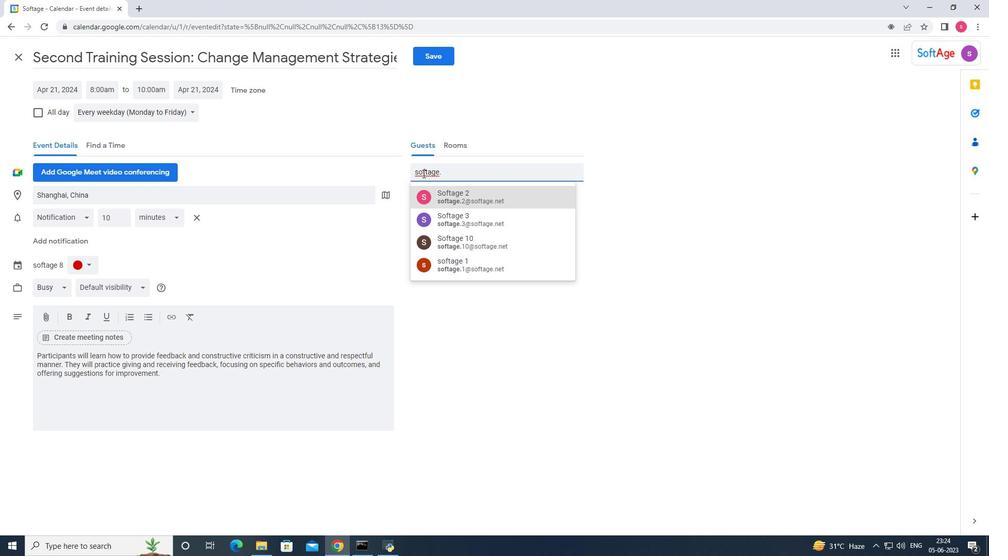 
Action: Mouse moved to (428, 192)
Screenshot: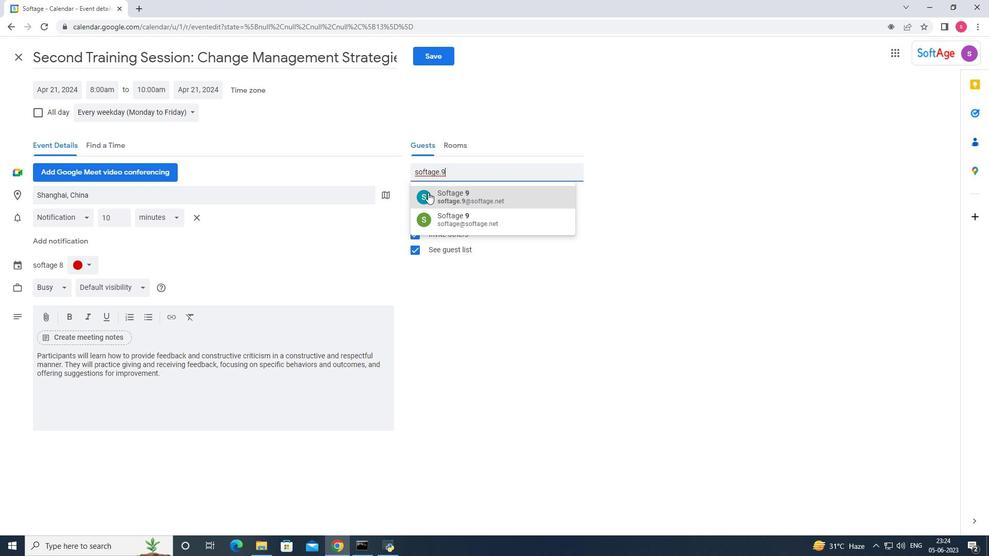 
Action: Mouse pressed left at (428, 192)
Screenshot: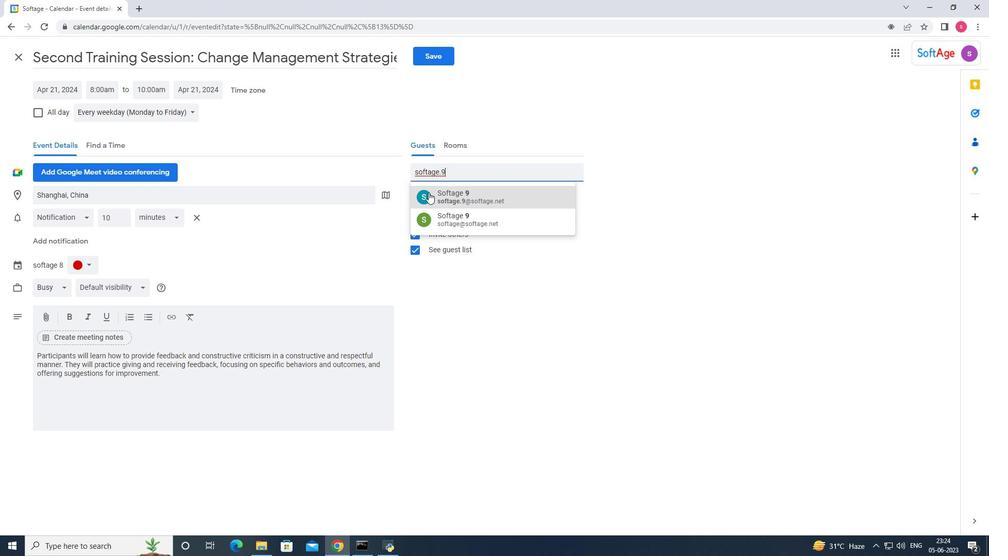 
Action: Key pressed softage.1o<Key.backspace>
Screenshot: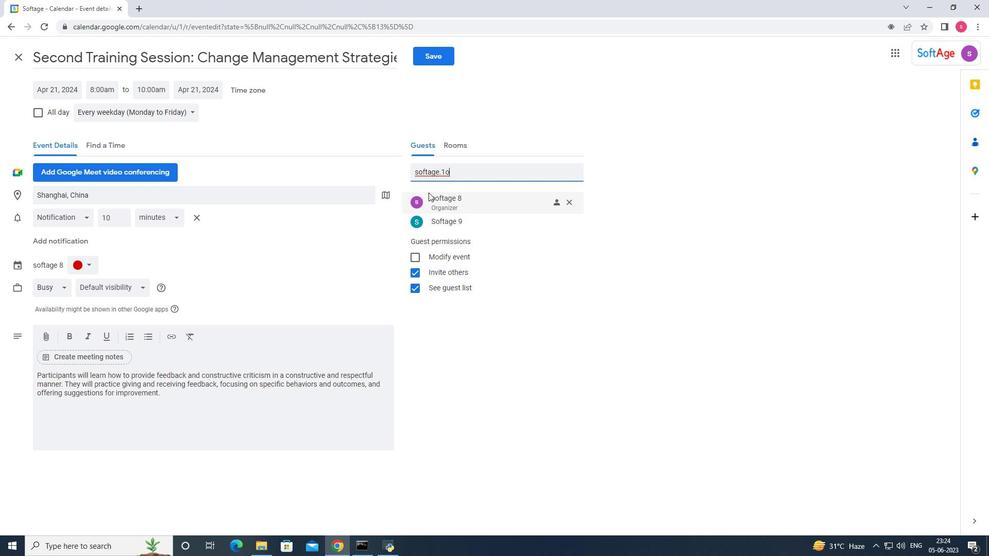
Action: Mouse moved to (433, 195)
Screenshot: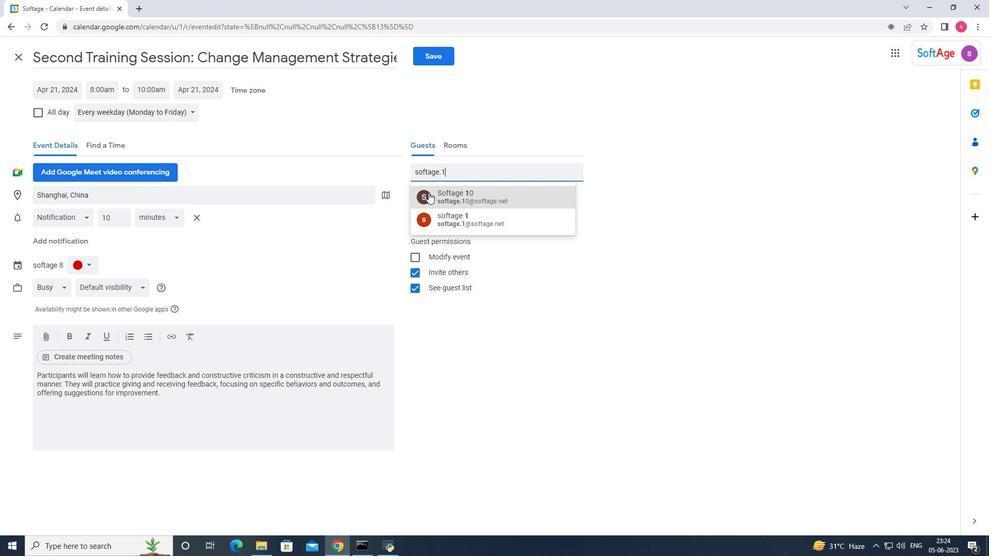 
Action: Mouse pressed left at (433, 195)
Screenshot: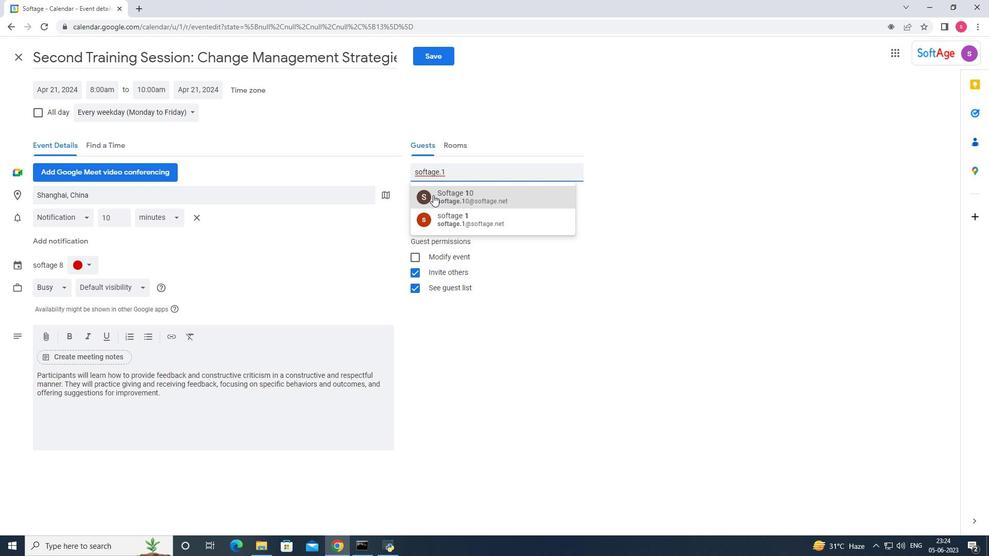 
Action: Mouse moved to (549, 369)
Screenshot: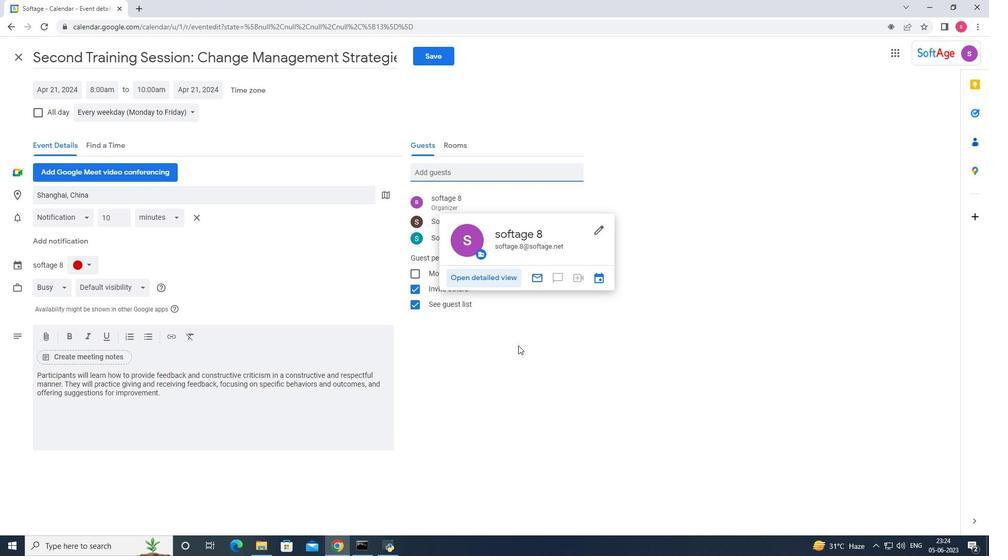
Action: Mouse pressed left at (549, 369)
Screenshot: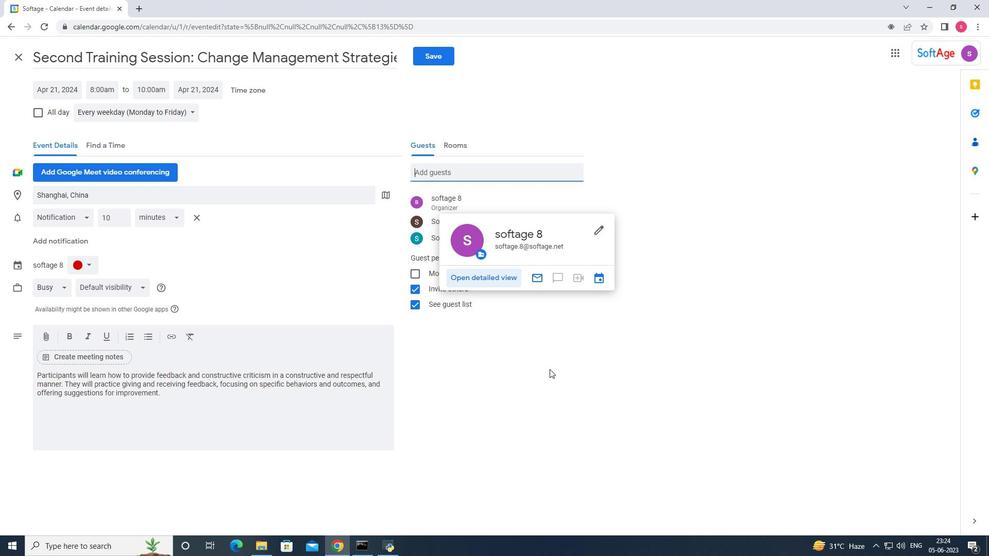 
Action: Mouse moved to (431, 58)
Screenshot: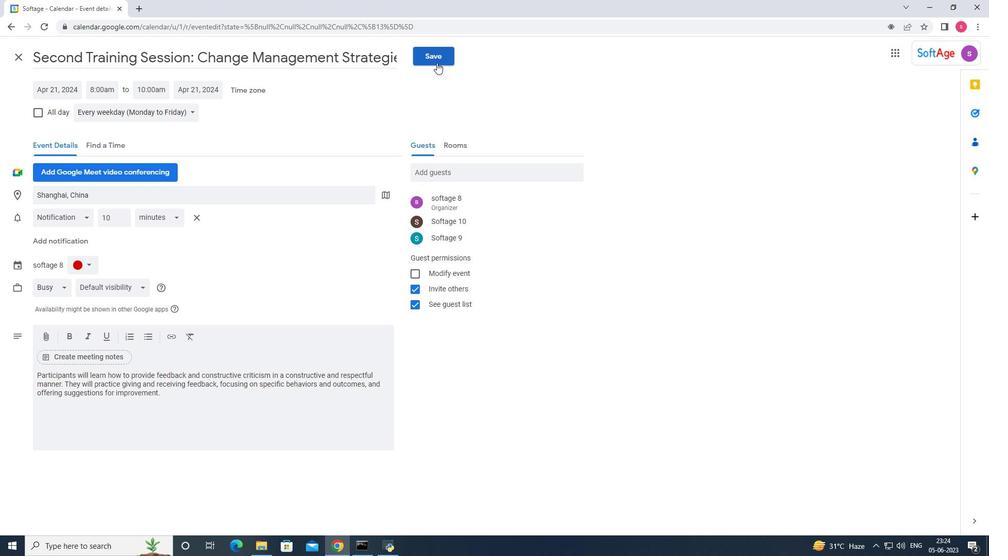 
Action: Mouse pressed left at (431, 58)
Screenshot: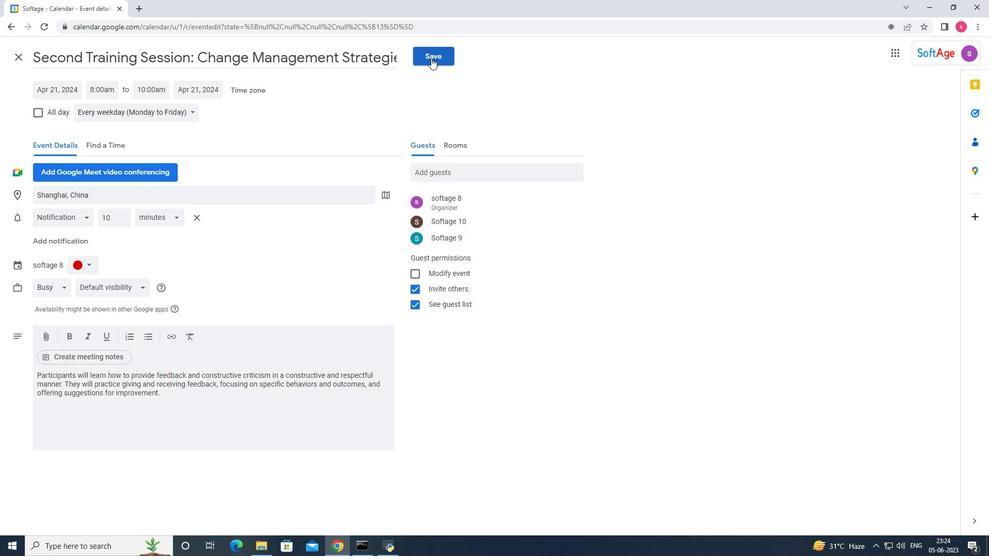 
Action: Mouse moved to (588, 309)
Screenshot: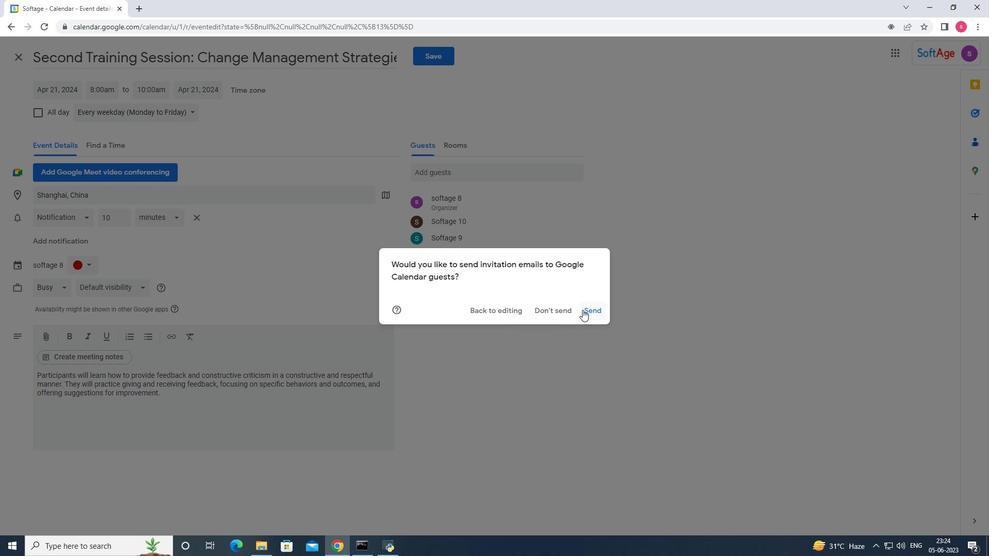 
Action: Mouse pressed left at (588, 309)
Screenshot: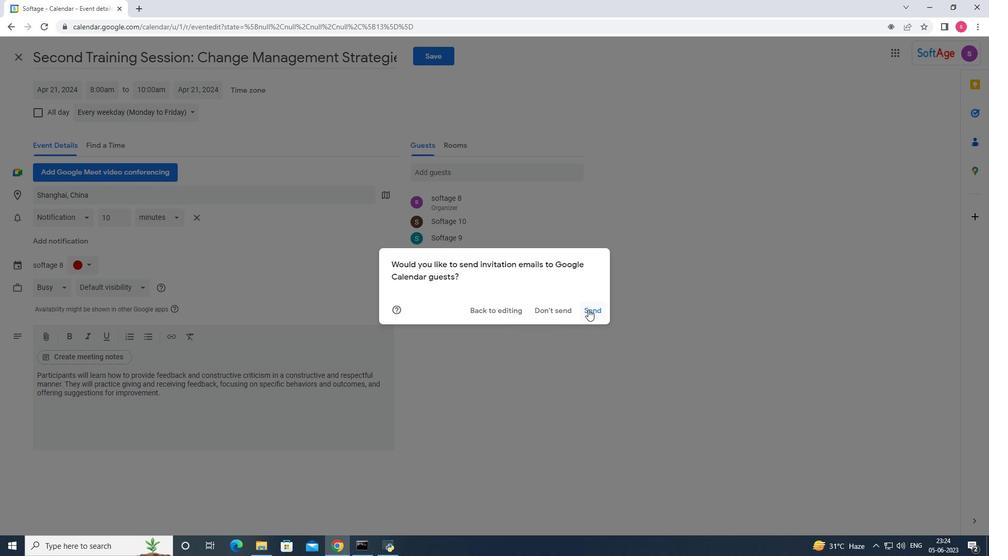 
Action: Mouse moved to (585, 310)
Screenshot: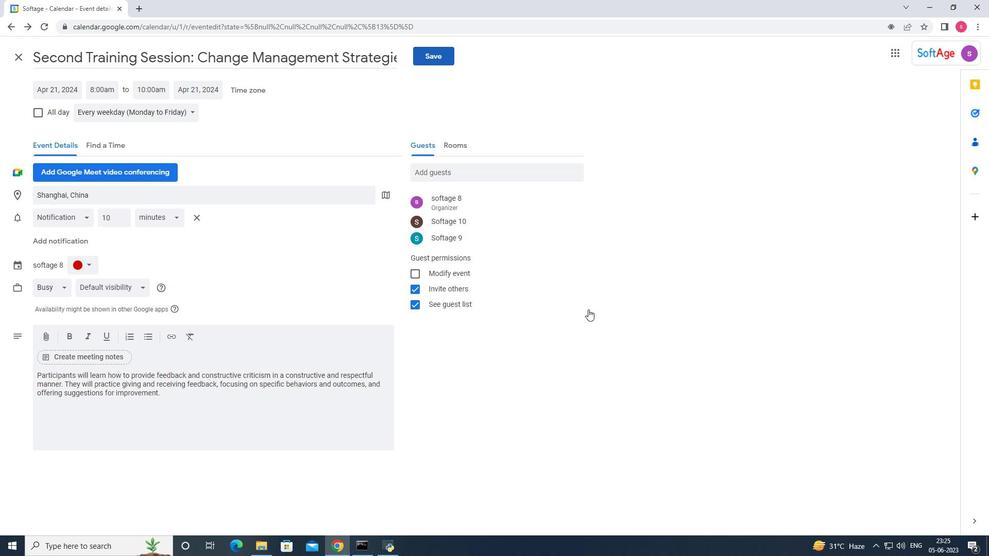 
